 Task: Add Mineral Fusion Flicker Sheer Moisture Lip Tint to the cart.
Action: Mouse moved to (296, 150)
Screenshot: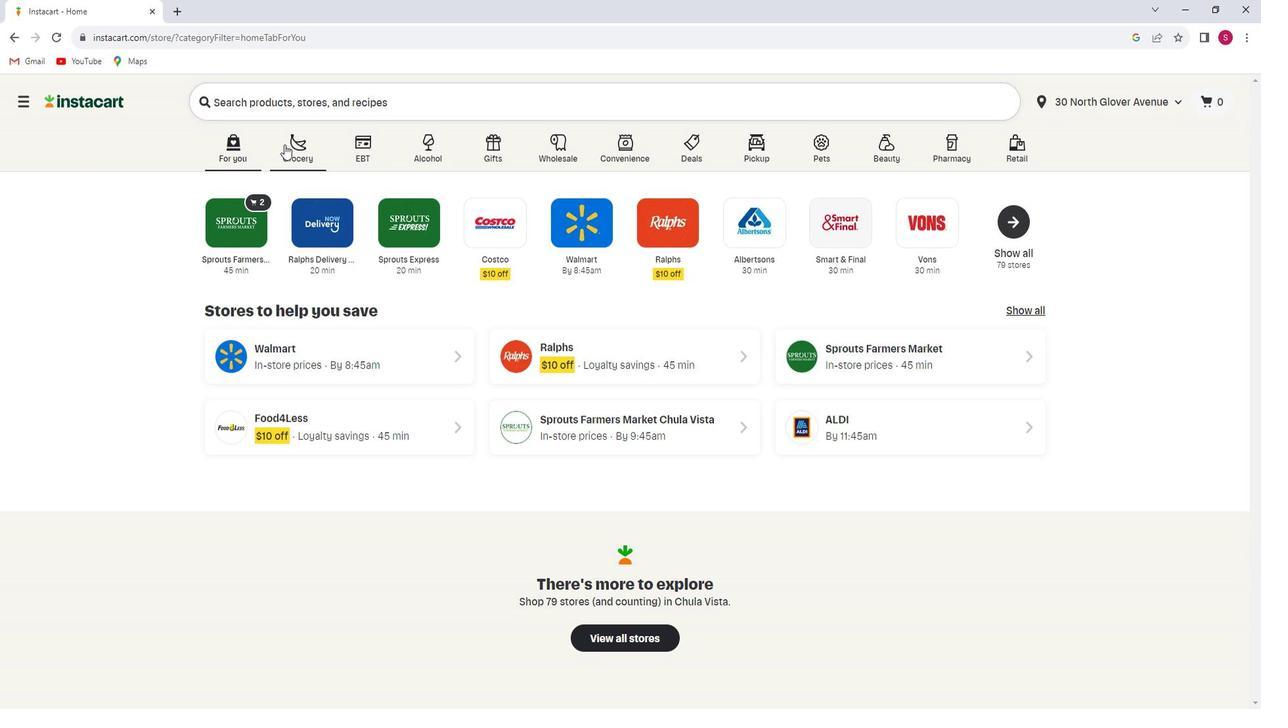 
Action: Mouse pressed left at (296, 150)
Screenshot: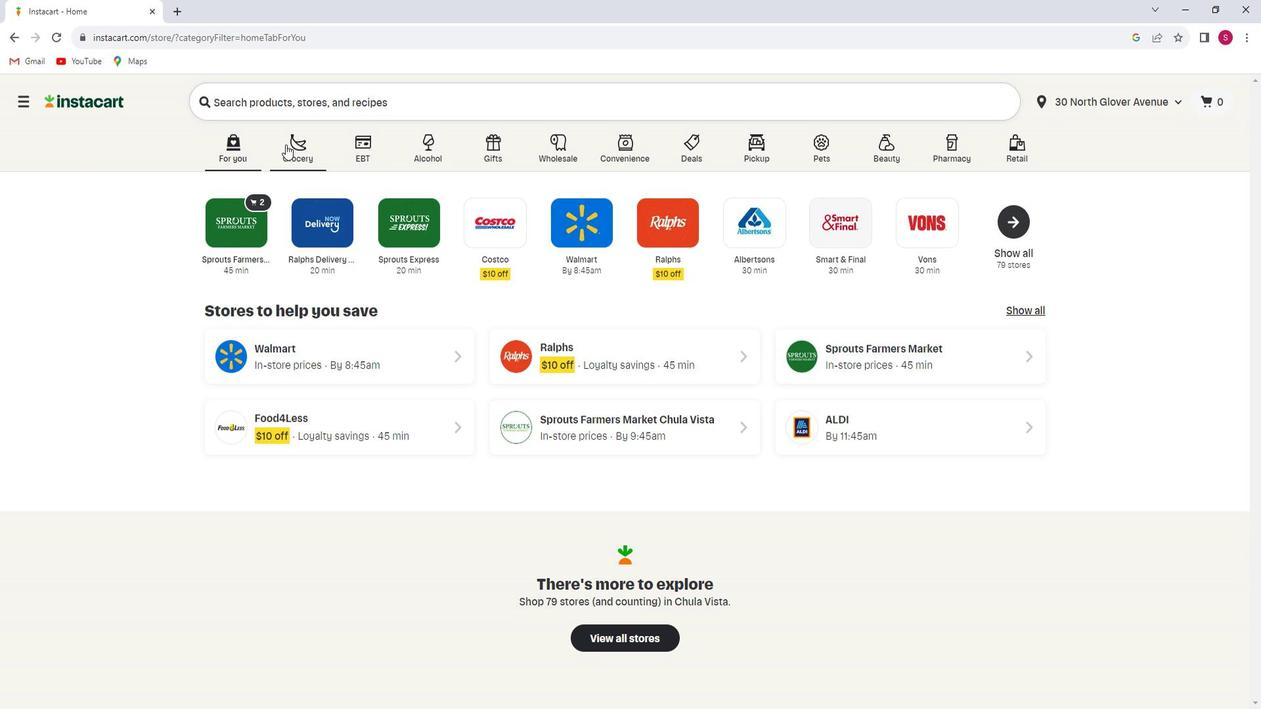 
Action: Mouse moved to (287, 379)
Screenshot: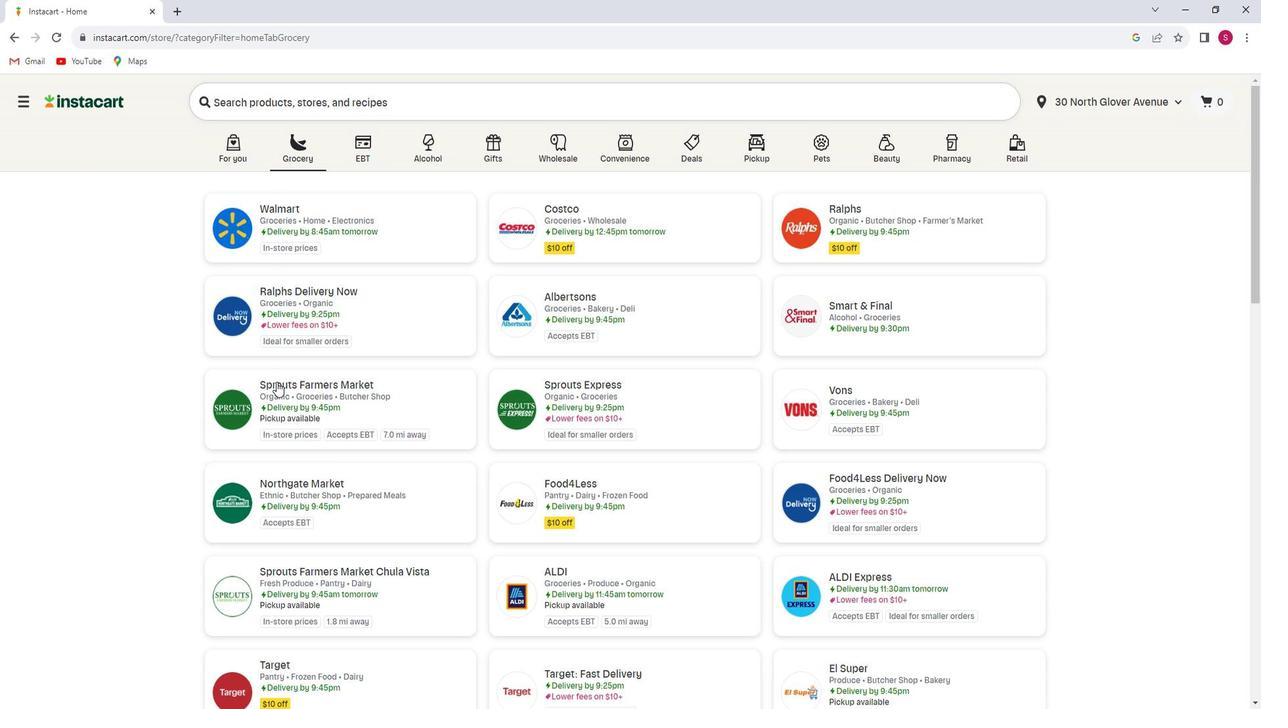 
Action: Mouse pressed left at (287, 379)
Screenshot: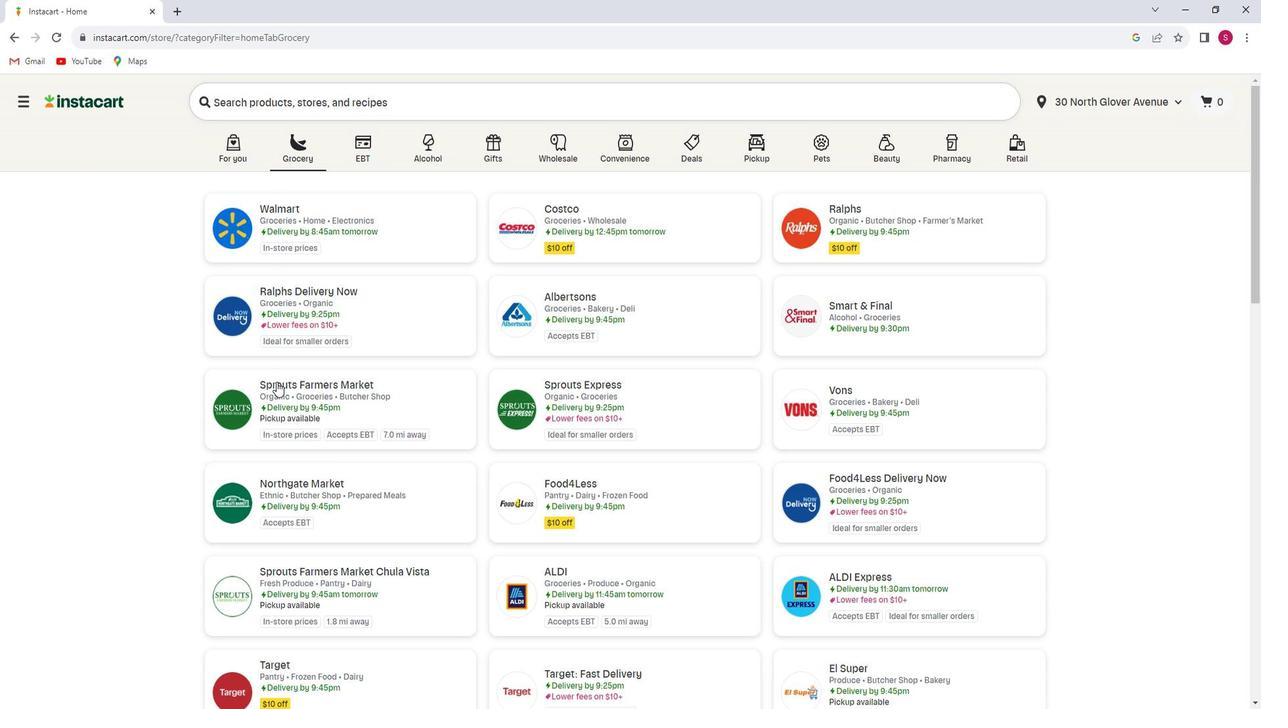 
Action: Mouse moved to (136, 401)
Screenshot: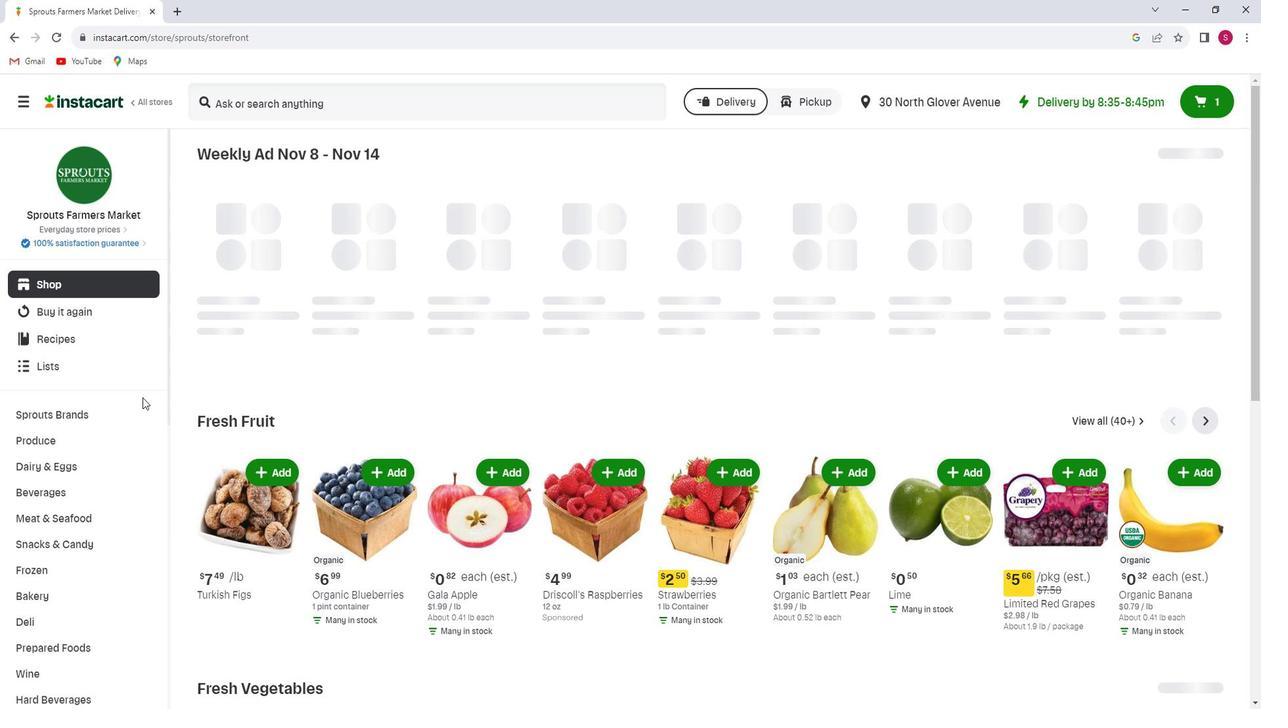 
Action: Mouse scrolled (136, 400) with delta (0, 0)
Screenshot: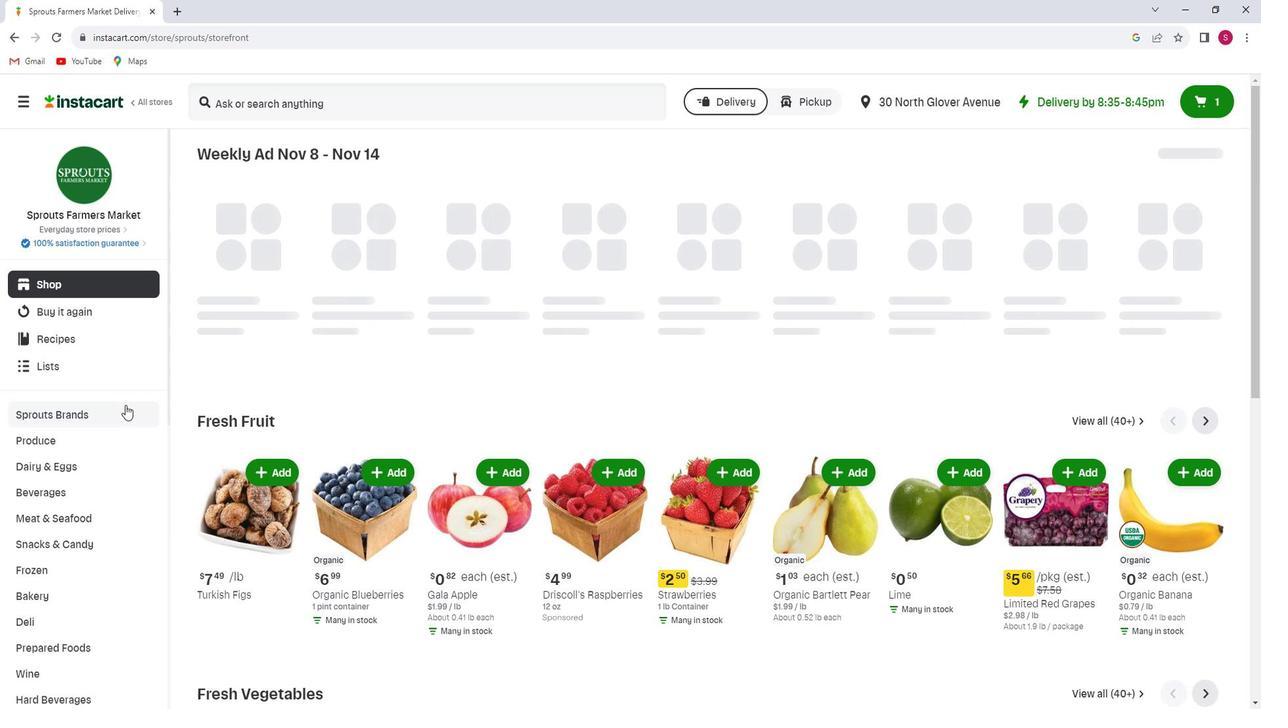 
Action: Mouse scrolled (136, 400) with delta (0, 0)
Screenshot: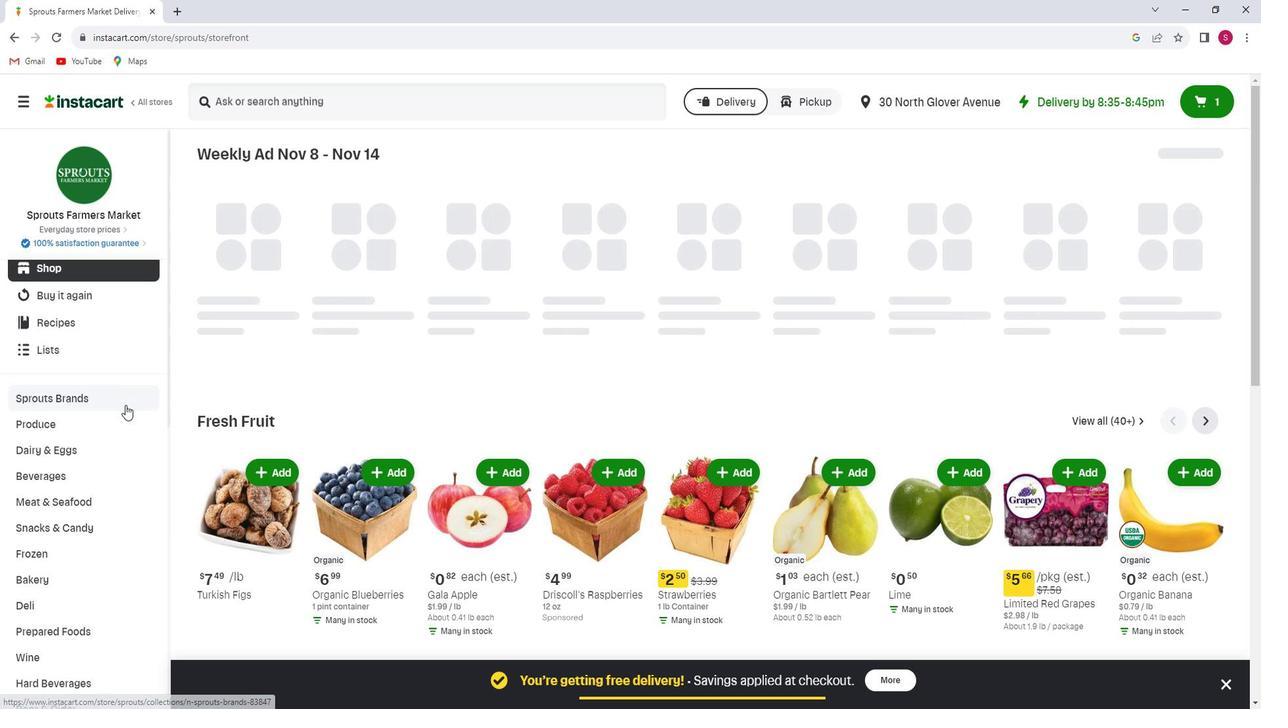 
Action: Mouse scrolled (136, 400) with delta (0, 0)
Screenshot: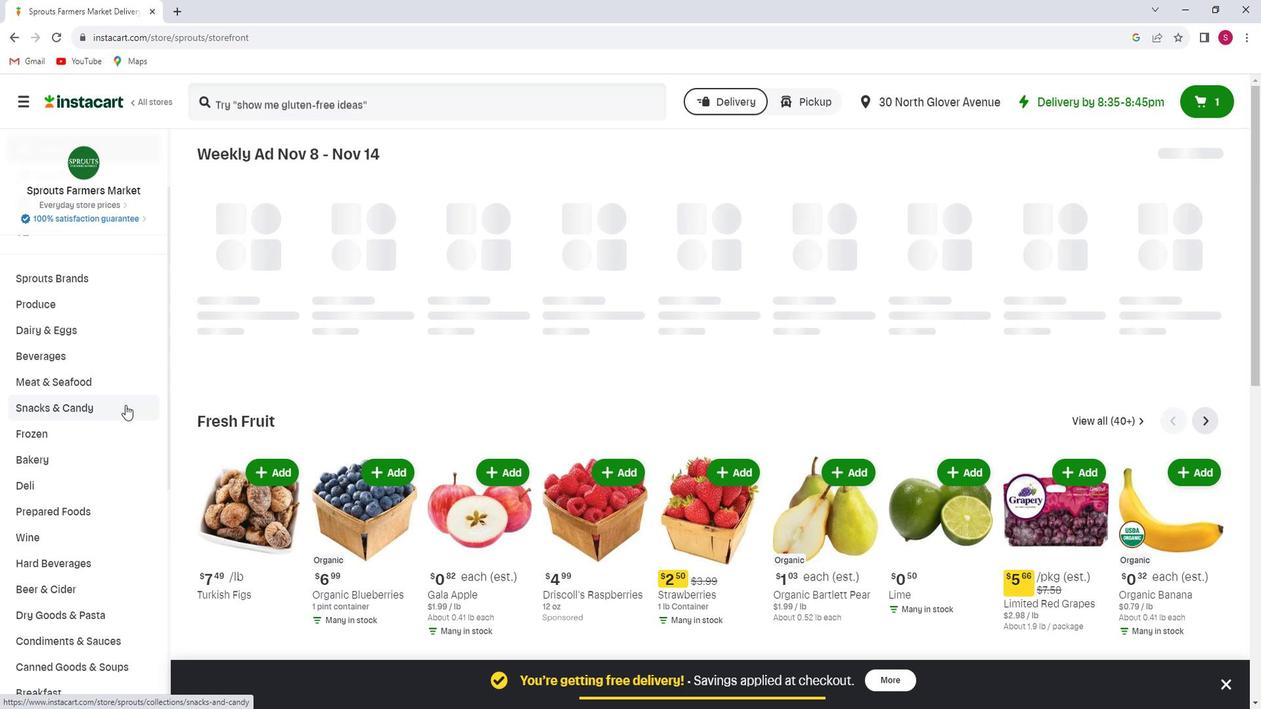 
Action: Mouse scrolled (136, 400) with delta (0, 0)
Screenshot: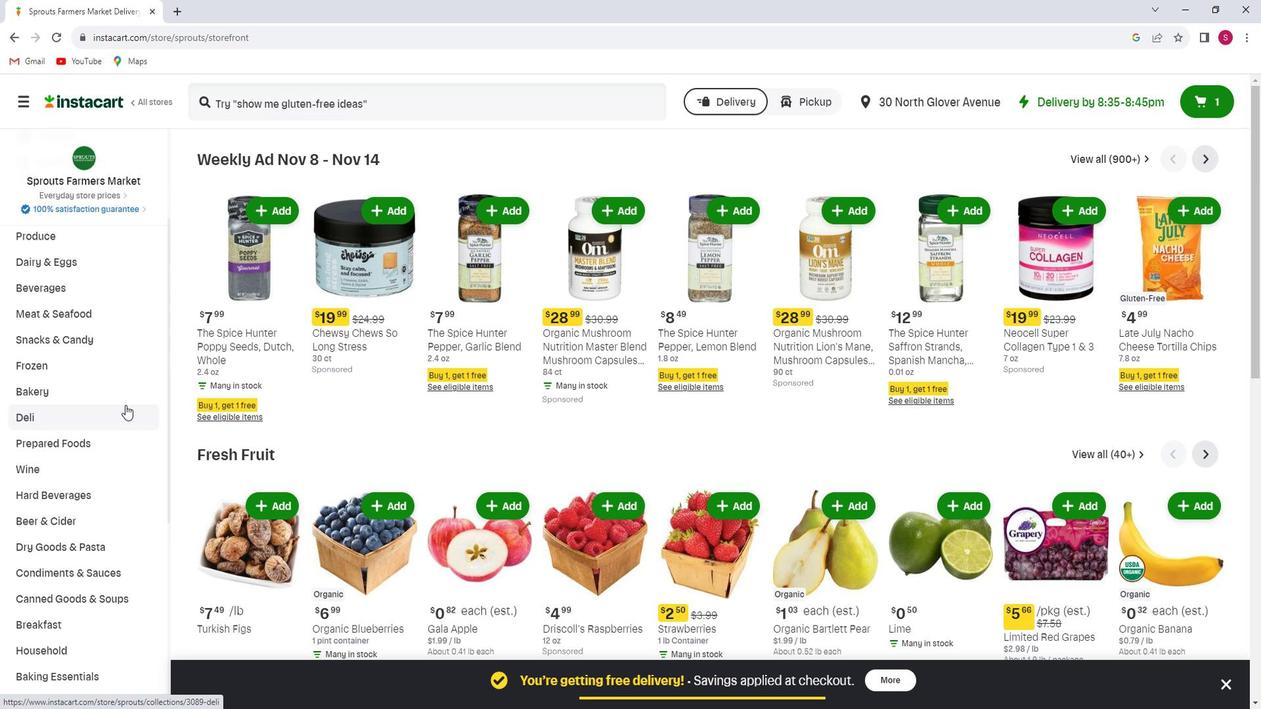 
Action: Mouse scrolled (136, 400) with delta (0, 0)
Screenshot: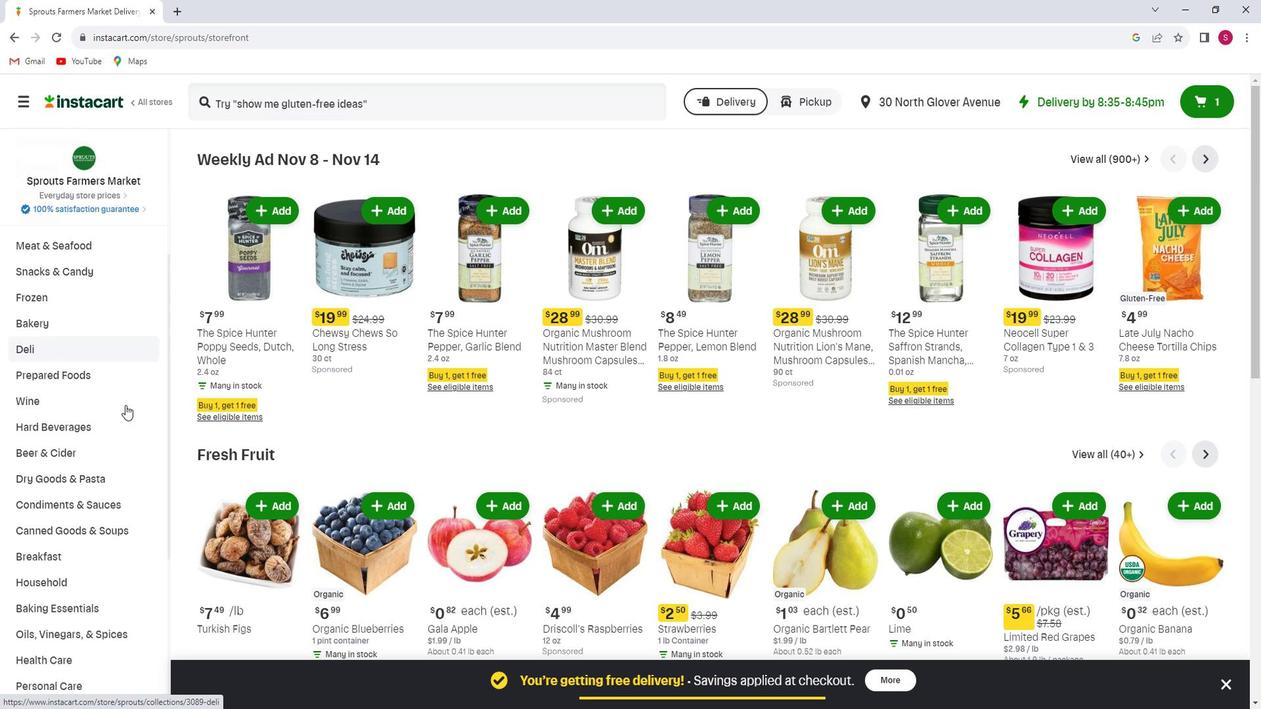 
Action: Mouse scrolled (136, 400) with delta (0, 0)
Screenshot: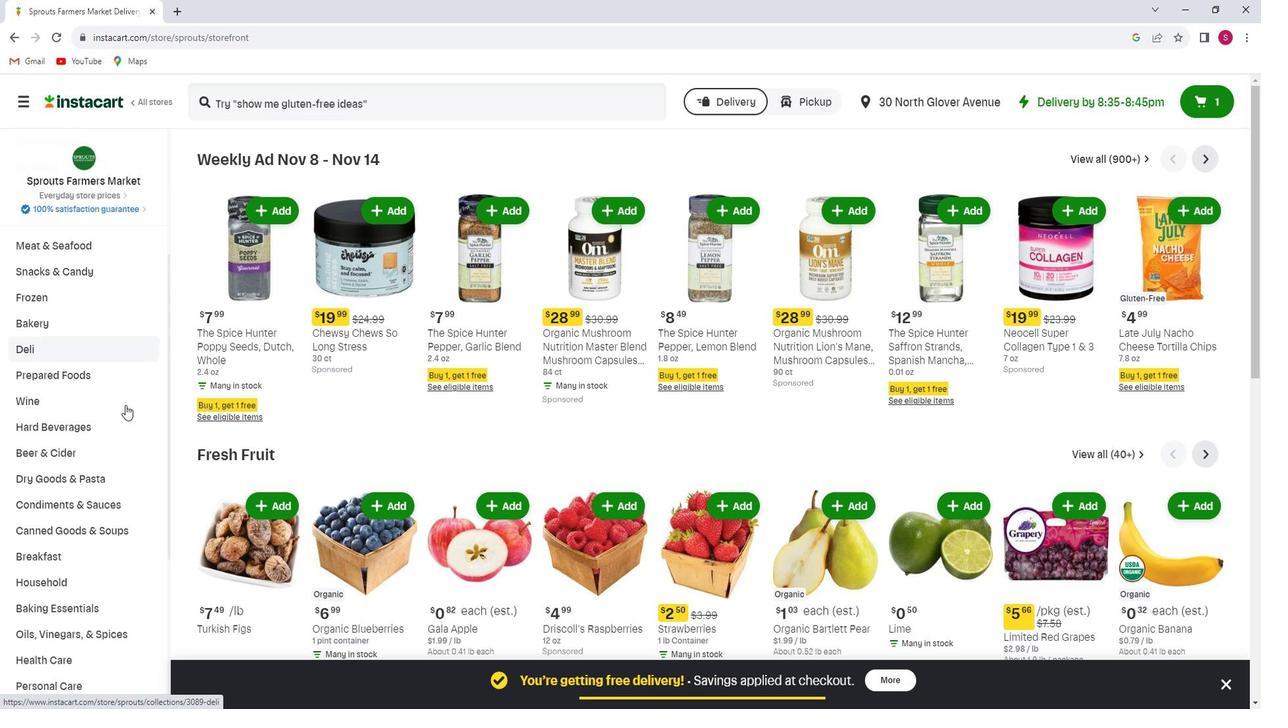 
Action: Mouse scrolled (136, 400) with delta (0, 0)
Screenshot: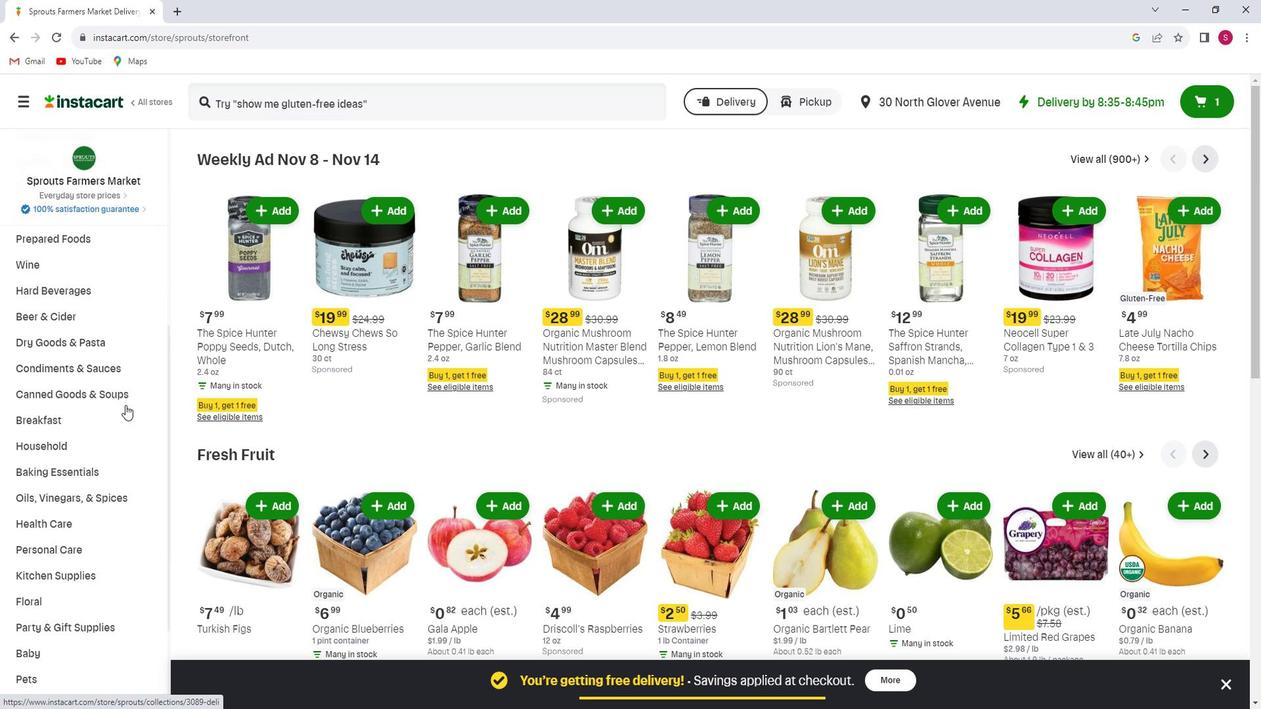 
Action: Mouse moved to (48, 473)
Screenshot: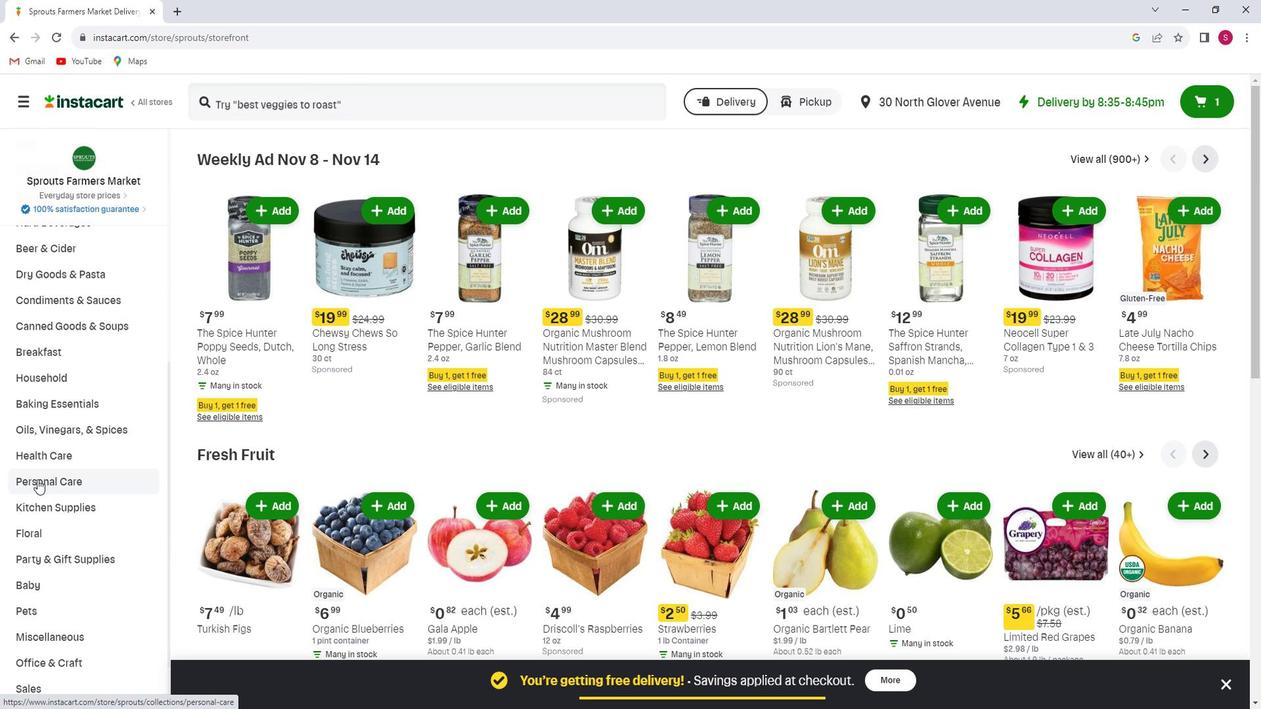 
Action: Mouse pressed left at (48, 473)
Screenshot: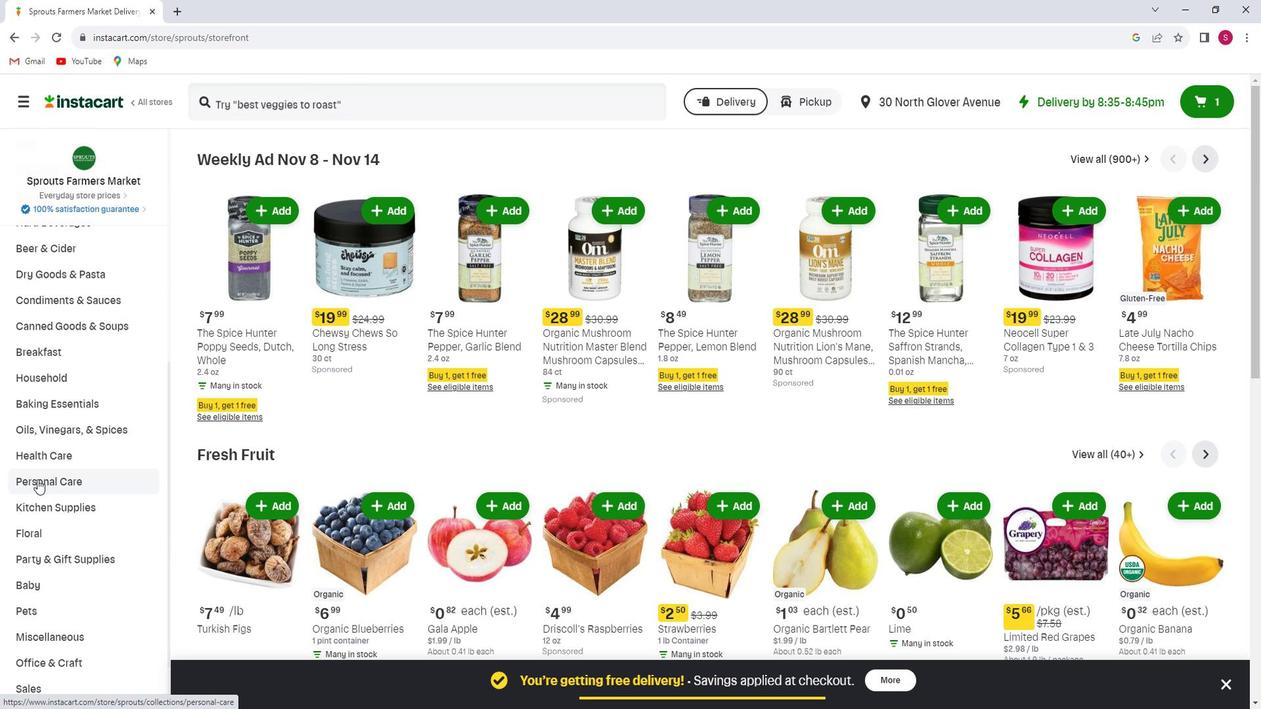 
Action: Mouse moved to (1152, 195)
Screenshot: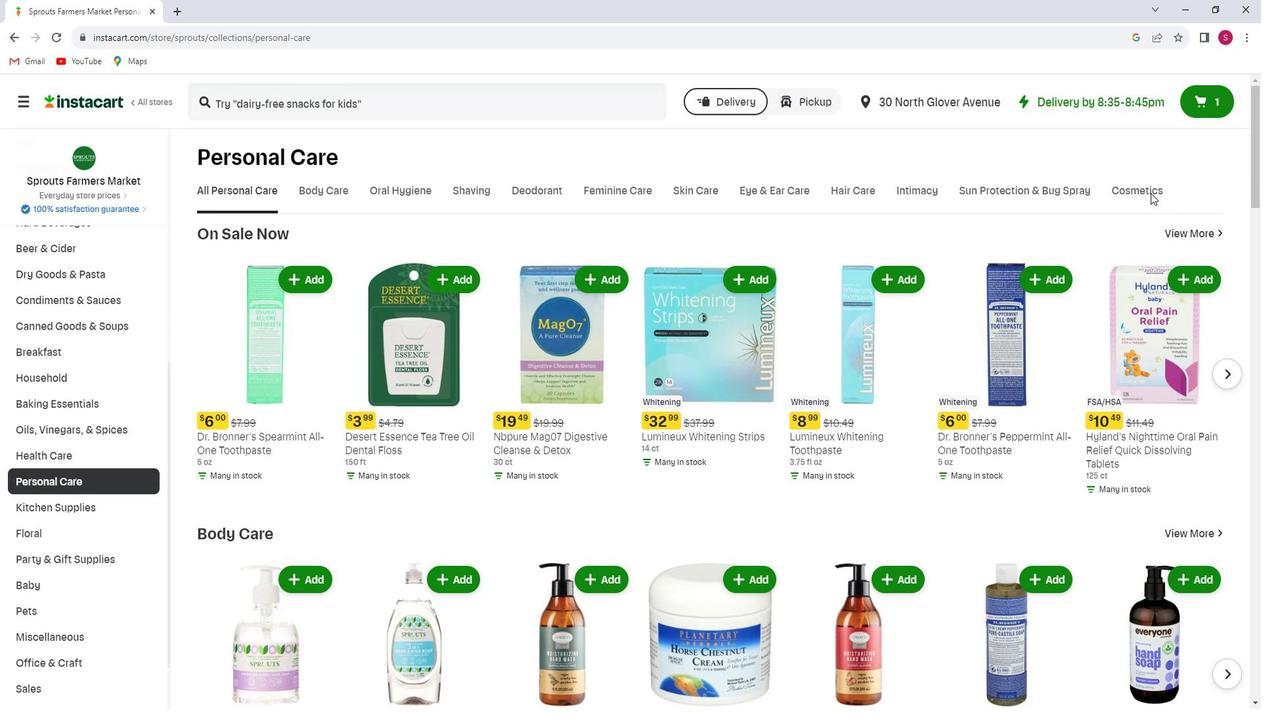 
Action: Mouse pressed left at (1152, 195)
Screenshot: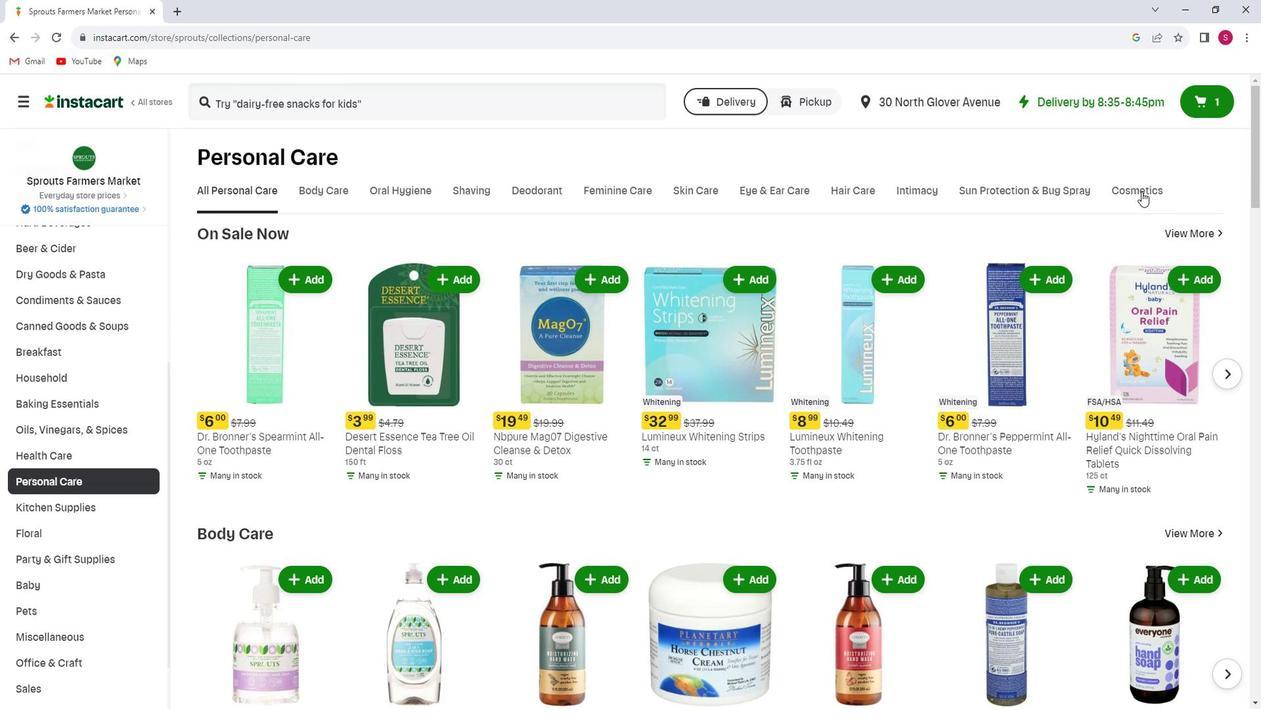 
Action: Mouse moved to (310, 248)
Screenshot: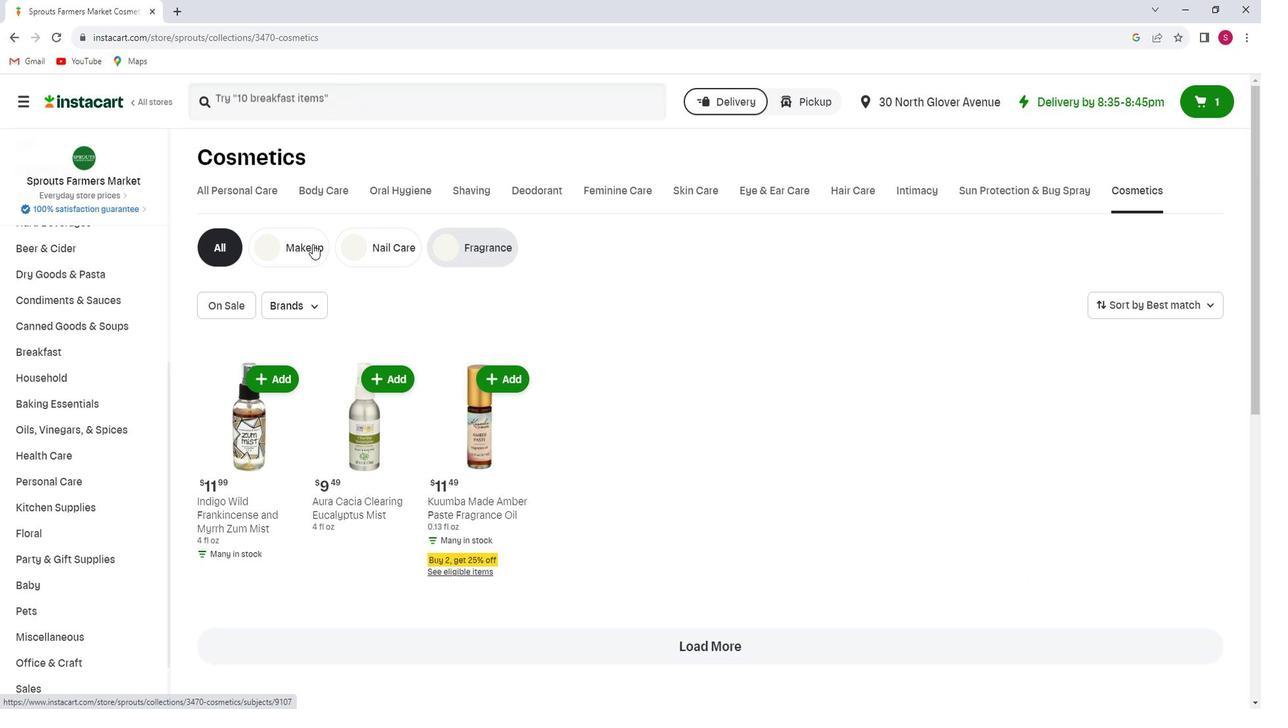
Action: Mouse pressed left at (310, 248)
Screenshot: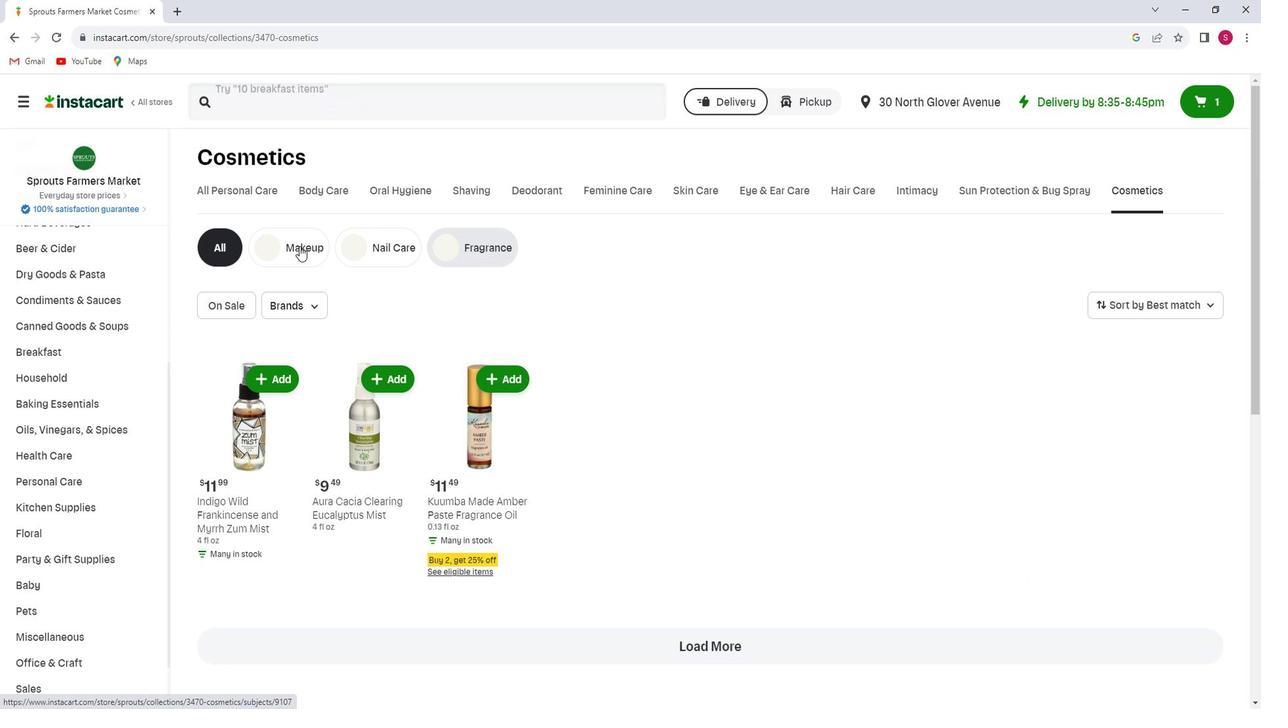 
Action: Mouse moved to (411, 105)
Screenshot: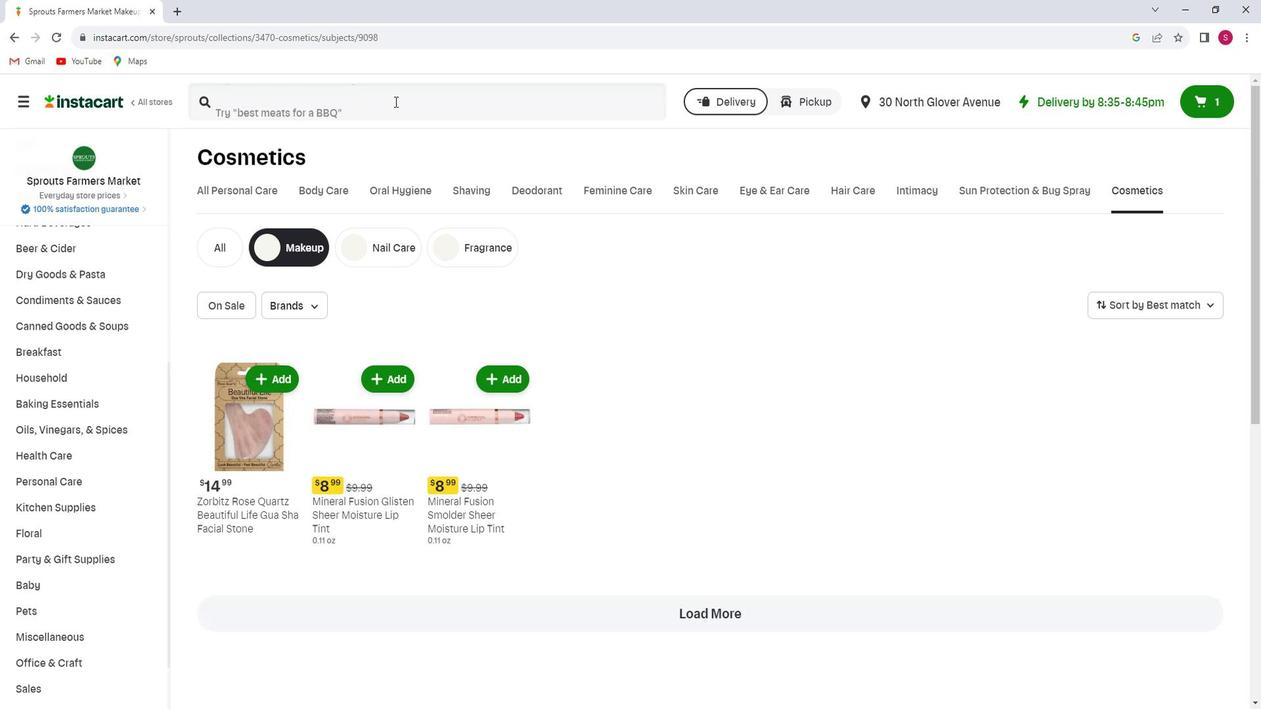 
Action: Mouse pressed left at (411, 105)
Screenshot: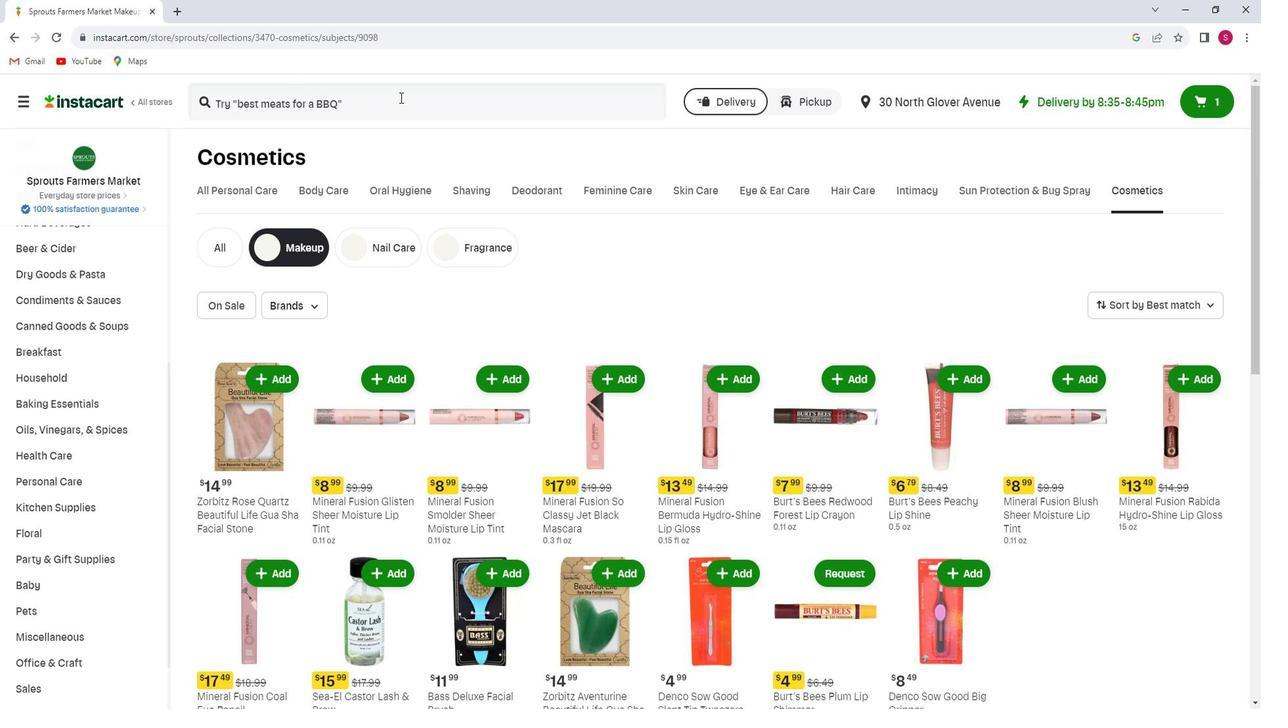 
Action: Key pressed <Key.shift>Mineral<Key.space><Key.shift>Fusion<Key.space><Key.shift>Flicker<Key.space><Key.shift><Key.shift>Sheer<Key.space><Key.shift>Moisture<Key.space><Key.shift>lip<Key.space><Key.shift>Tint<Key.enter>
Screenshot: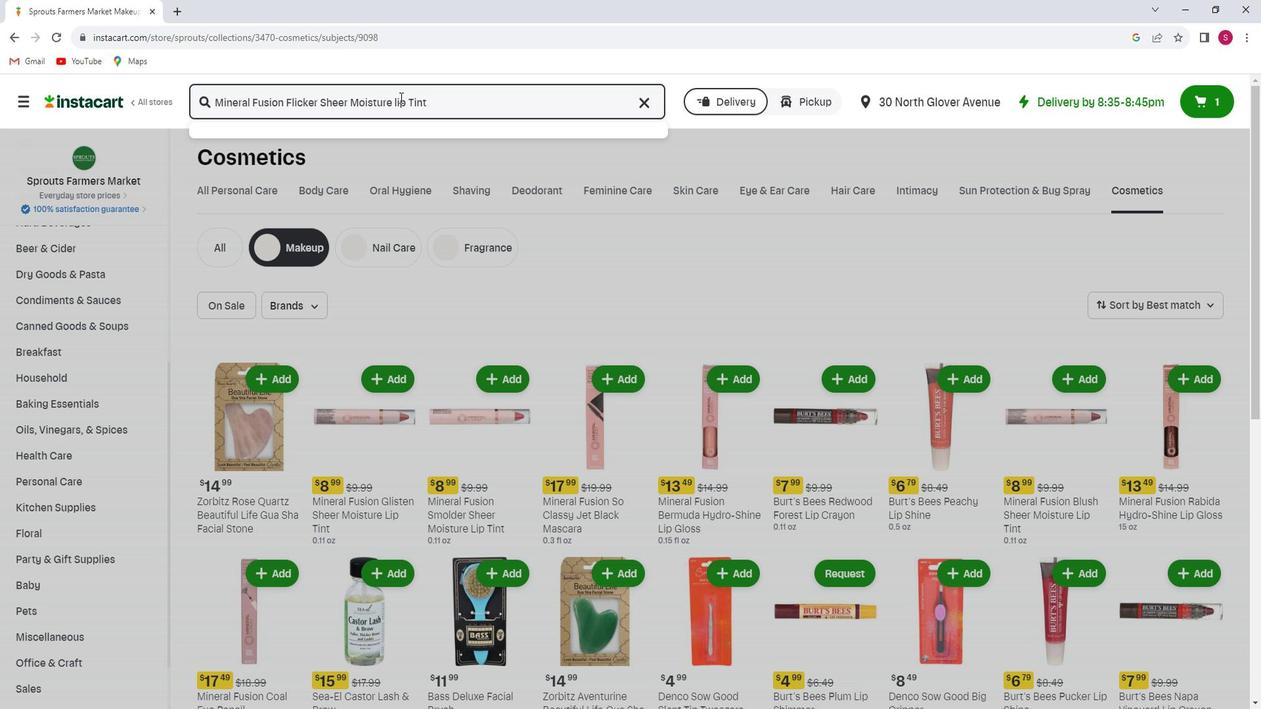 
Action: Mouse moved to (451, 214)
Screenshot: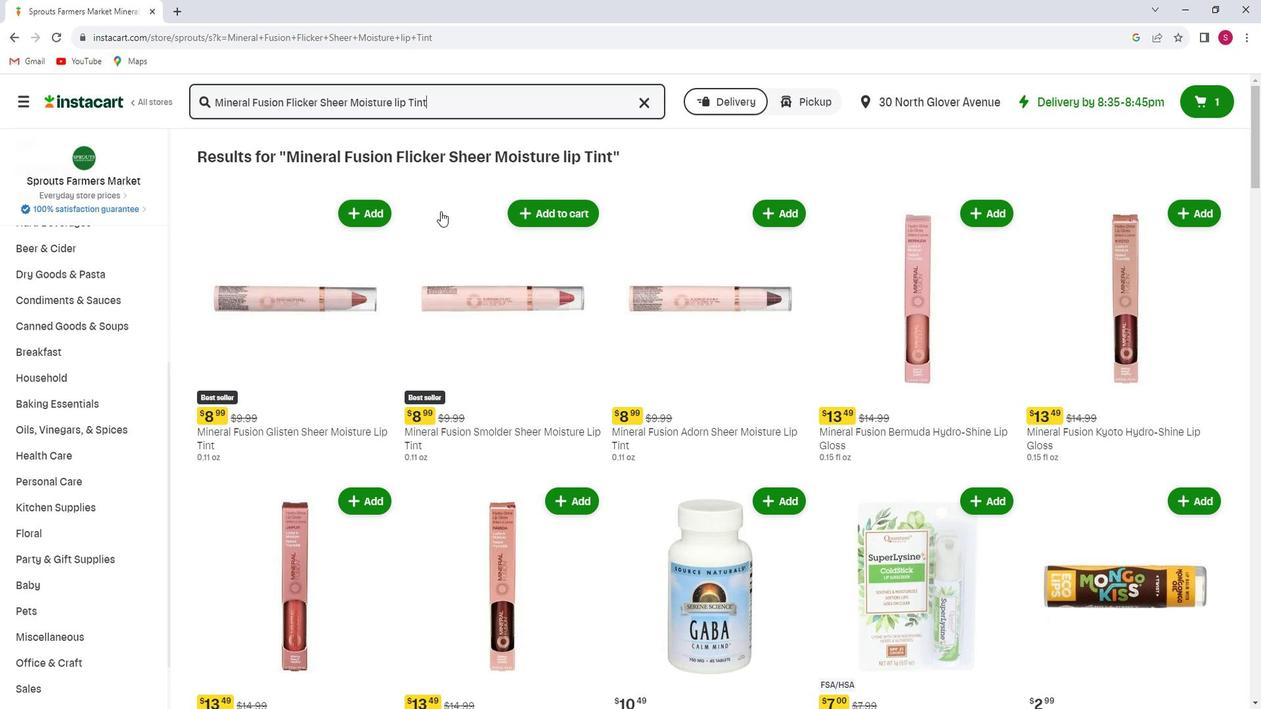 
Action: Mouse scrolled (451, 214) with delta (0, 0)
Screenshot: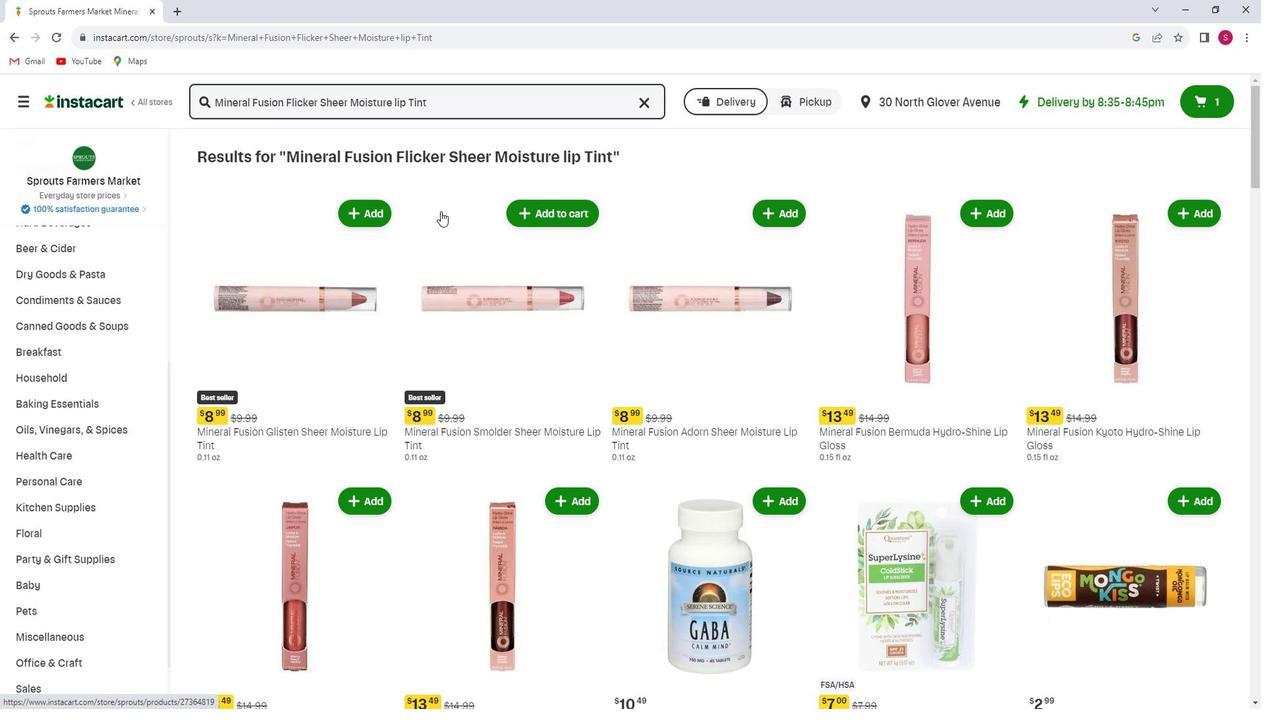 
Action: Mouse moved to (515, 199)
Screenshot: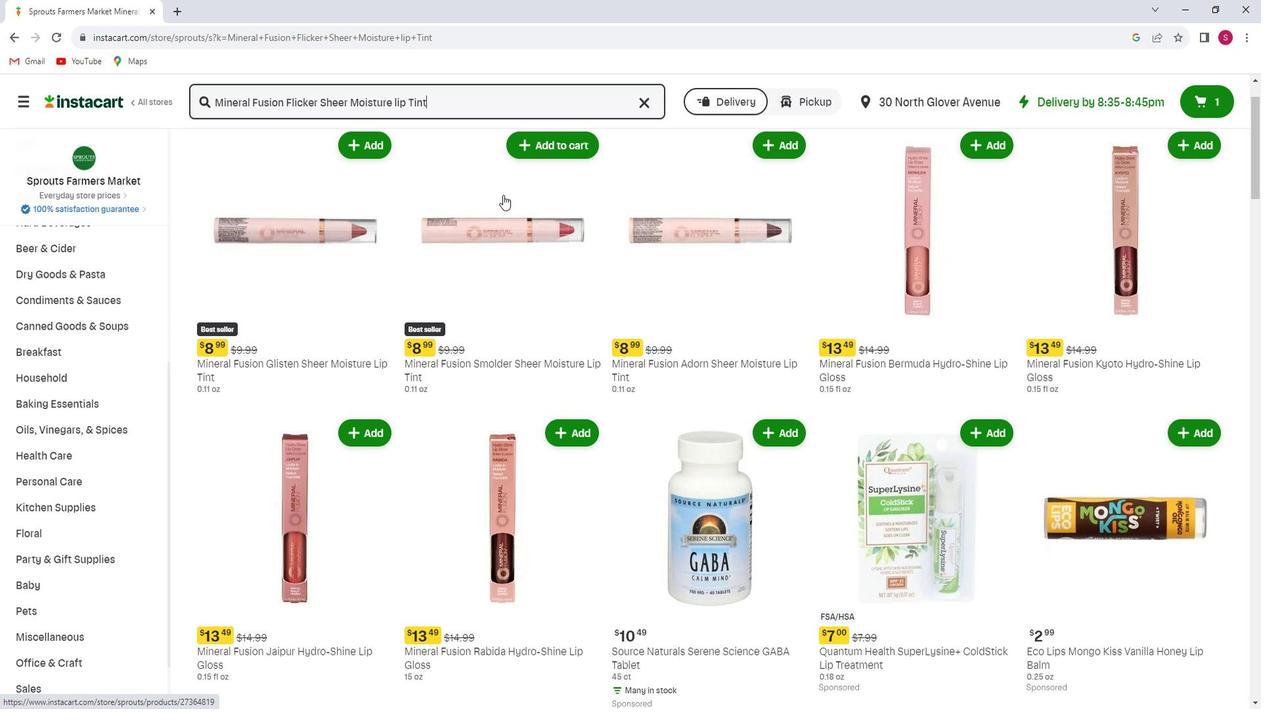 
Action: Mouse scrolled (515, 198) with delta (0, 0)
Screenshot: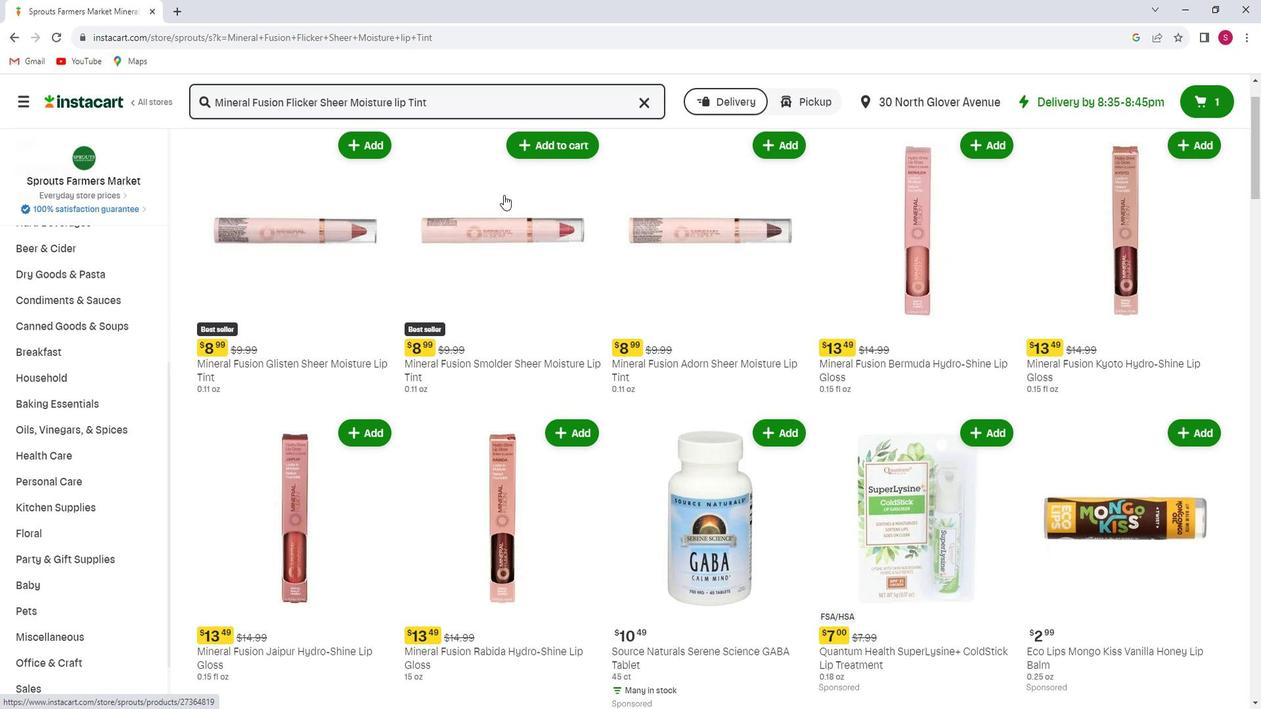
Action: Mouse scrolled (515, 198) with delta (0, 0)
Screenshot: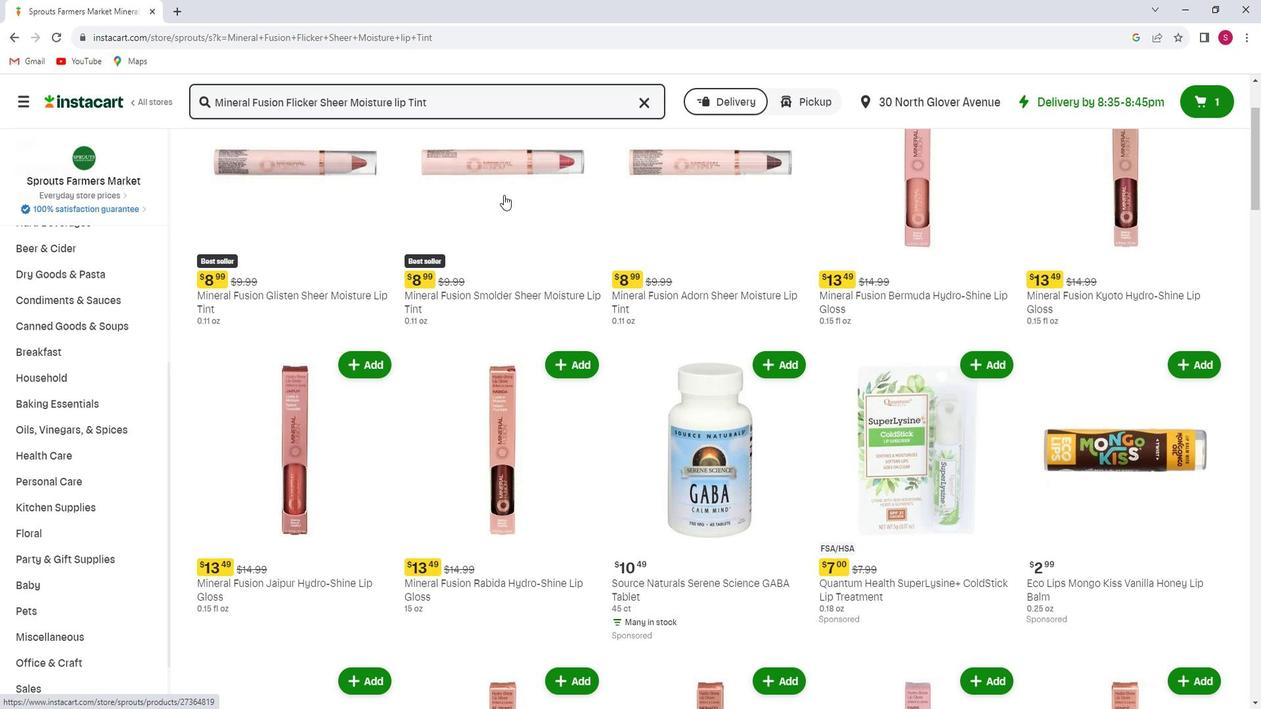 
Action: Mouse scrolled (515, 198) with delta (0, 0)
Screenshot: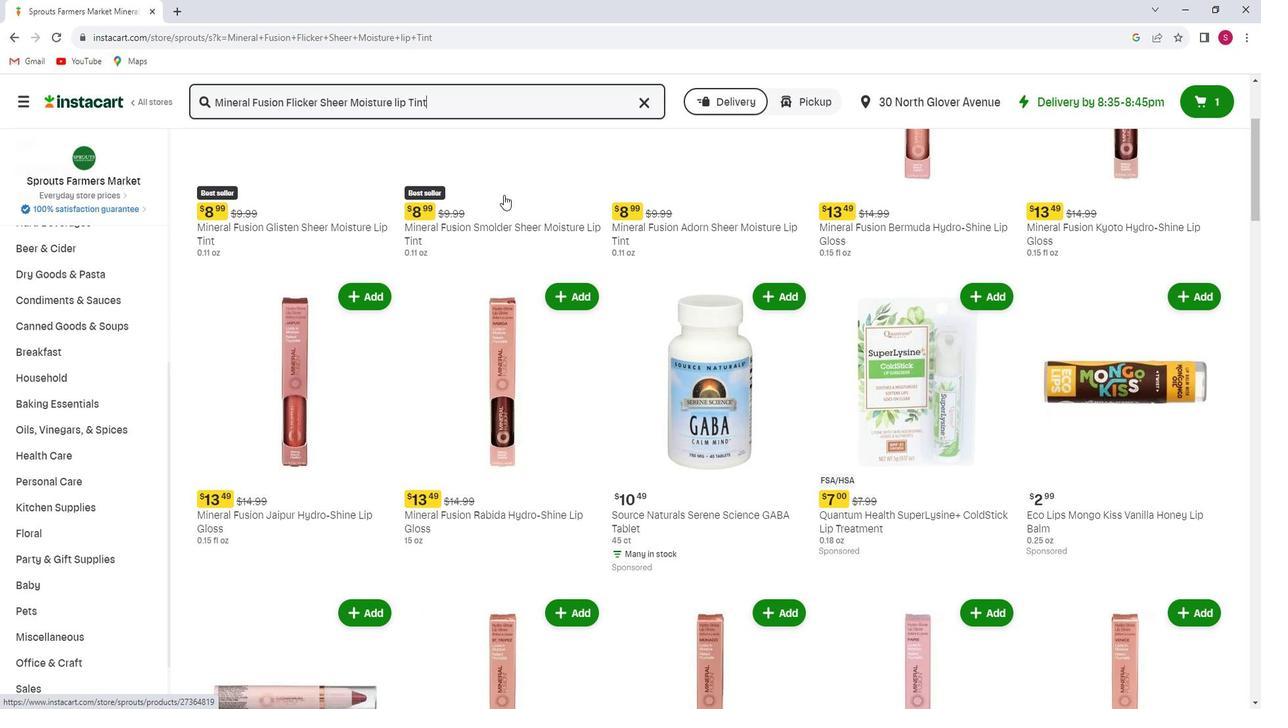 
Action: Mouse scrolled (515, 198) with delta (0, 0)
Screenshot: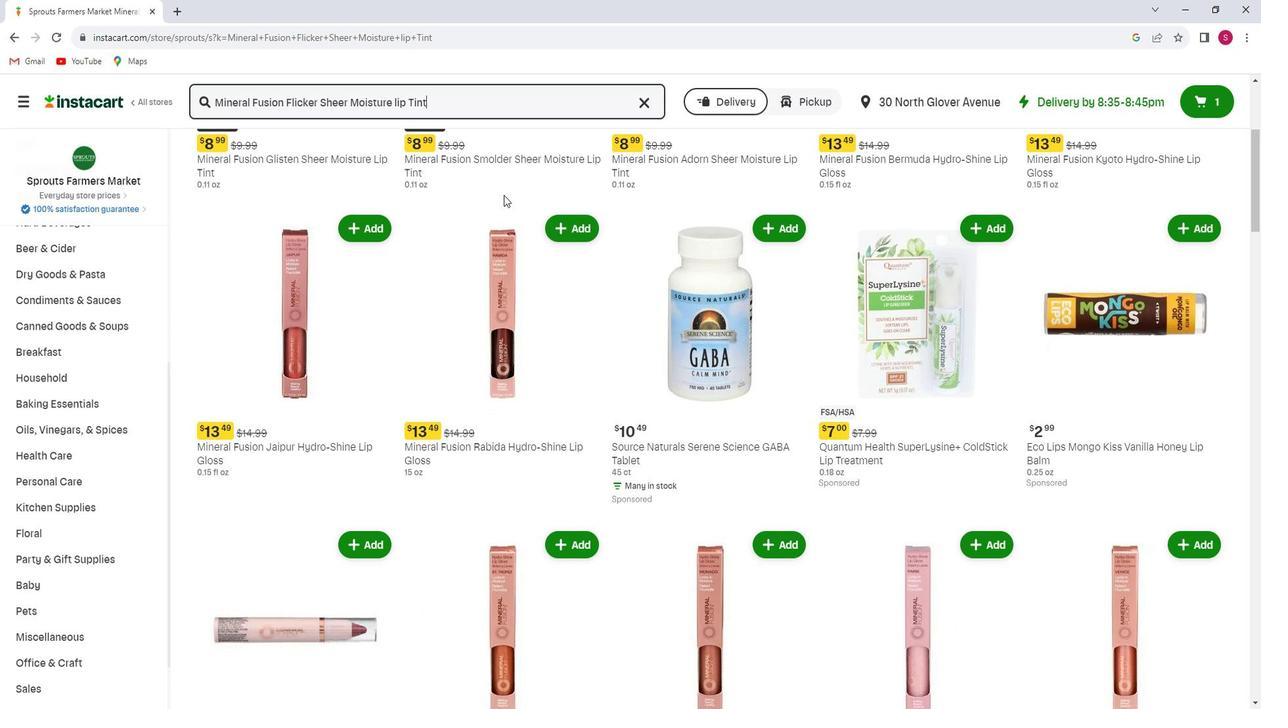 
Action: Mouse scrolled (515, 198) with delta (0, 0)
Screenshot: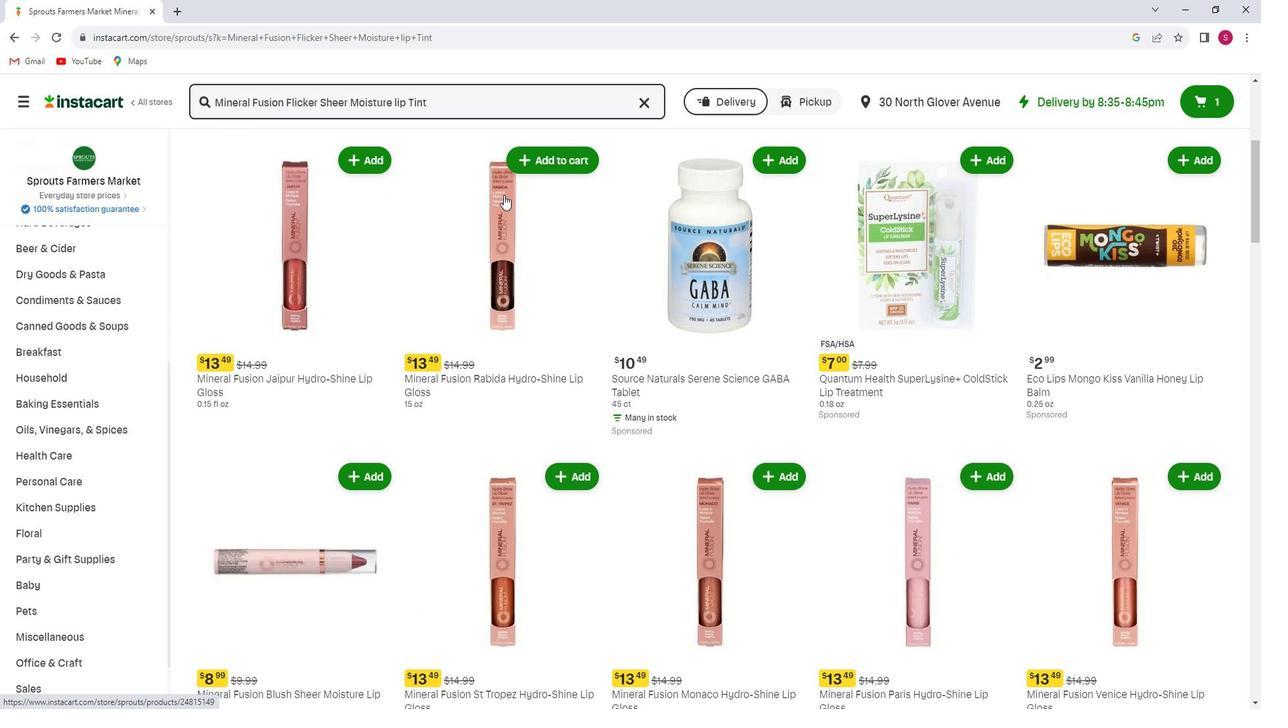 
Action: Mouse scrolled (515, 198) with delta (0, 0)
Screenshot: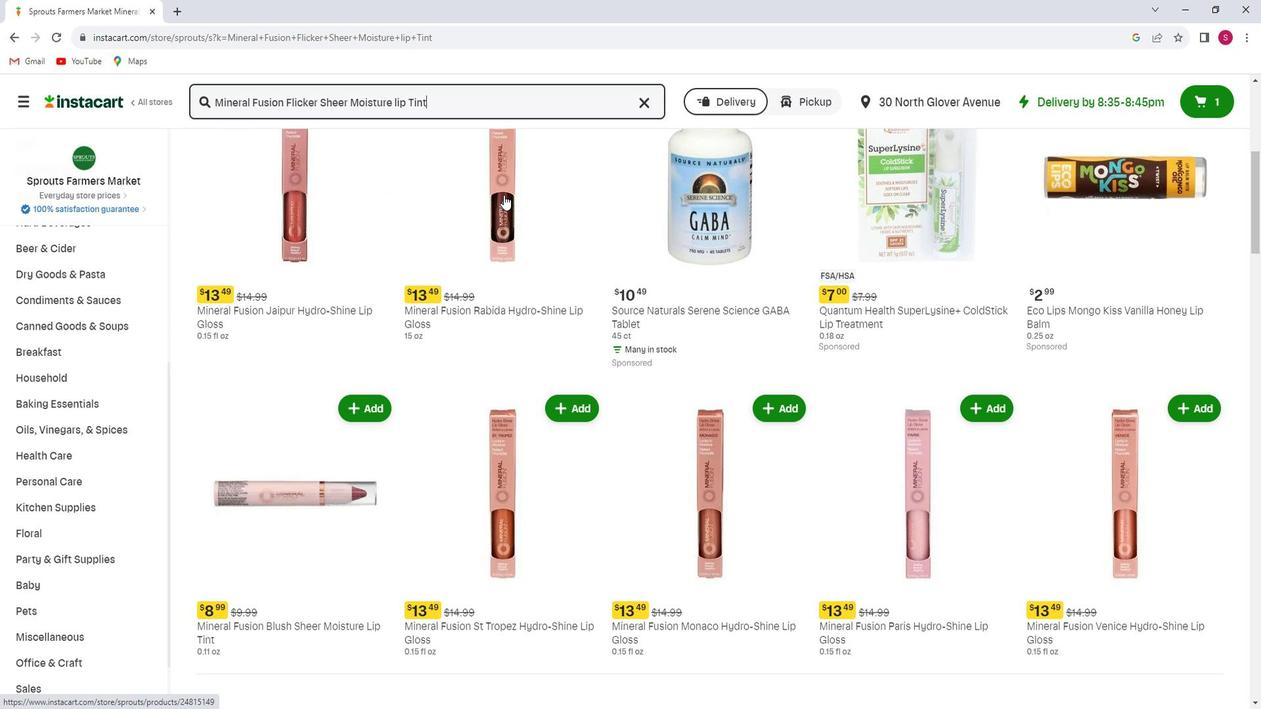 
Action: Mouse moved to (515, 199)
Screenshot: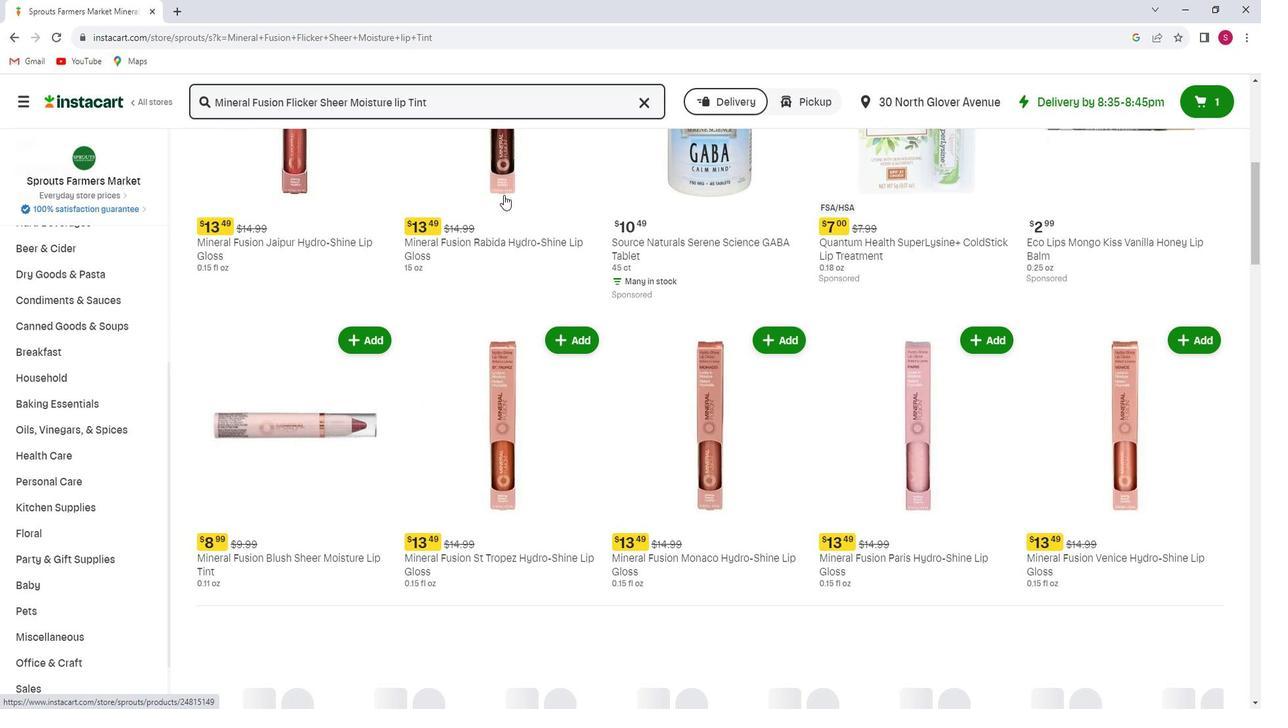 
Action: Mouse scrolled (515, 198) with delta (0, 0)
Screenshot: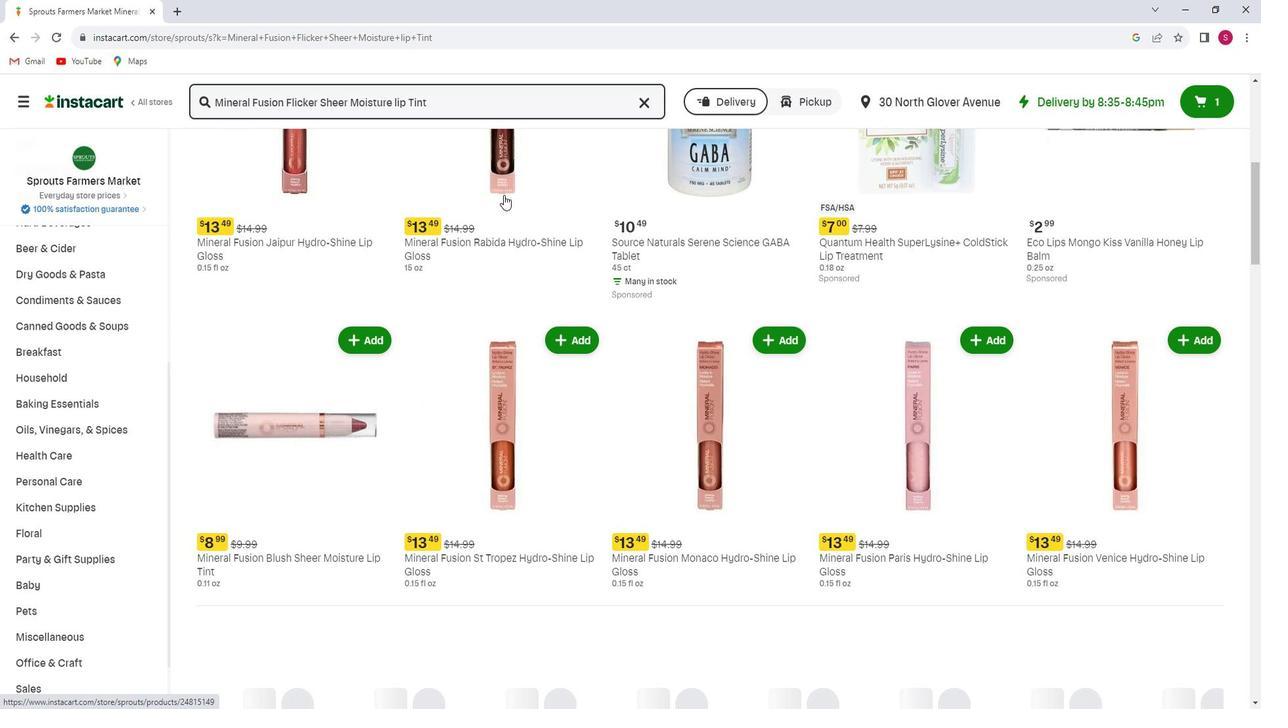 
Action: Mouse scrolled (515, 198) with delta (0, 0)
Screenshot: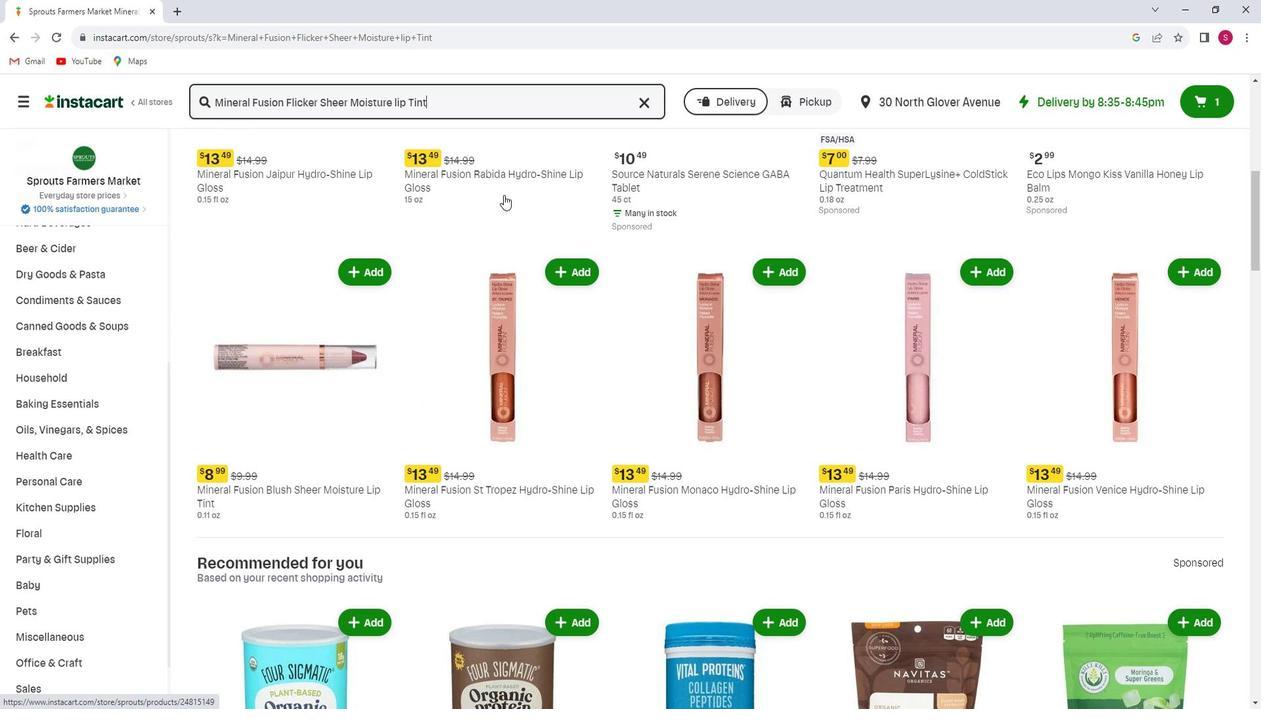 
Action: Mouse scrolled (515, 198) with delta (0, 0)
Screenshot: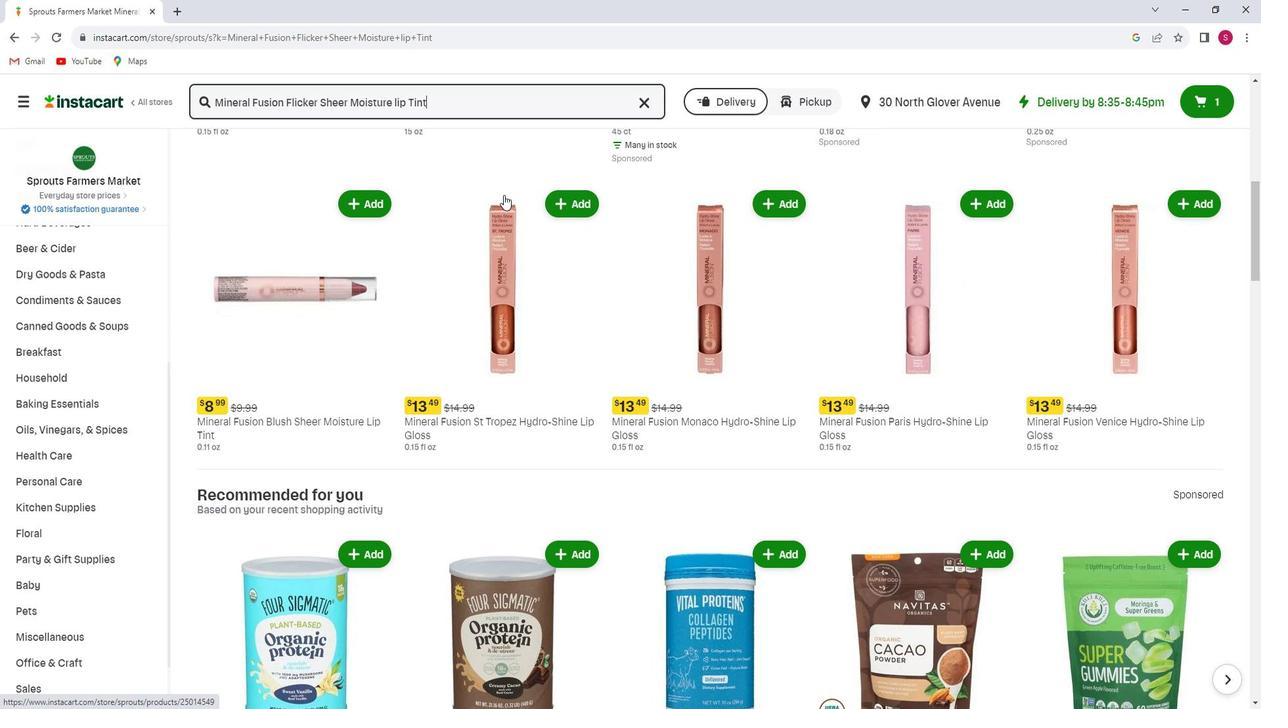 
Action: Mouse scrolled (515, 198) with delta (0, 0)
Screenshot: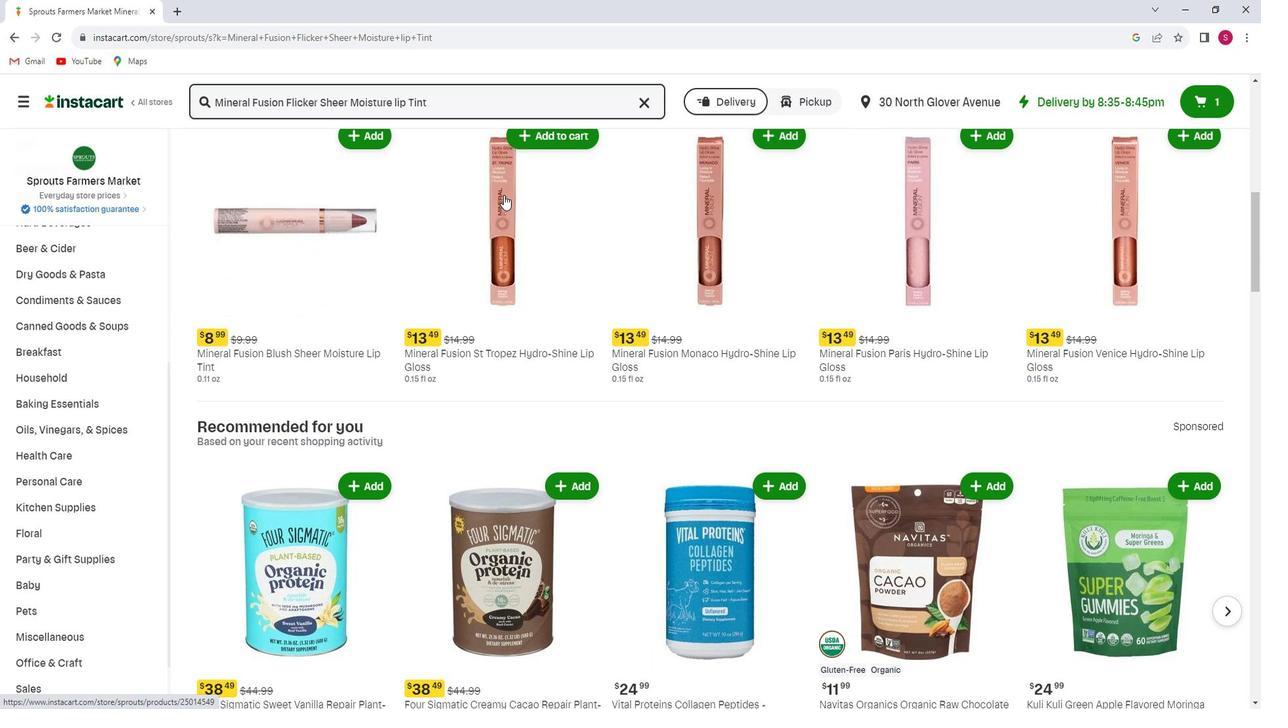 
Action: Mouse scrolled (515, 198) with delta (0, 0)
Screenshot: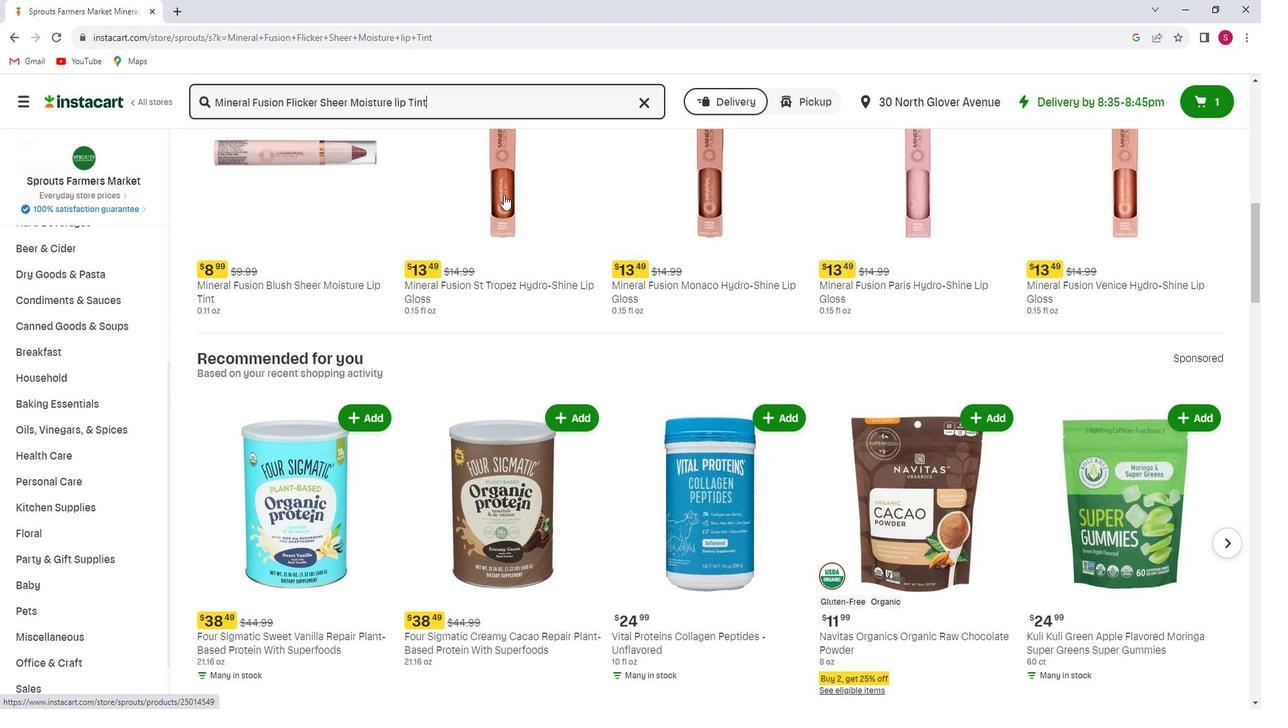 
Action: Mouse scrolled (515, 198) with delta (0, 0)
Screenshot: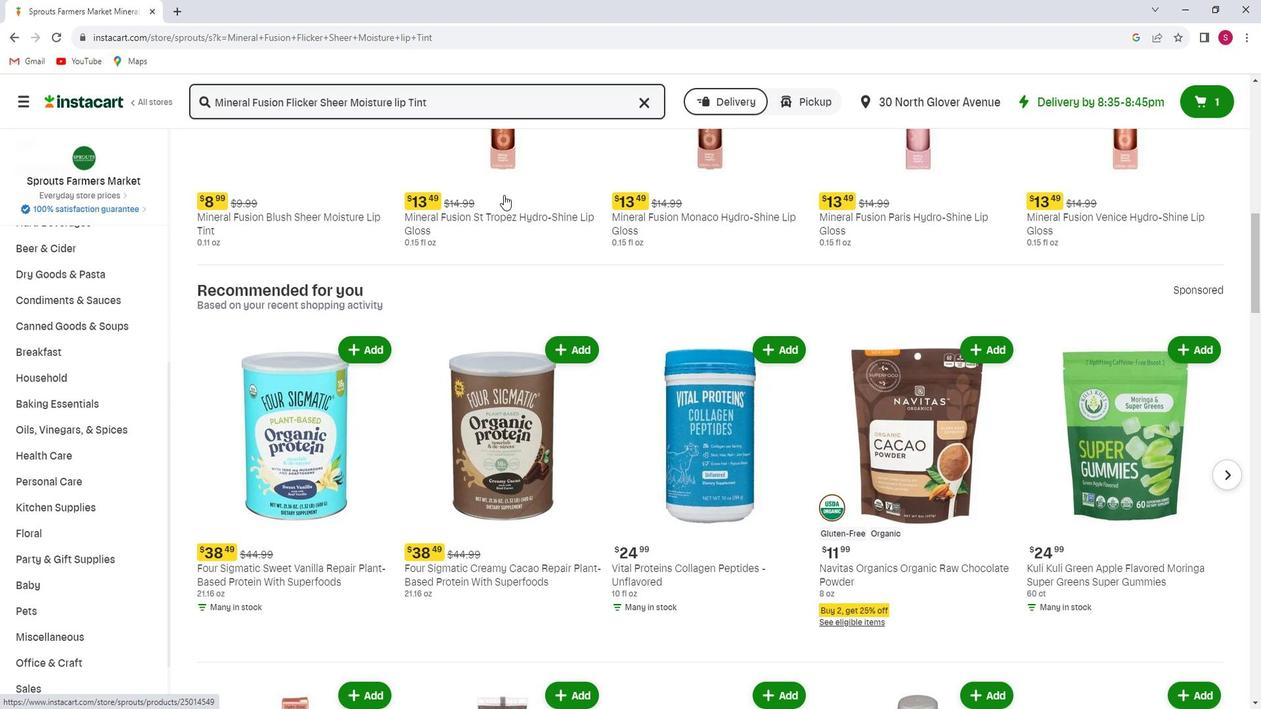 
Action: Mouse scrolled (515, 198) with delta (0, 0)
Screenshot: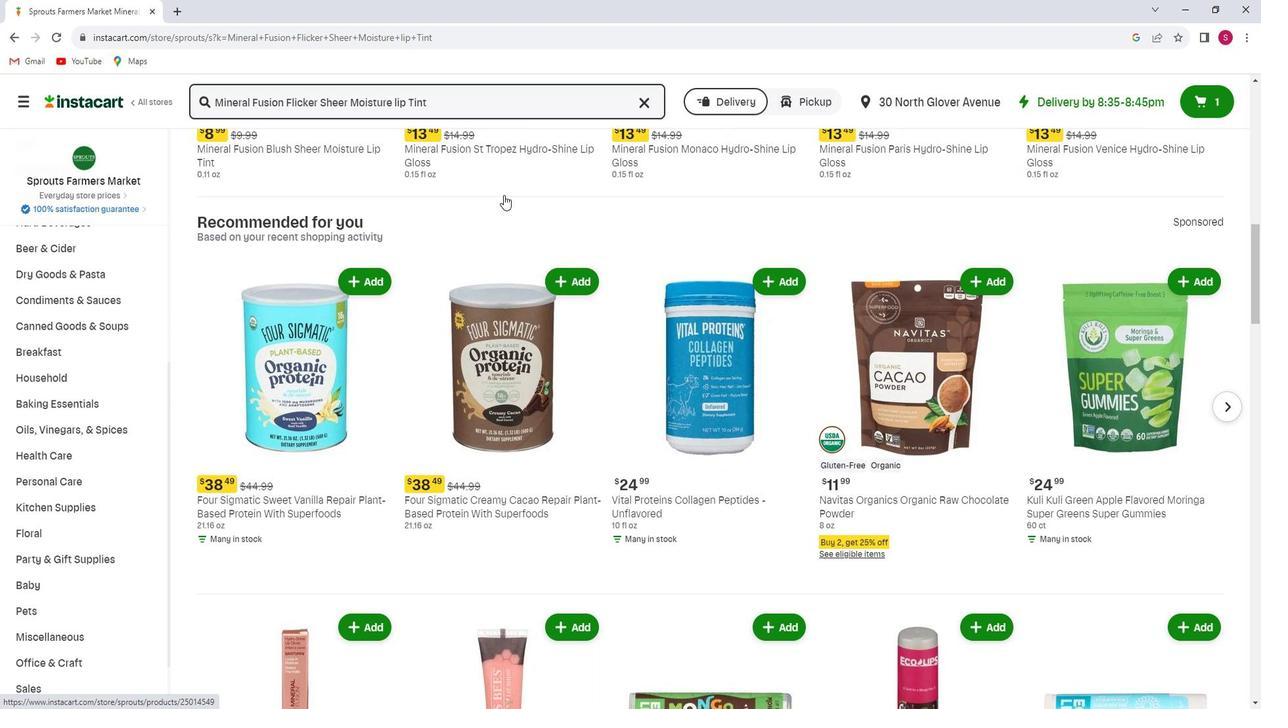 
Action: Mouse scrolled (515, 198) with delta (0, 0)
Screenshot: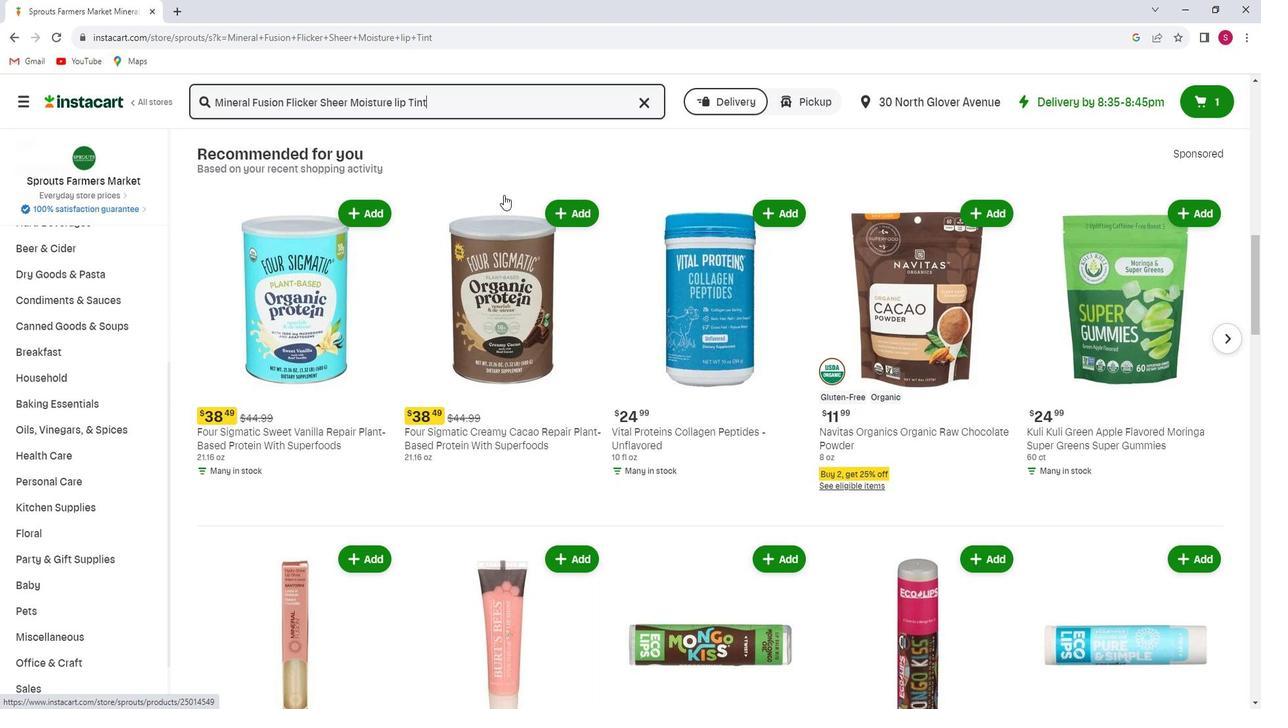 
Action: Mouse scrolled (515, 198) with delta (0, 0)
Screenshot: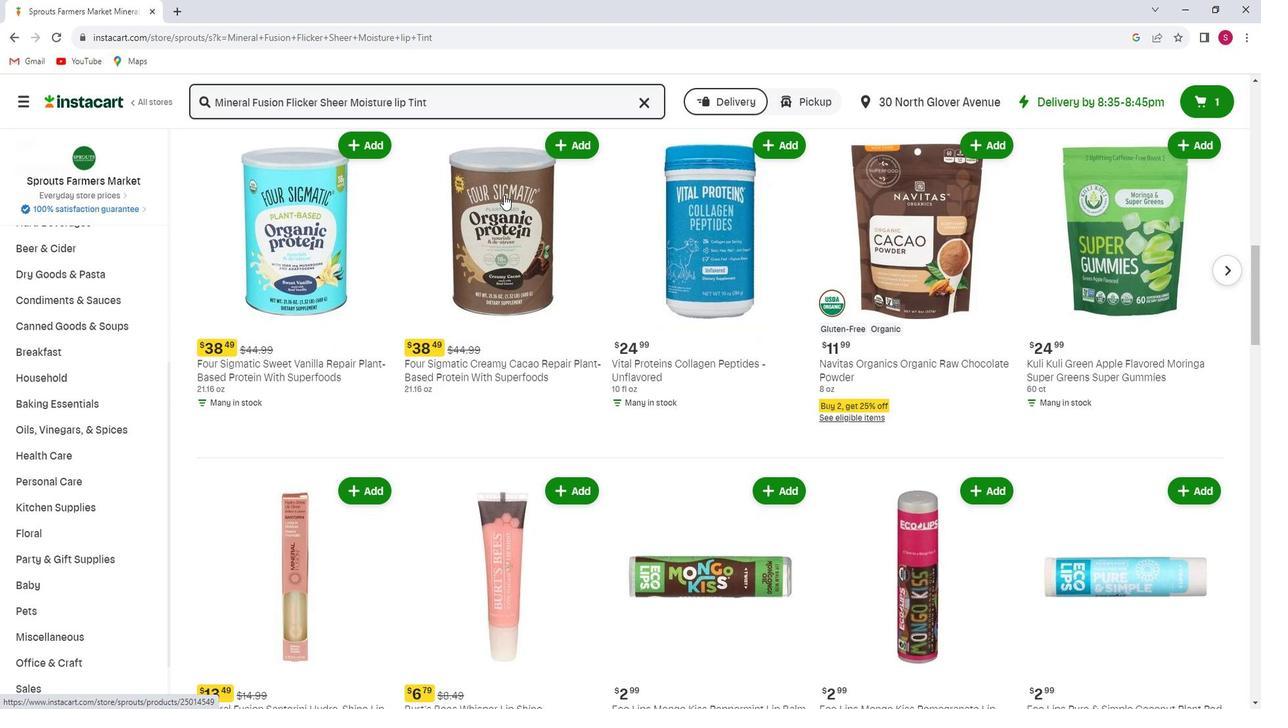 
Action: Mouse scrolled (515, 198) with delta (0, 0)
Screenshot: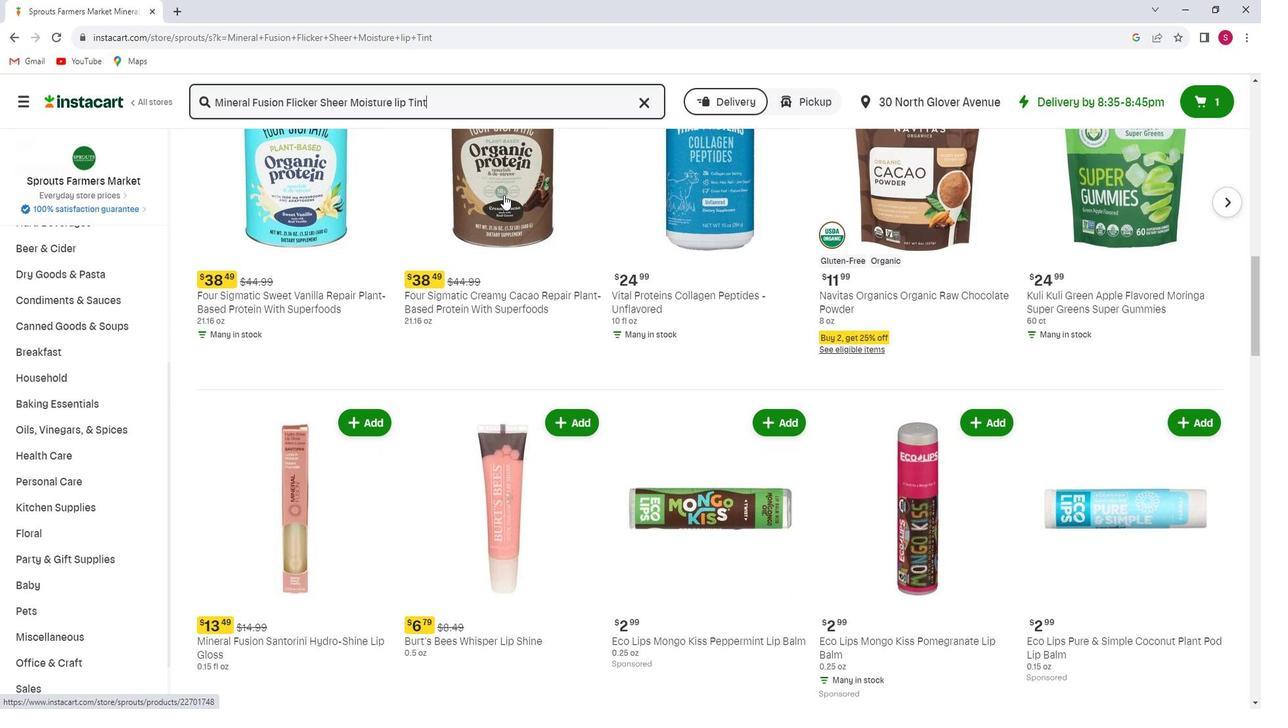 
Action: Mouse scrolled (515, 198) with delta (0, 0)
Screenshot: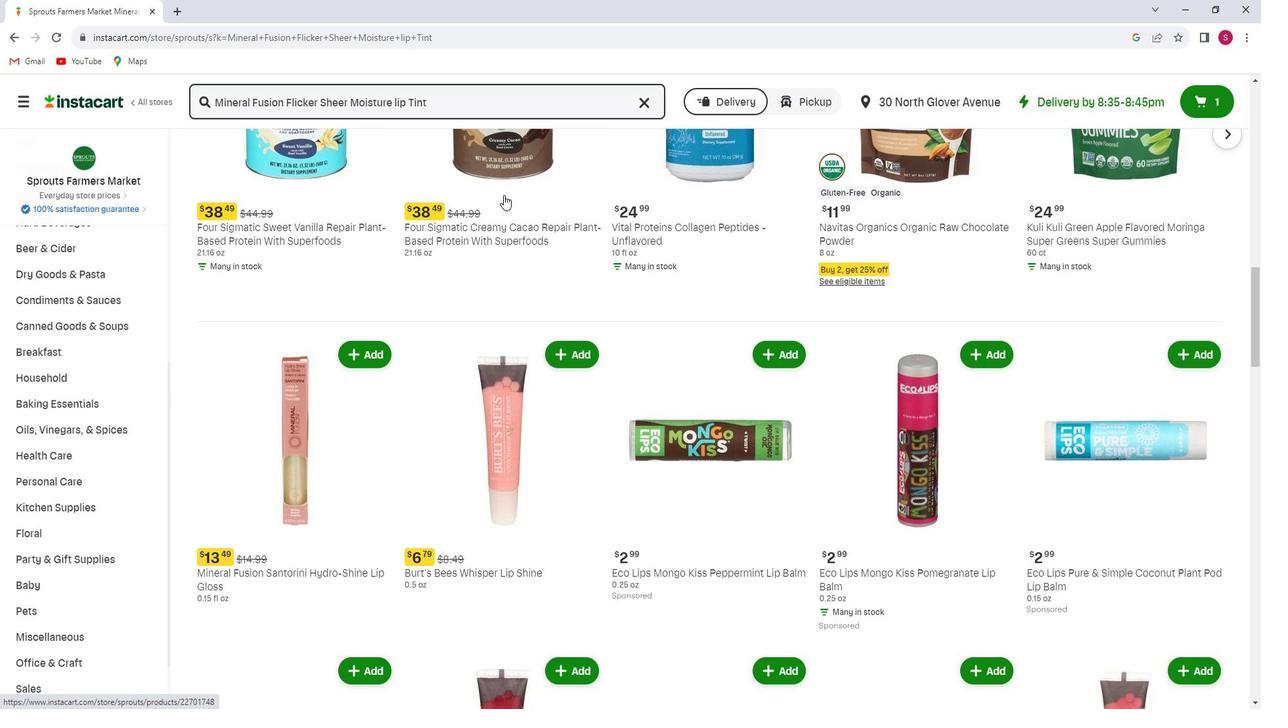 
Action: Mouse scrolled (515, 198) with delta (0, 0)
Screenshot: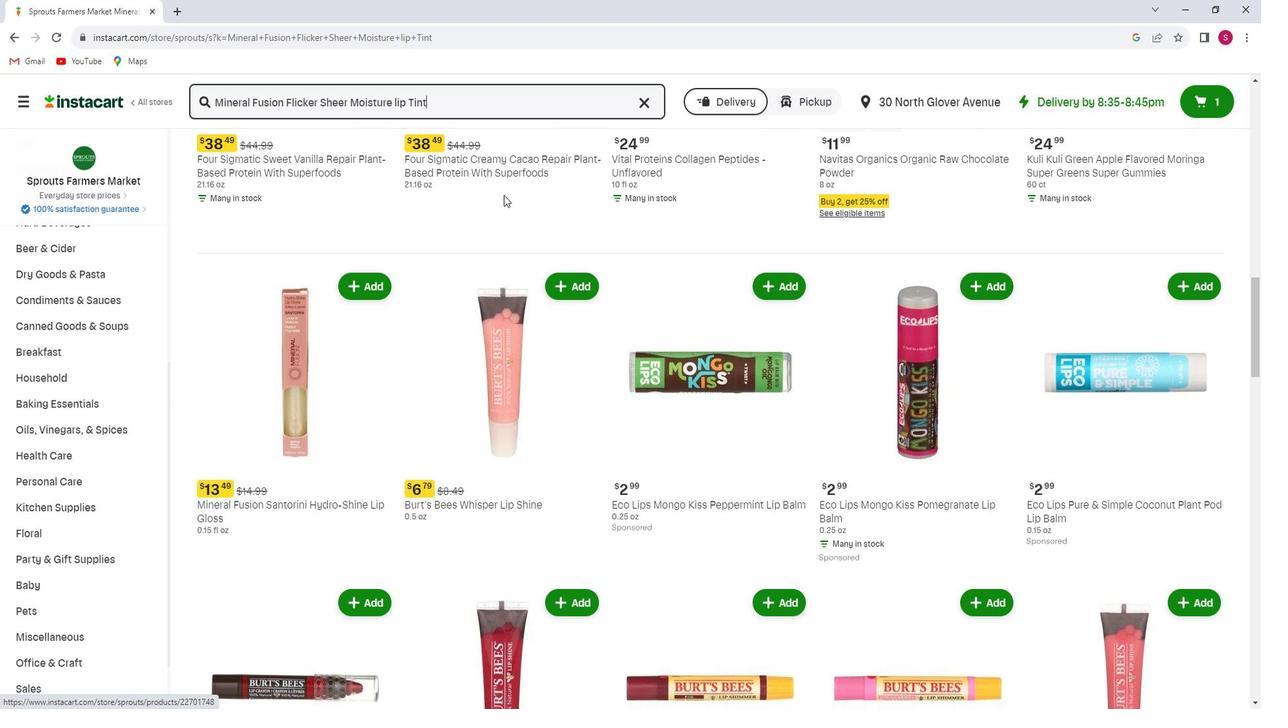
Action: Mouse scrolled (515, 198) with delta (0, 0)
Screenshot: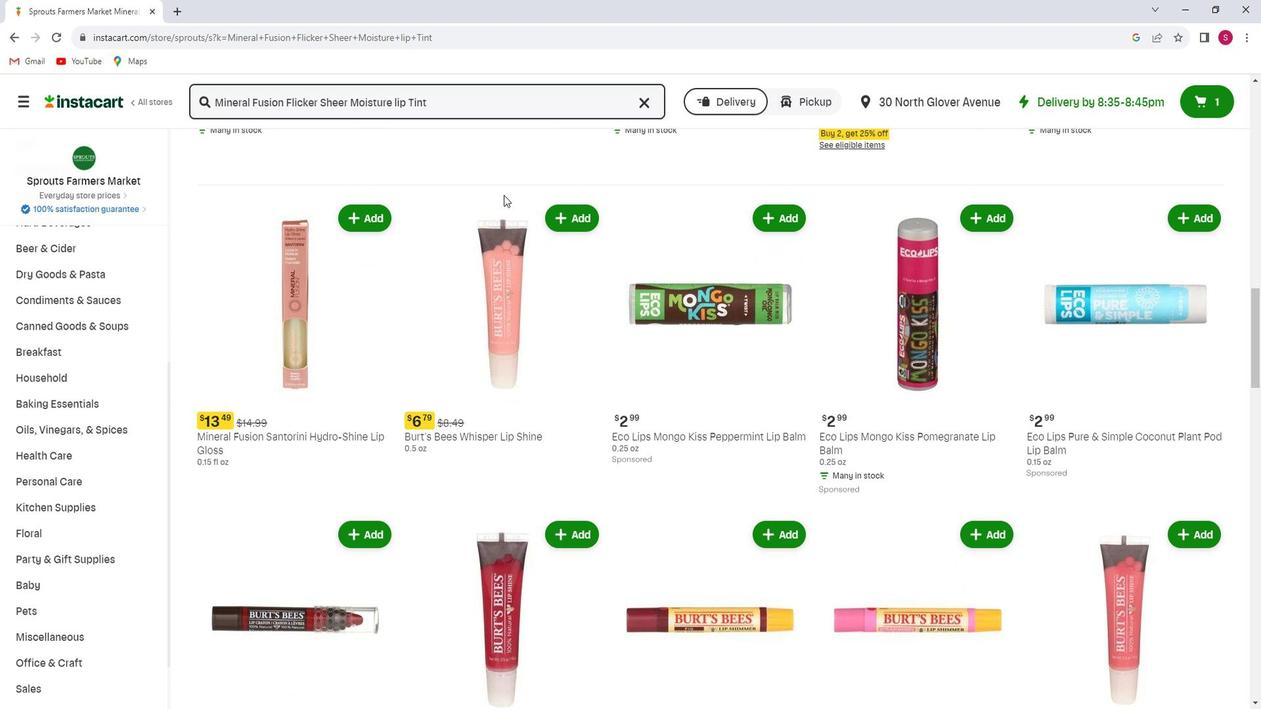 
Action: Mouse scrolled (515, 198) with delta (0, 0)
Screenshot: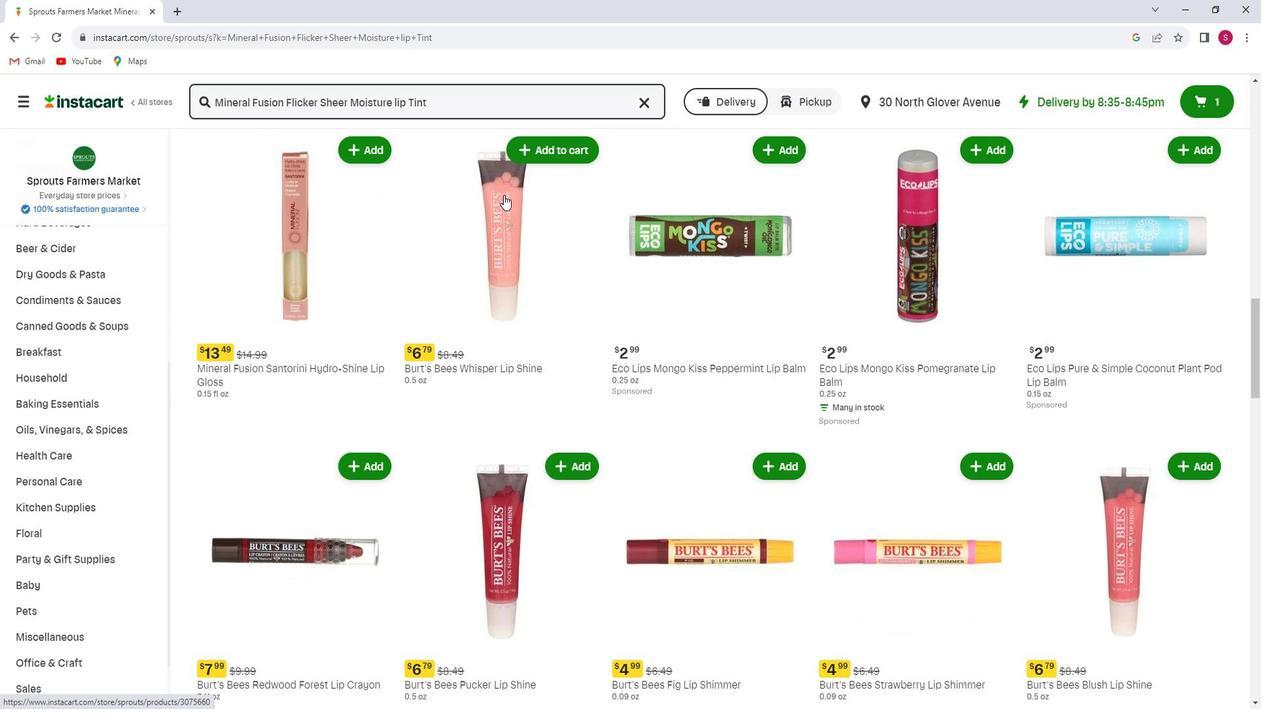 
Action: Mouse scrolled (515, 198) with delta (0, 0)
Screenshot: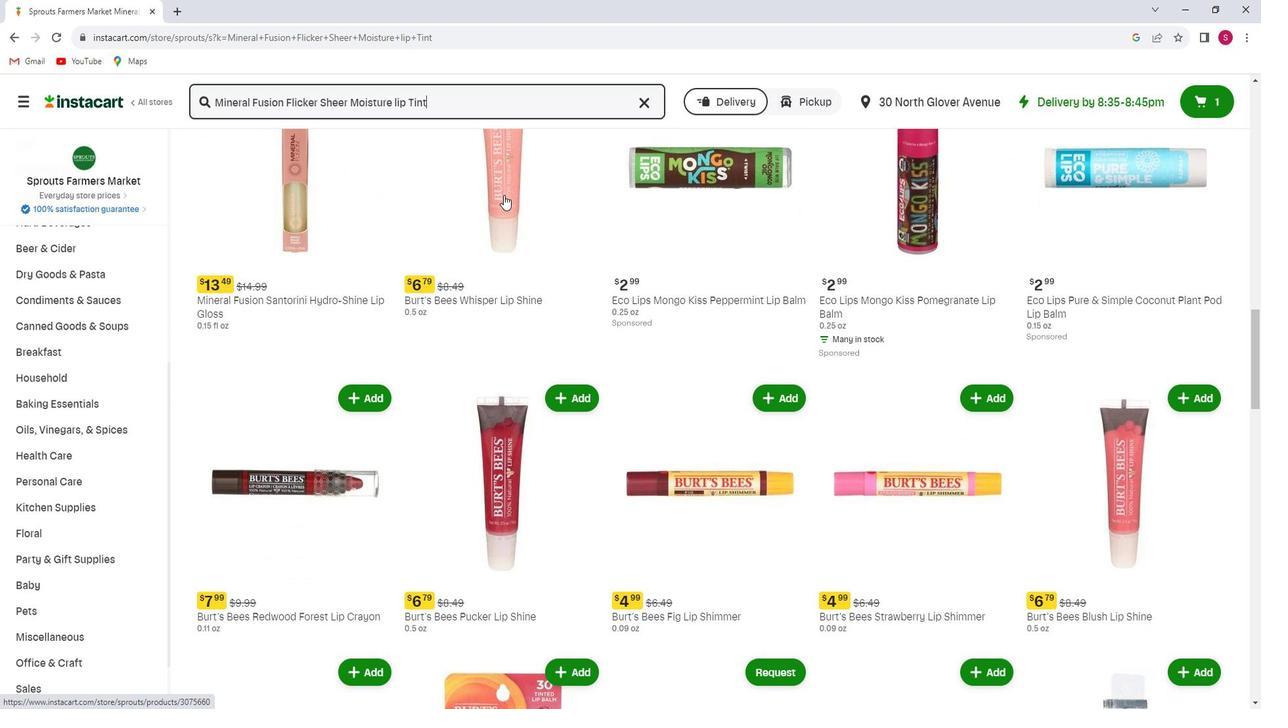 
Action: Mouse scrolled (515, 198) with delta (0, 0)
Screenshot: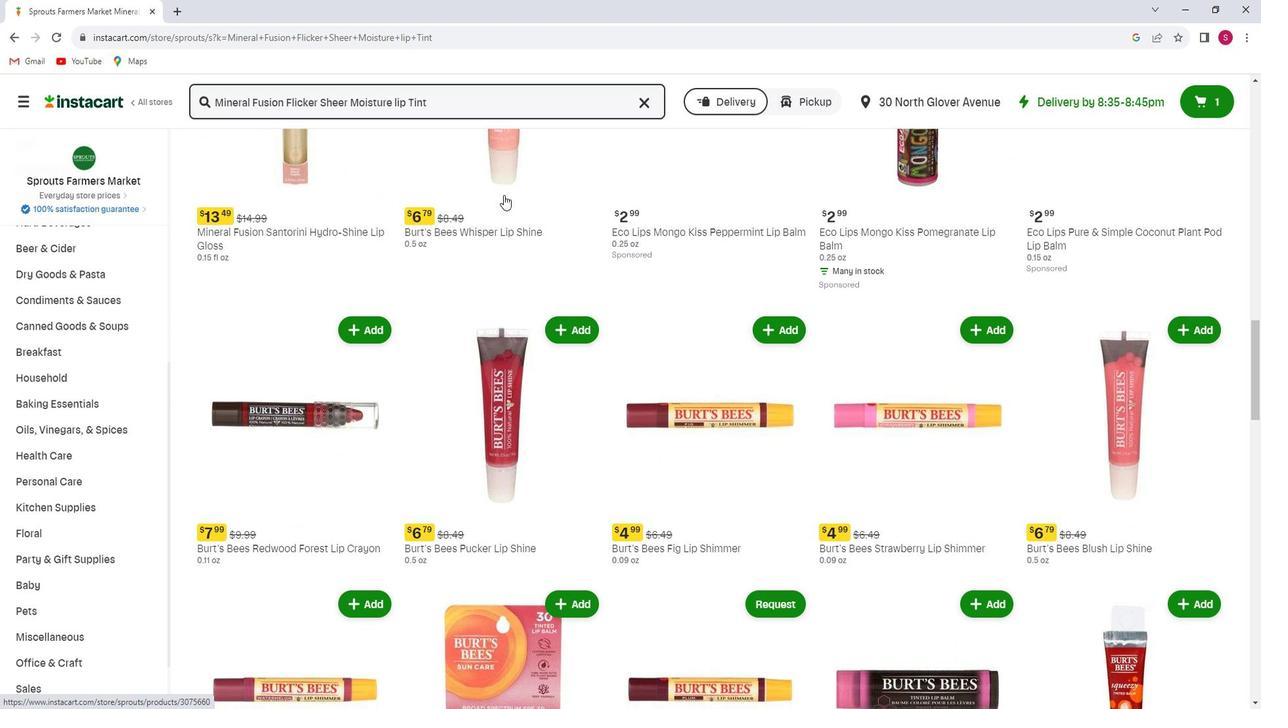 
Action: Mouse scrolled (515, 198) with delta (0, 0)
Screenshot: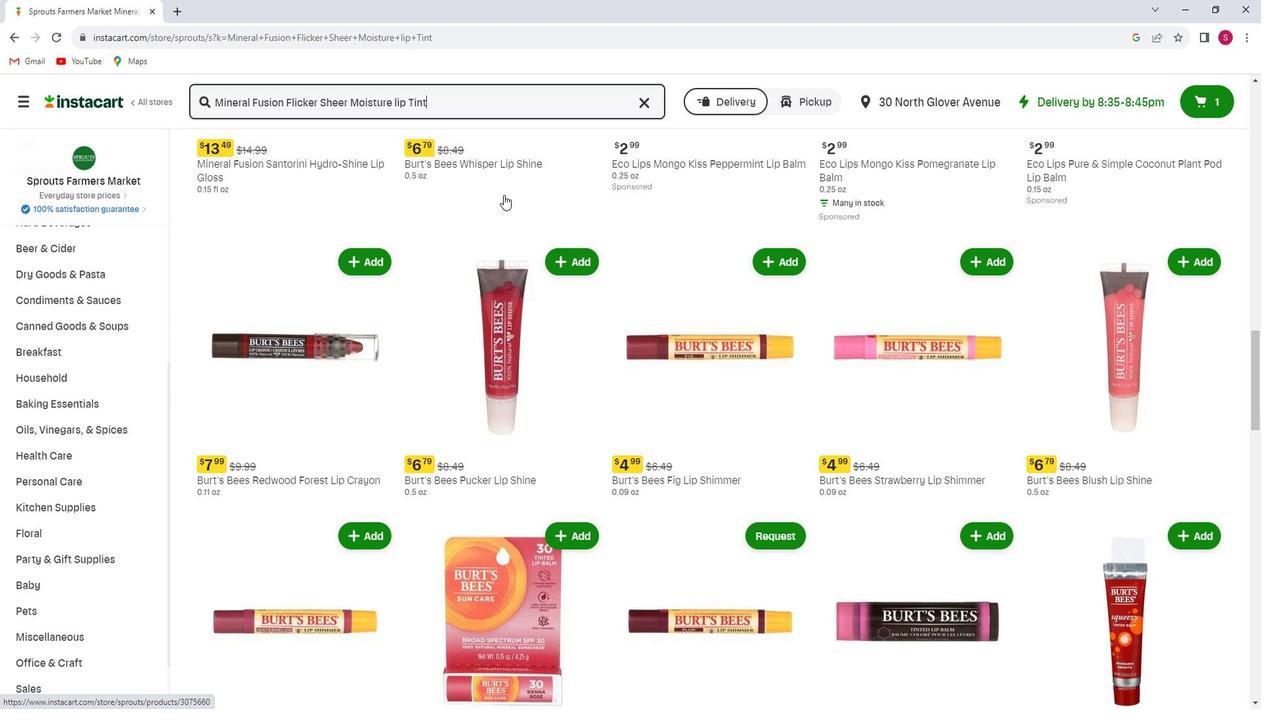 
Action: Mouse scrolled (515, 198) with delta (0, 0)
Screenshot: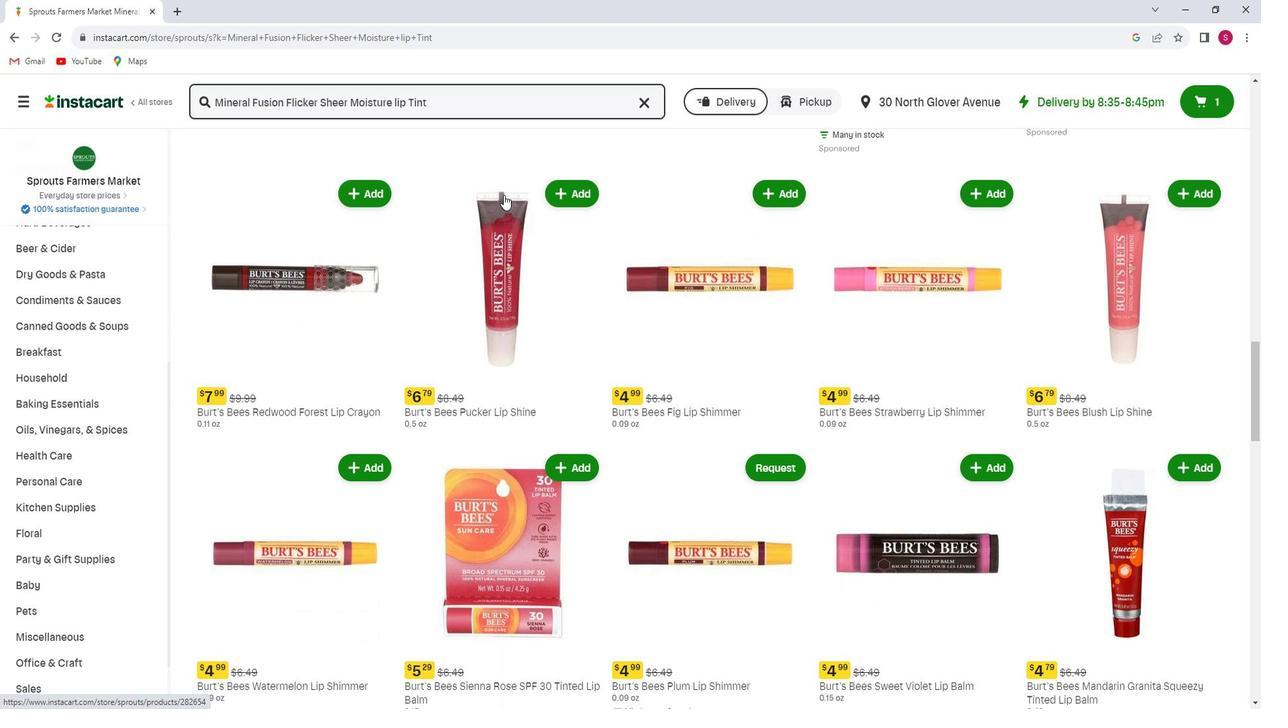 
Action: Mouse scrolled (515, 198) with delta (0, 0)
Screenshot: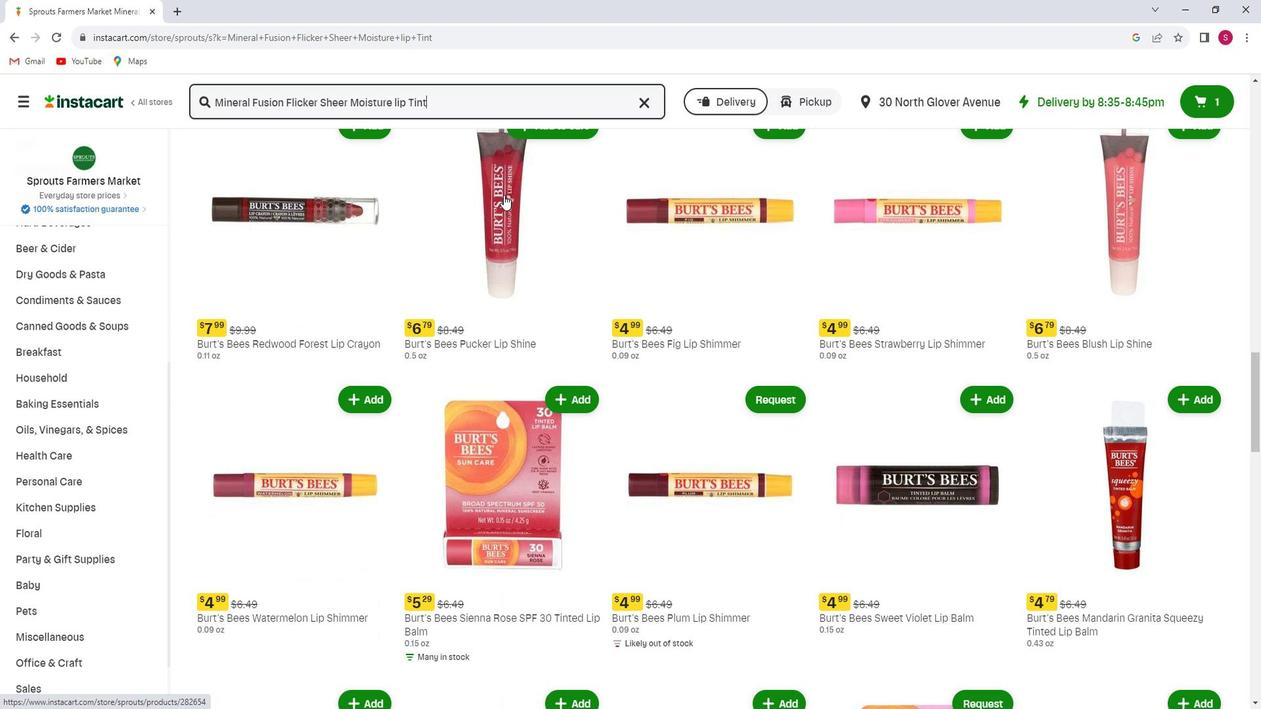 
Action: Mouse scrolled (515, 198) with delta (0, 0)
Screenshot: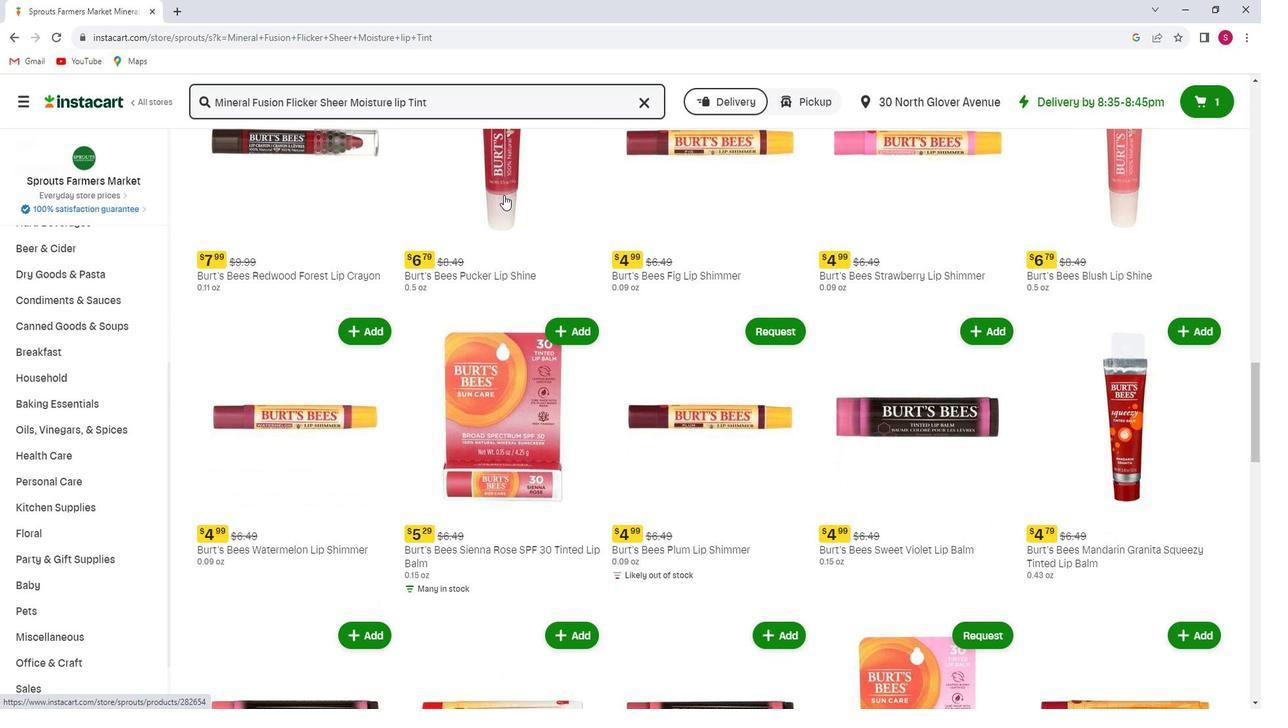 
Action: Mouse scrolled (515, 198) with delta (0, 0)
Screenshot: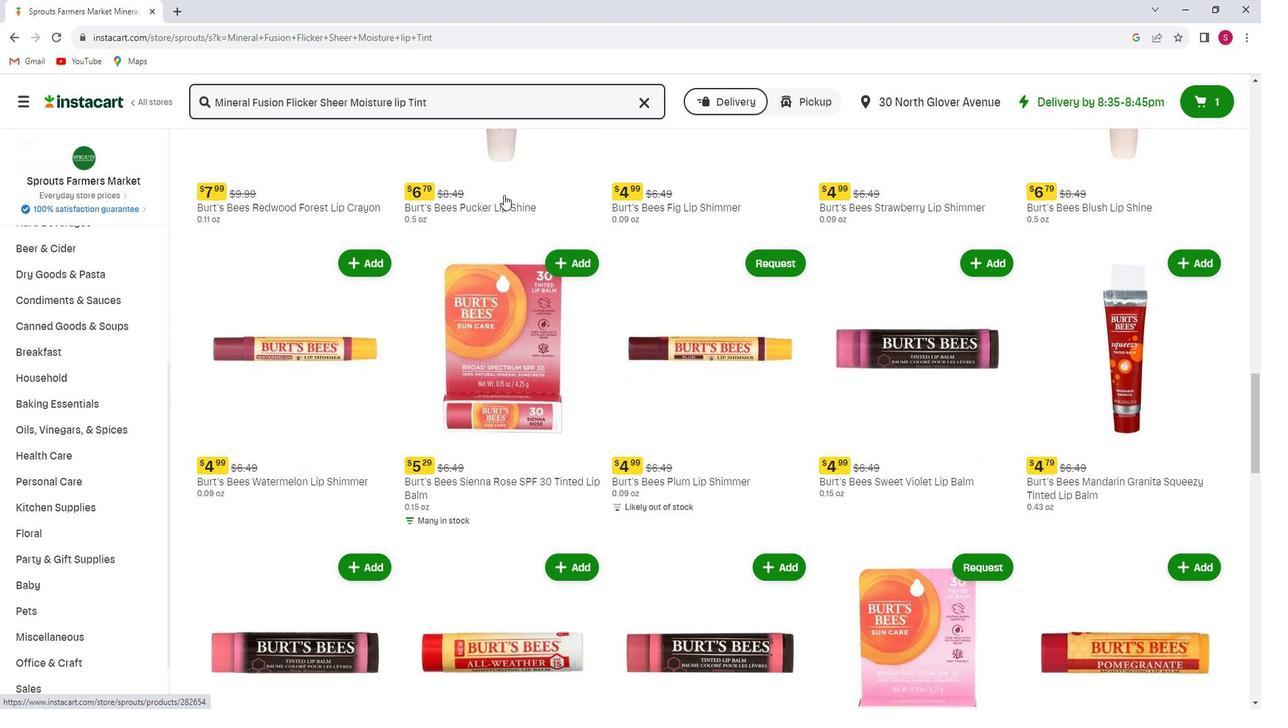 
Action: Mouse scrolled (515, 198) with delta (0, 0)
Screenshot: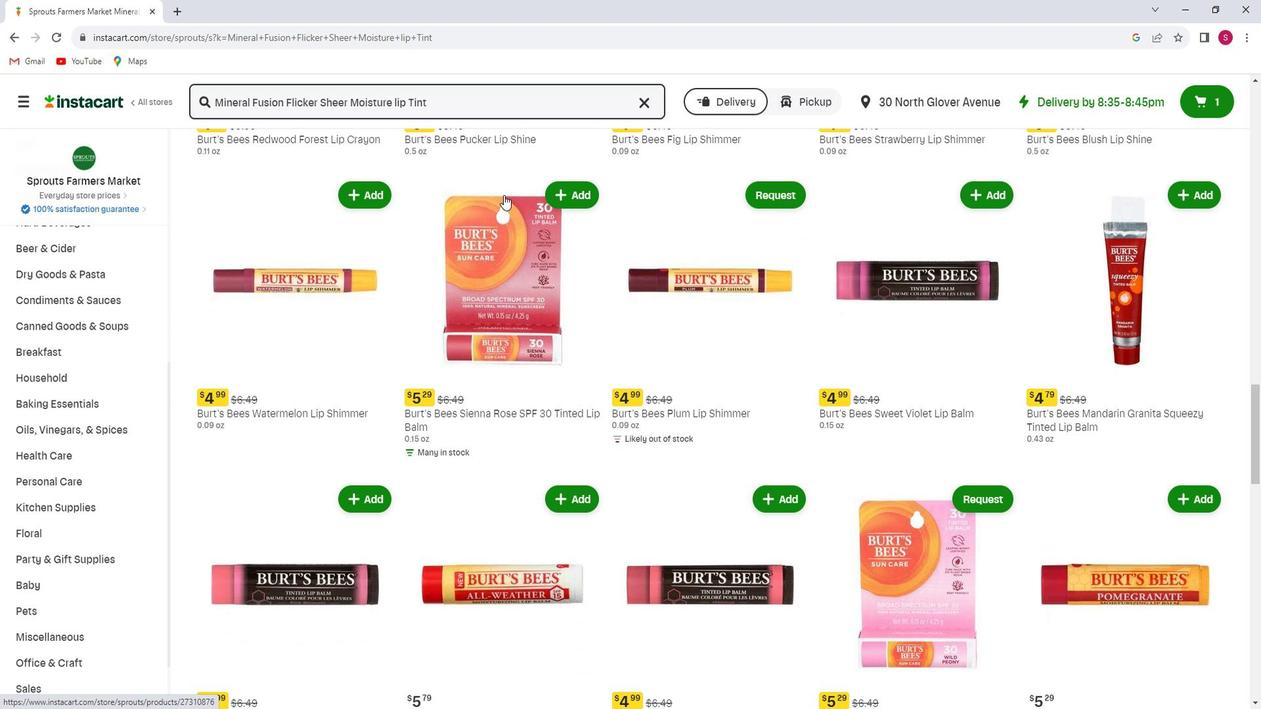 
Action: Mouse scrolled (515, 198) with delta (0, 0)
Screenshot: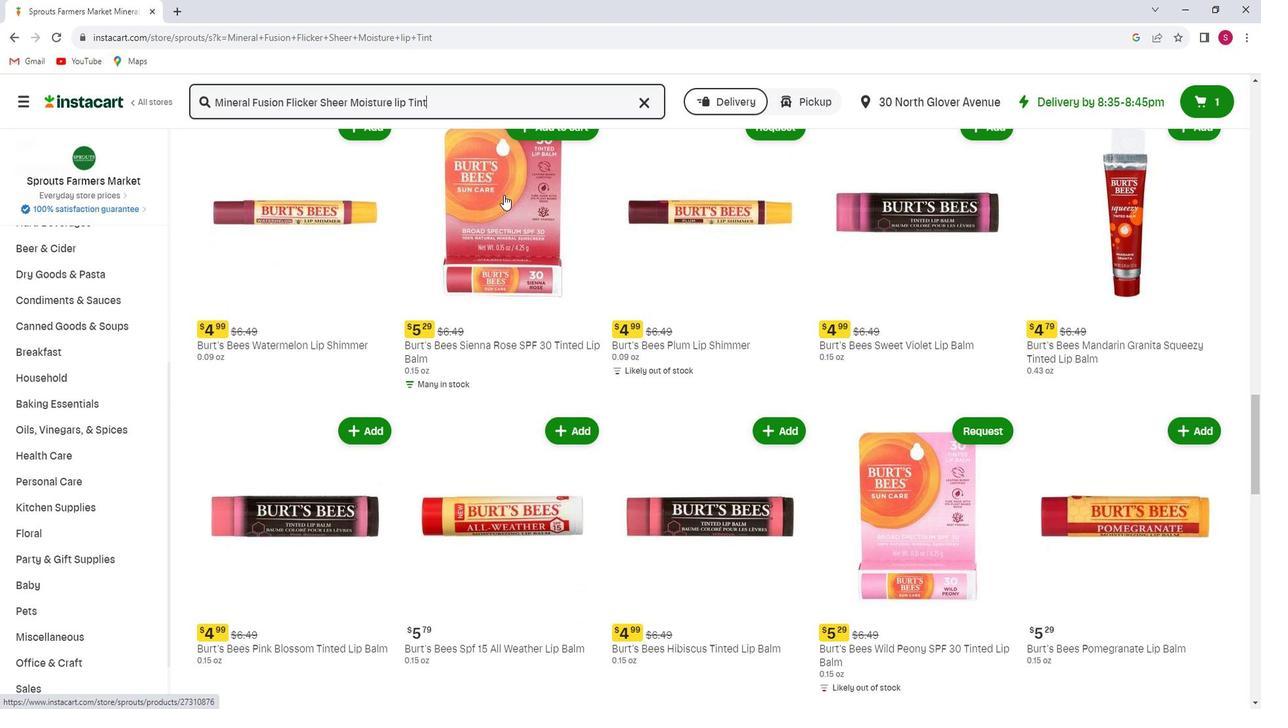 
Action: Mouse scrolled (515, 198) with delta (0, 0)
Screenshot: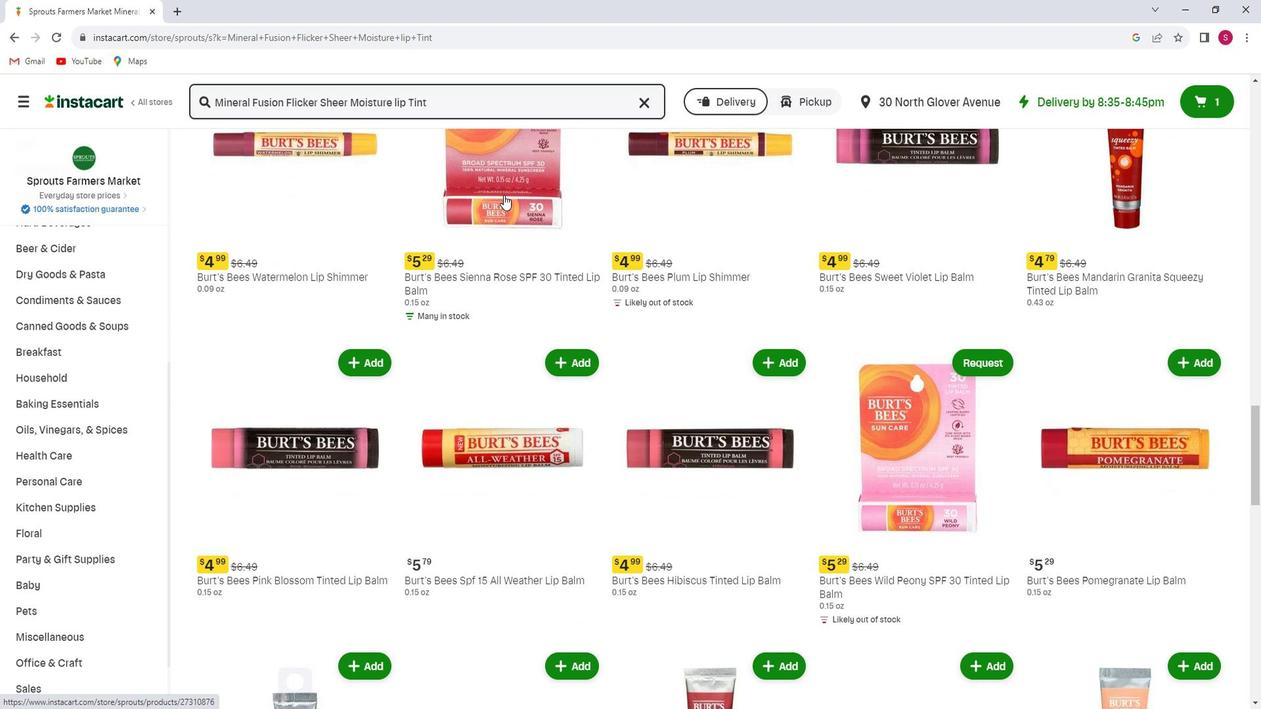 
Action: Mouse scrolled (515, 198) with delta (0, 0)
Screenshot: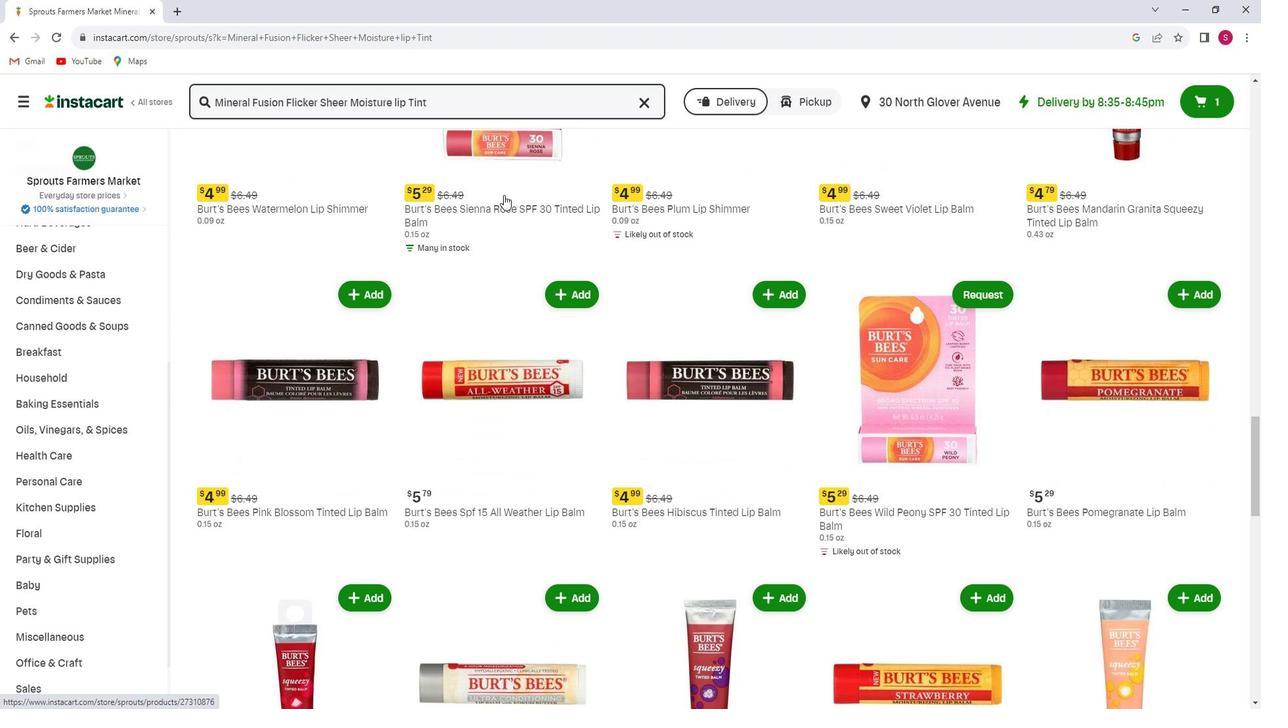 
Action: Mouse scrolled (515, 198) with delta (0, 0)
Screenshot: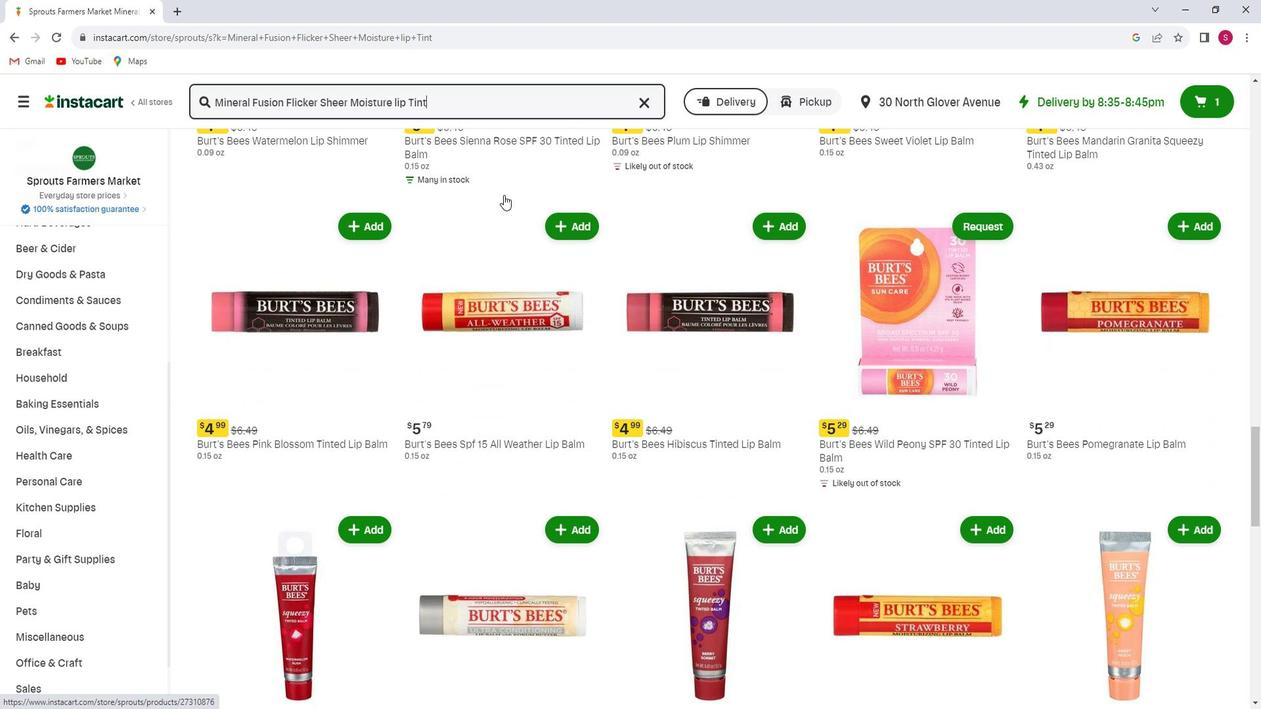 
Action: Mouse scrolled (515, 198) with delta (0, 0)
Screenshot: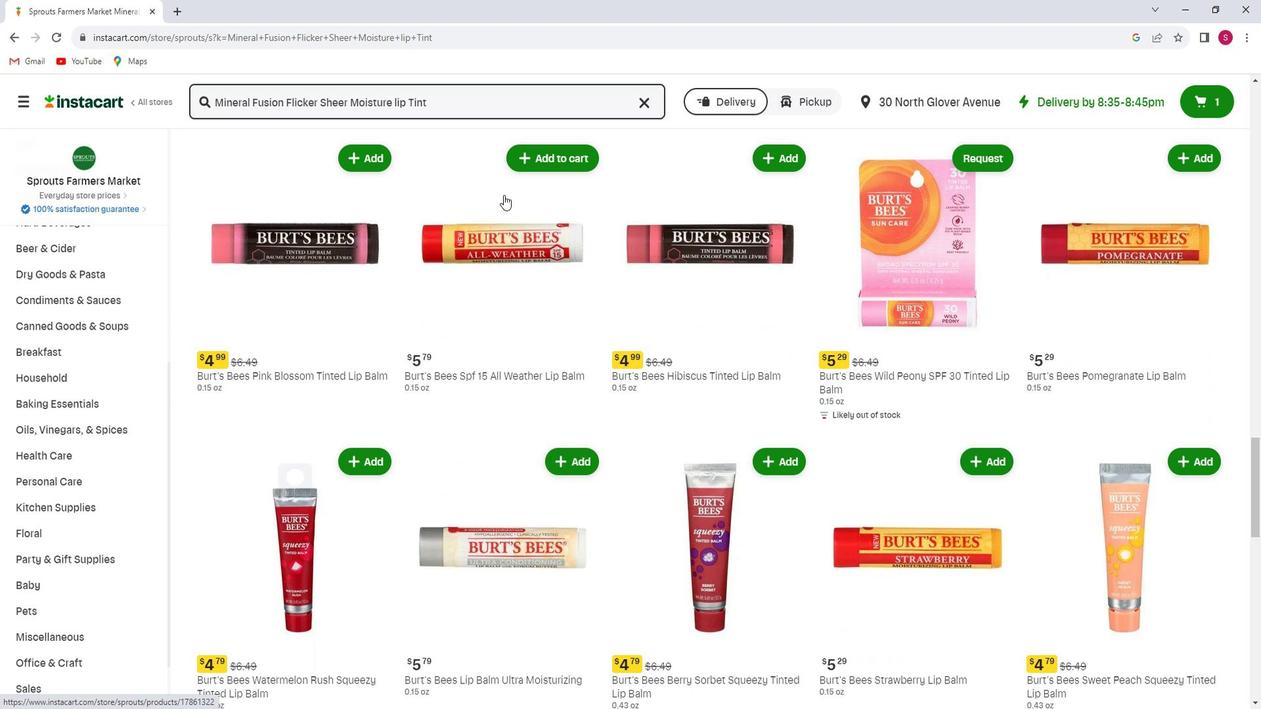 
Action: Mouse scrolled (515, 198) with delta (0, 0)
Screenshot: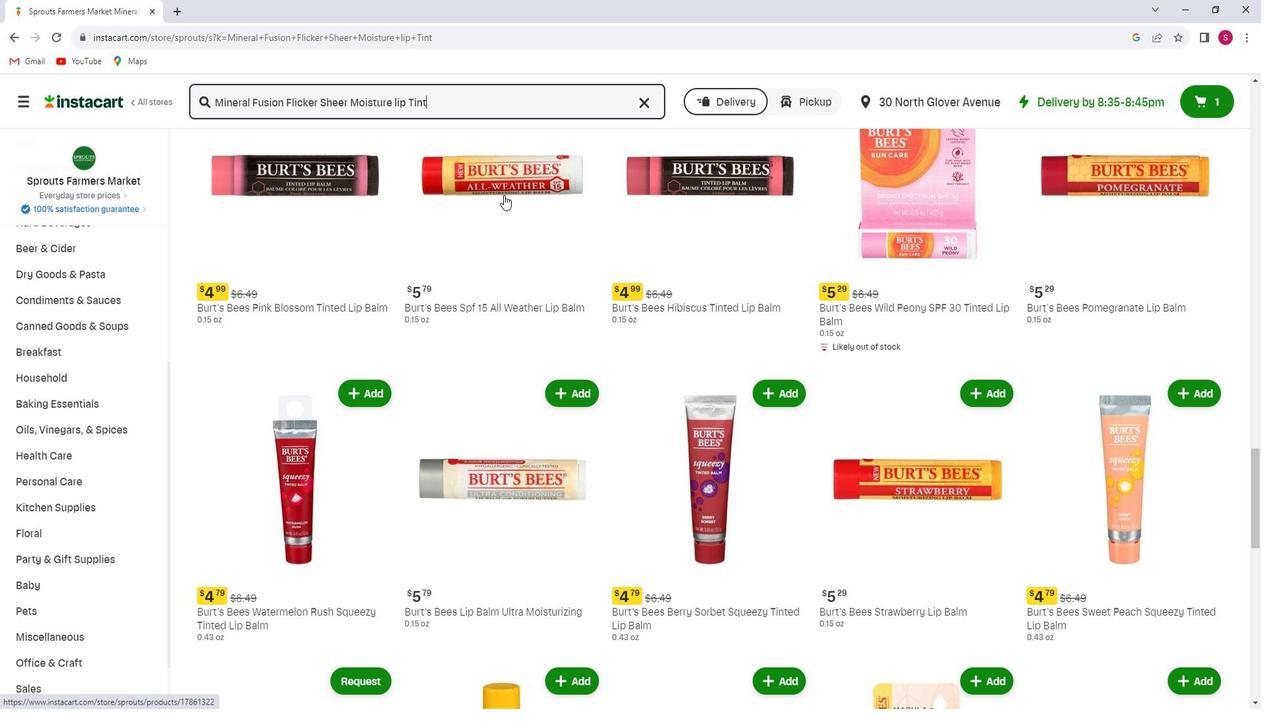 
Action: Mouse scrolled (515, 198) with delta (0, 0)
Screenshot: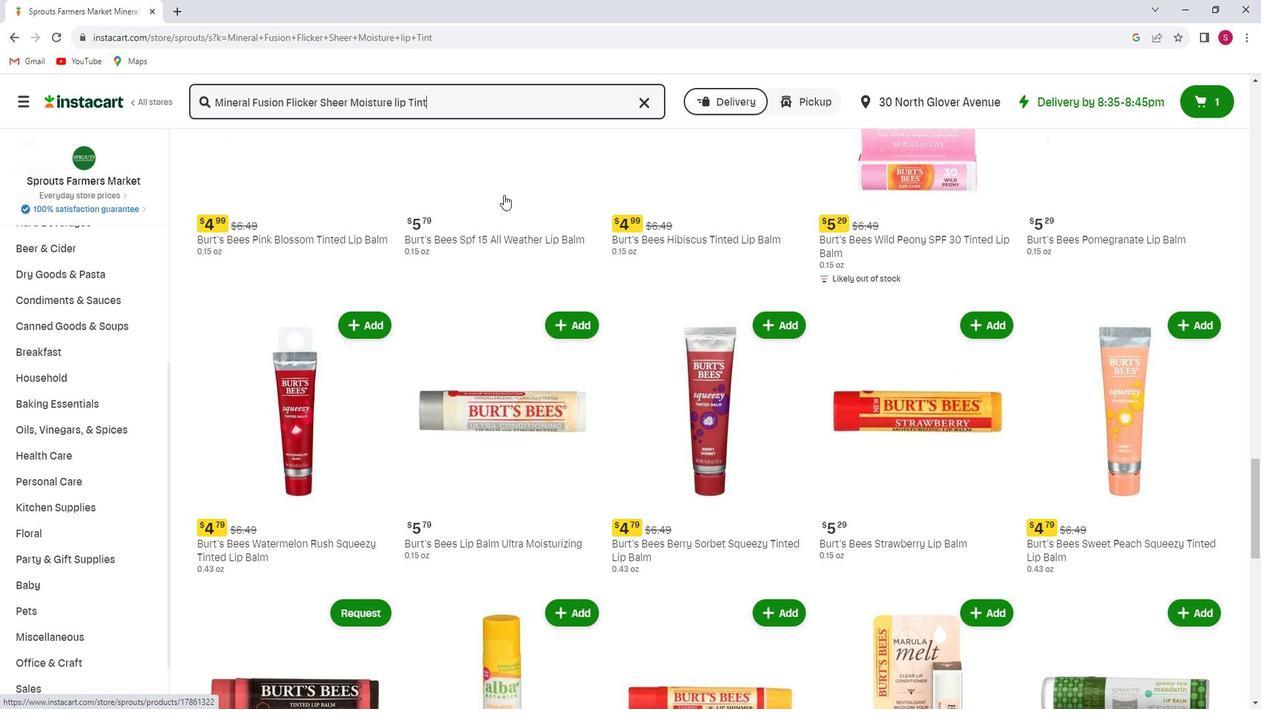 
Action: Mouse scrolled (515, 198) with delta (0, 0)
Screenshot: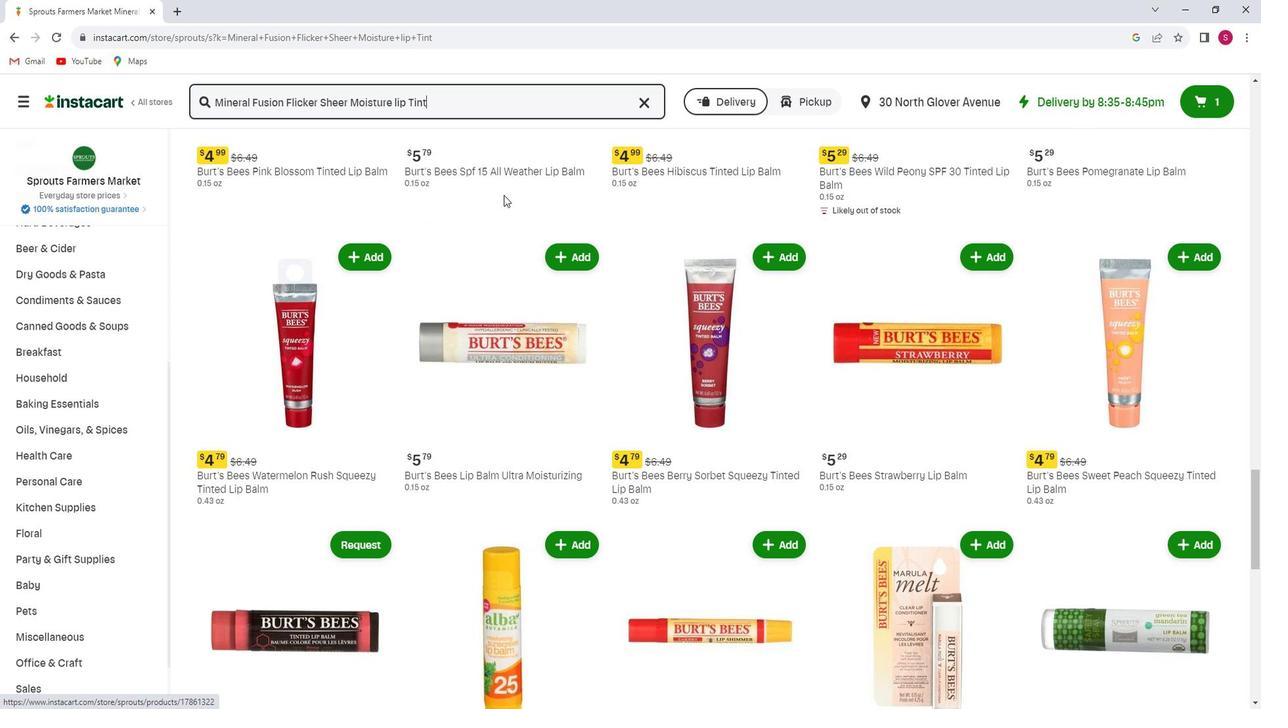 
Action: Mouse scrolled (515, 198) with delta (0, 0)
Screenshot: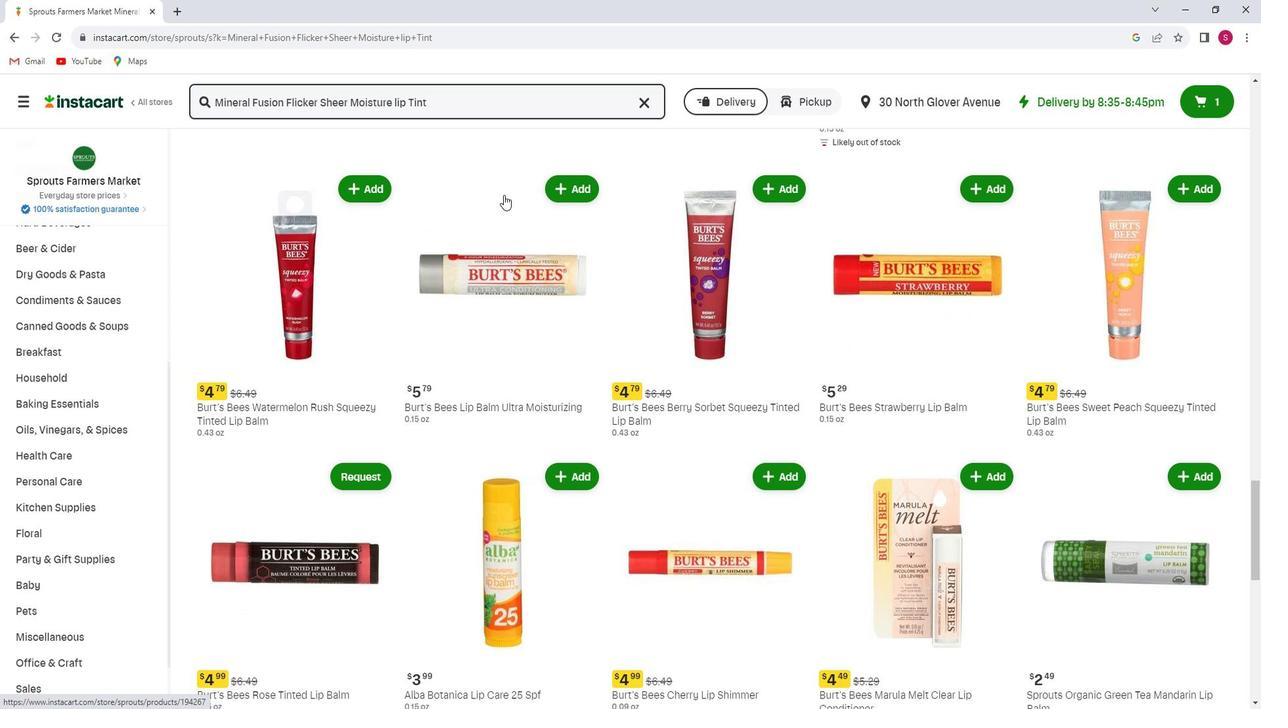 
Action: Mouse moved to (514, 200)
Screenshot: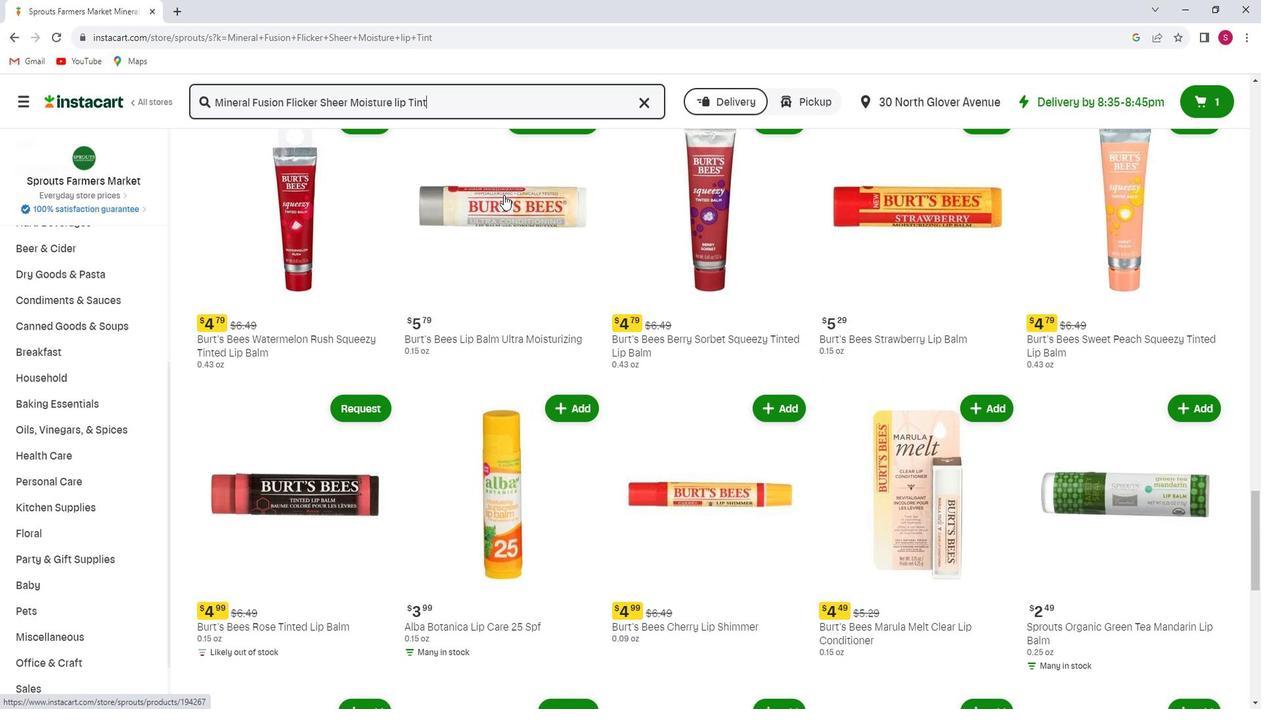 
Action: Mouse scrolled (514, 199) with delta (0, 0)
Screenshot: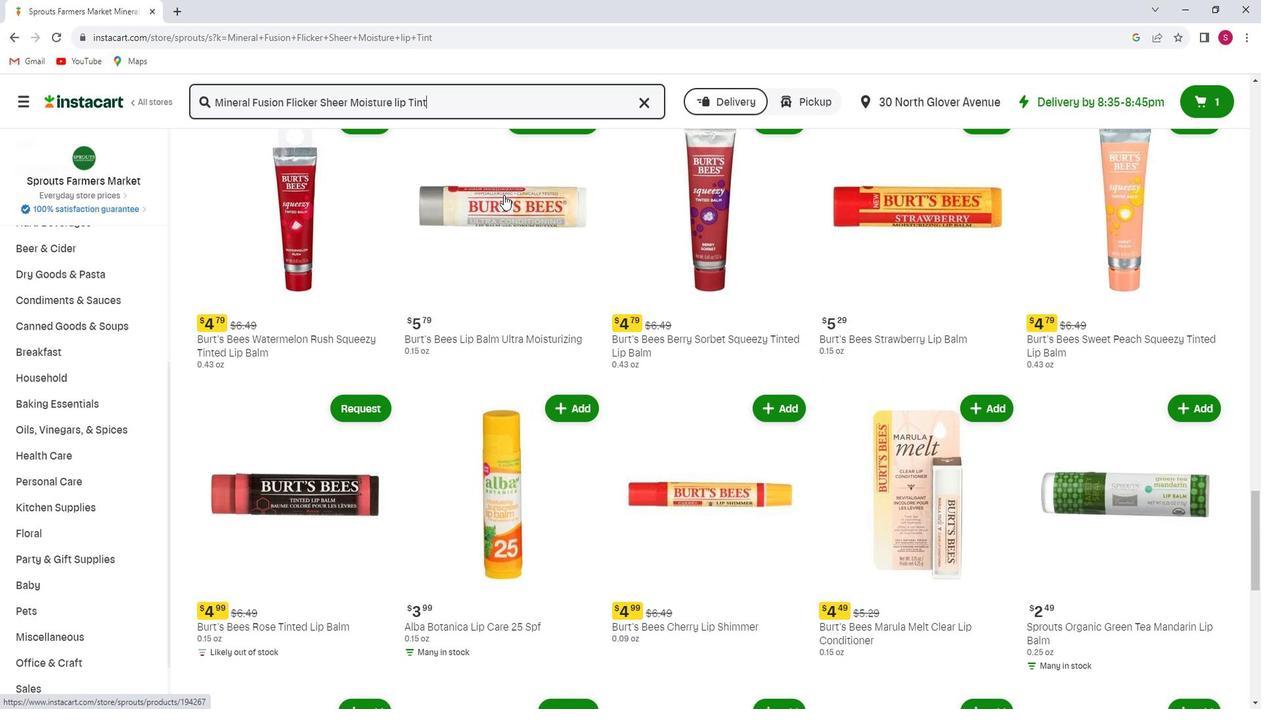 
Action: Mouse scrolled (514, 199) with delta (0, 0)
Screenshot: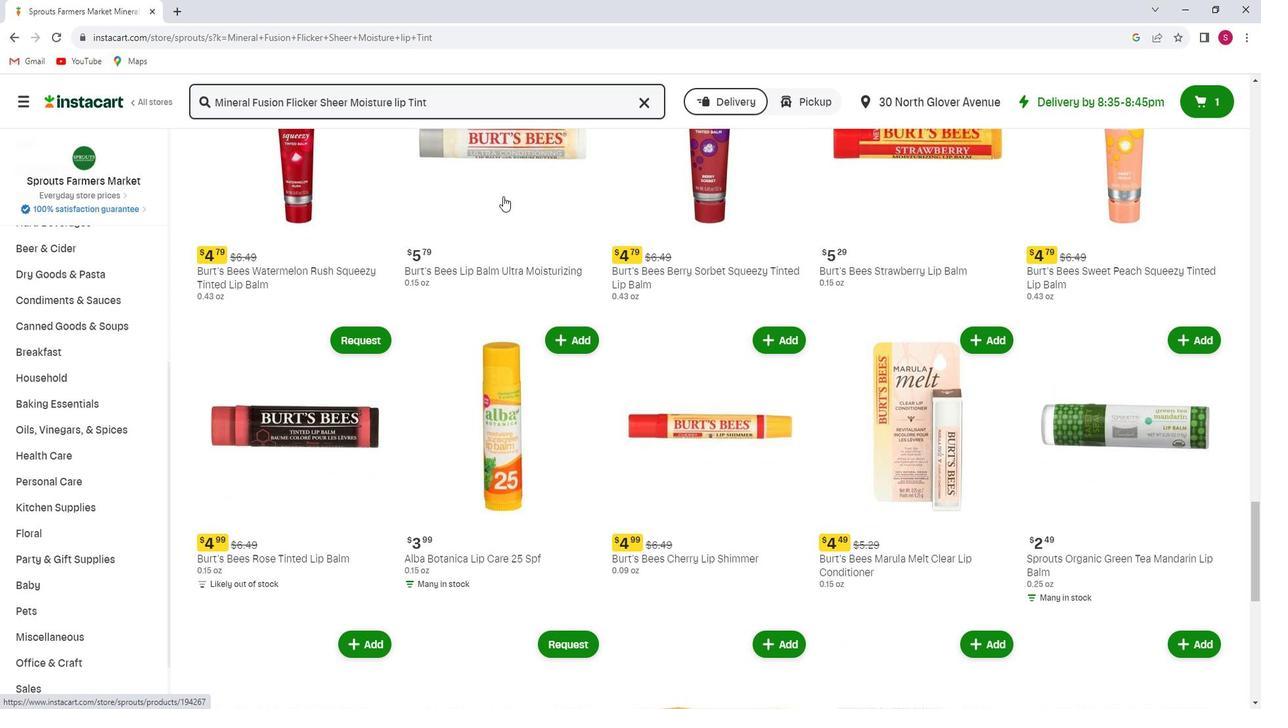 
Action: Mouse scrolled (514, 199) with delta (0, 0)
Screenshot: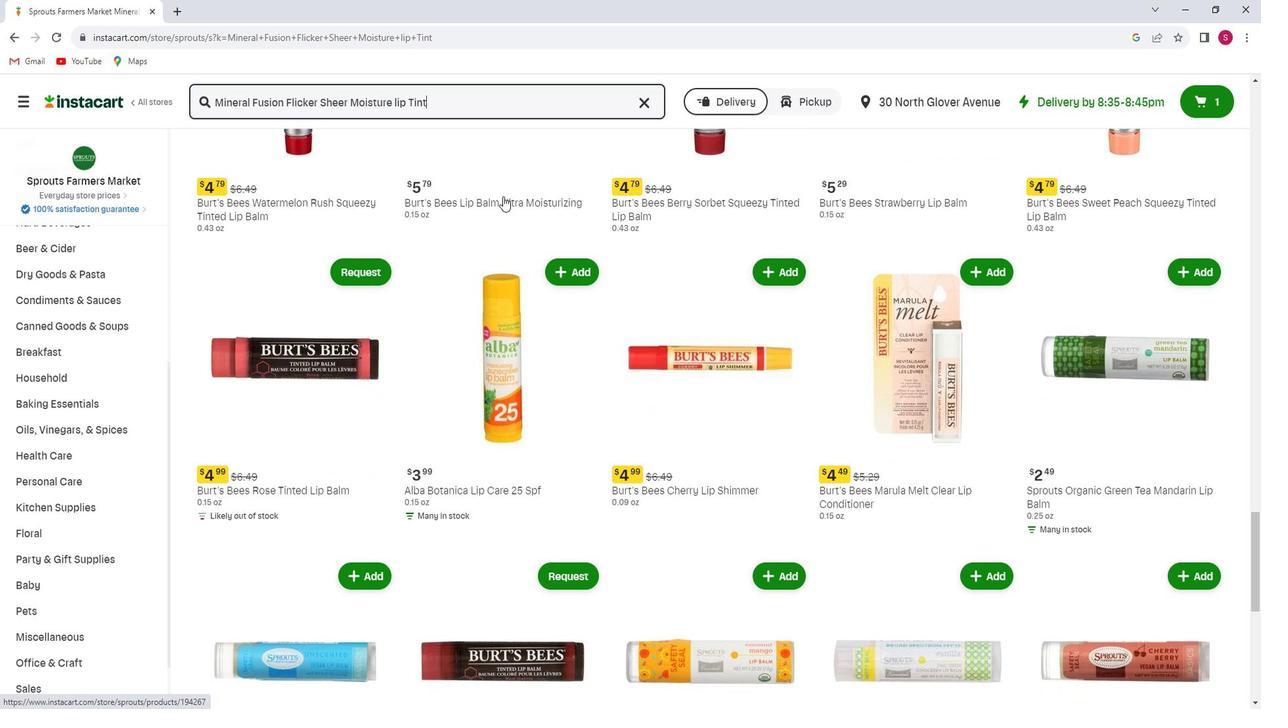 
Action: Mouse moved to (513, 201)
Screenshot: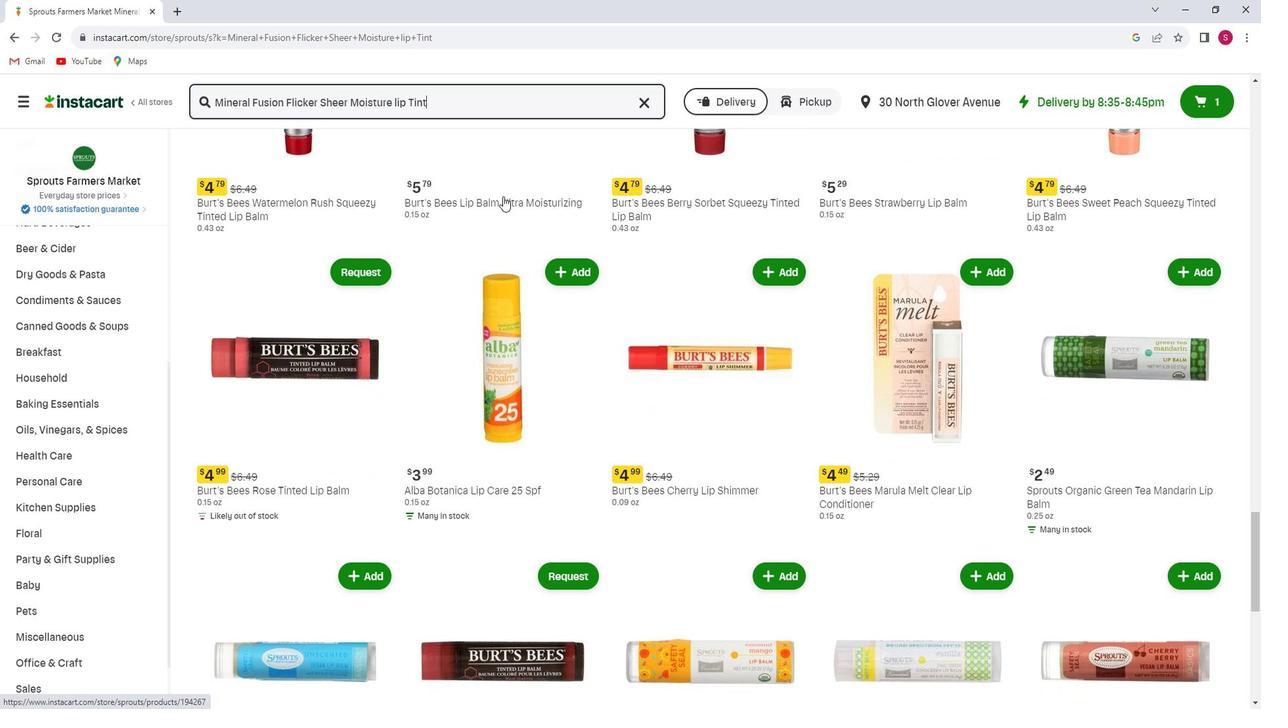 
Action: Mouse scrolled (513, 200) with delta (0, 0)
Screenshot: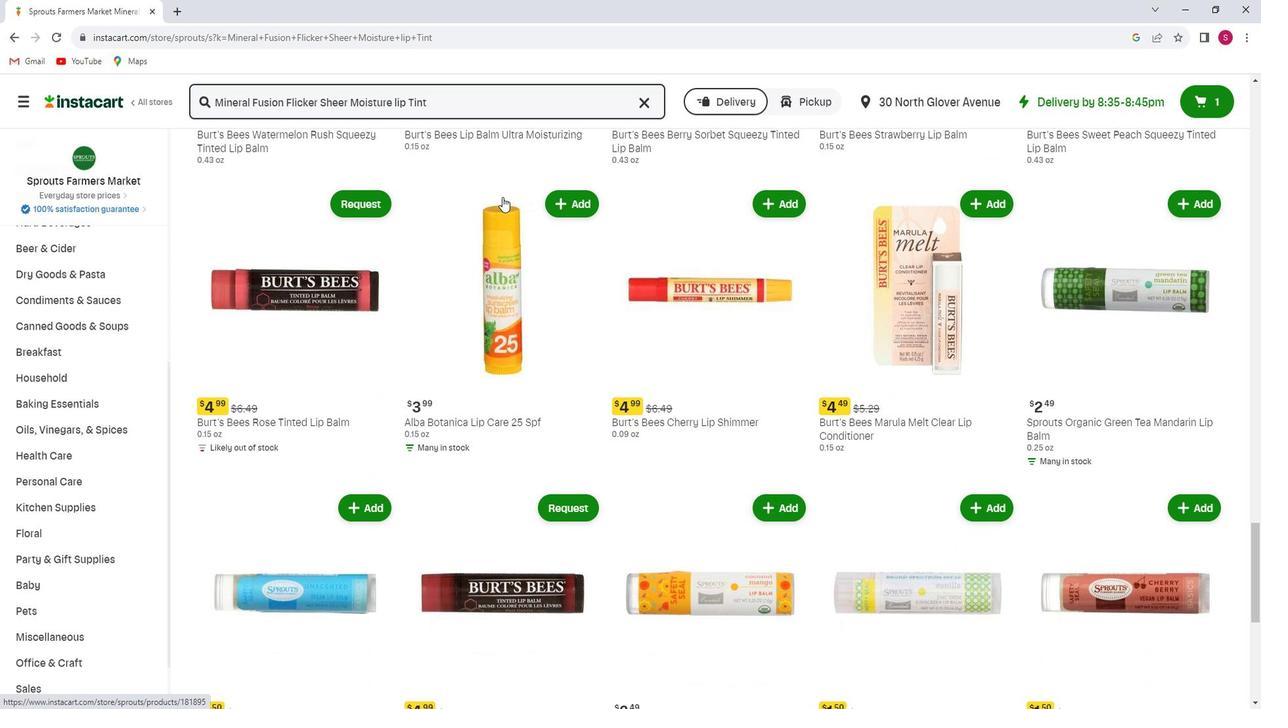 
Action: Mouse scrolled (513, 200) with delta (0, 0)
Screenshot: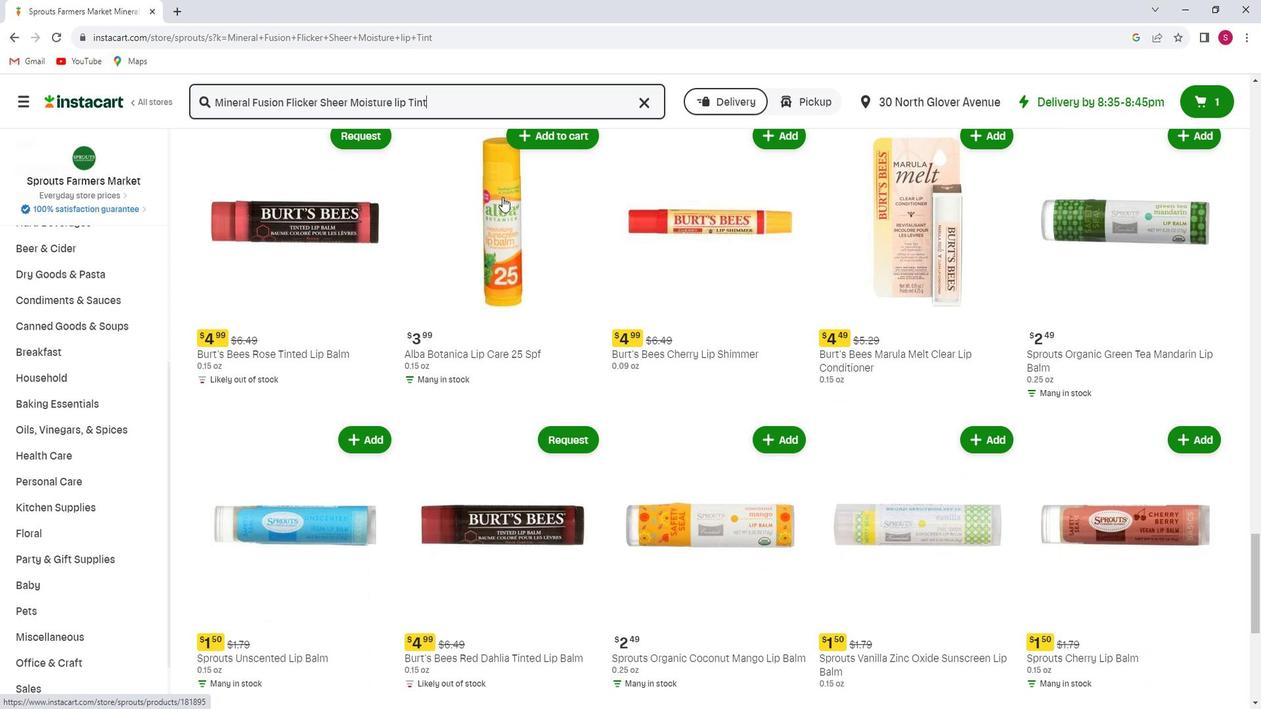 
Action: Mouse scrolled (513, 200) with delta (0, 0)
Screenshot: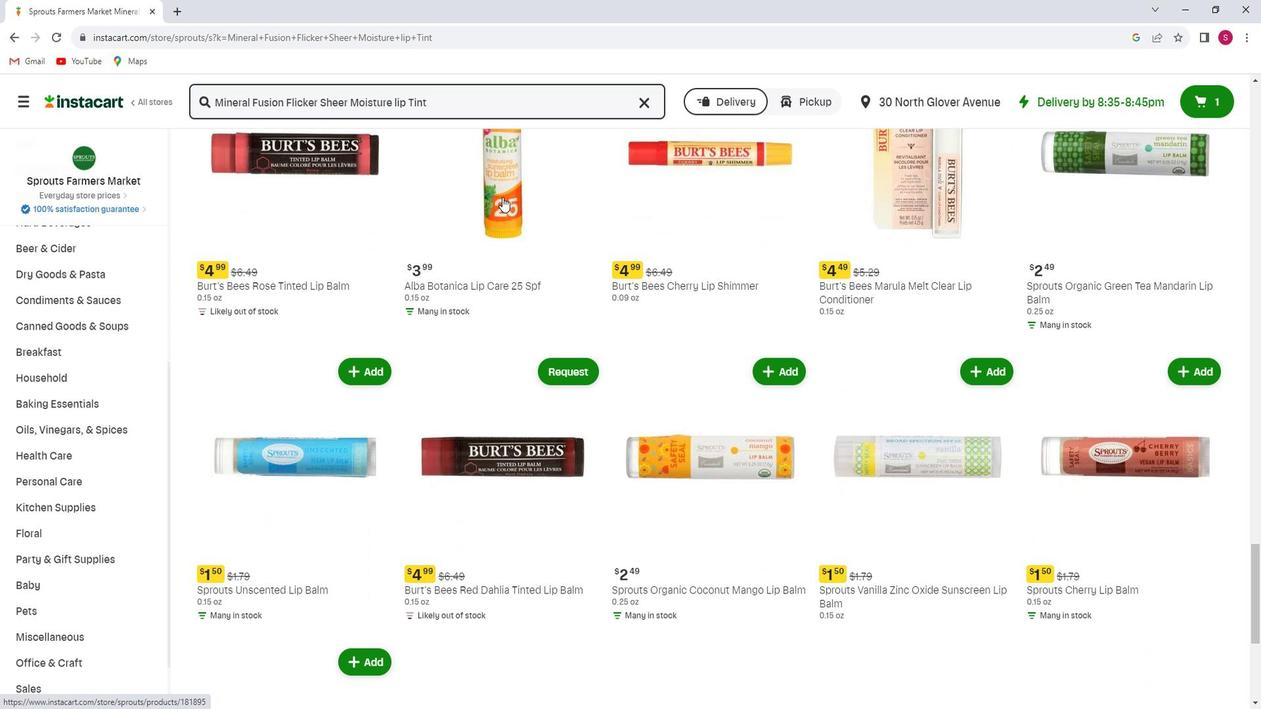 
Action: Mouse scrolled (513, 200) with delta (0, 0)
Screenshot: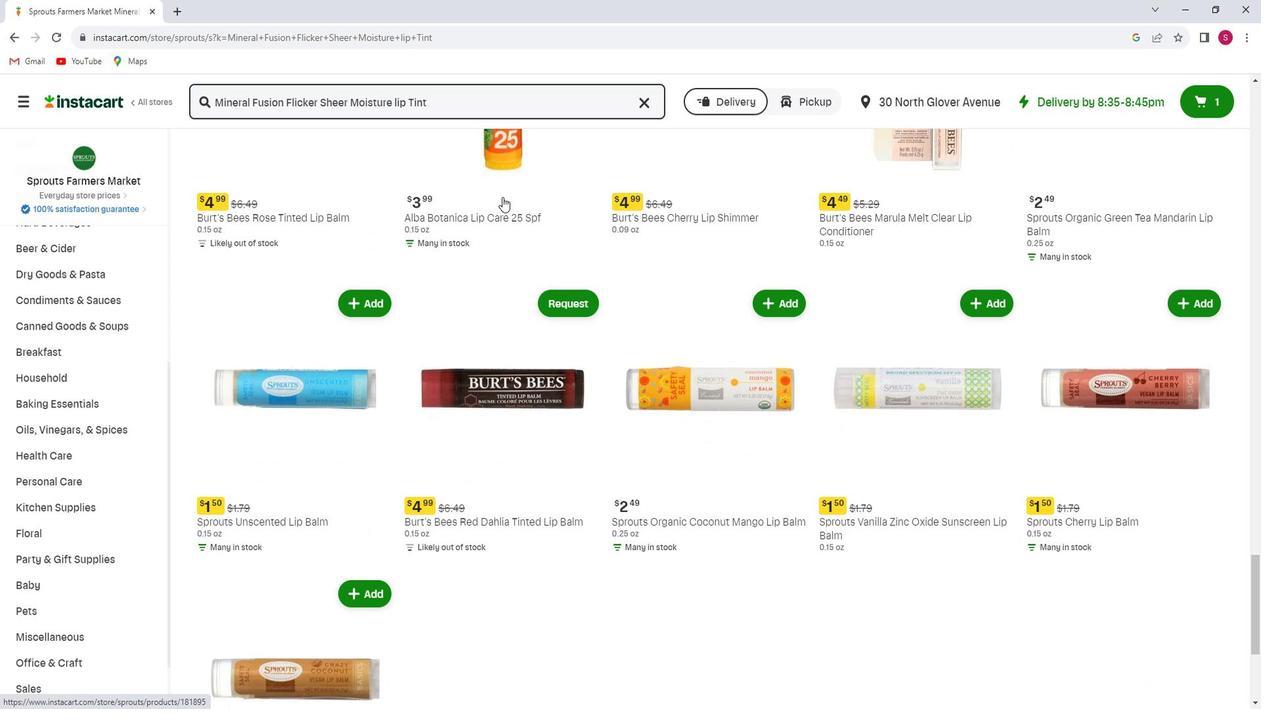 
Action: Mouse scrolled (513, 200) with delta (0, 0)
Screenshot: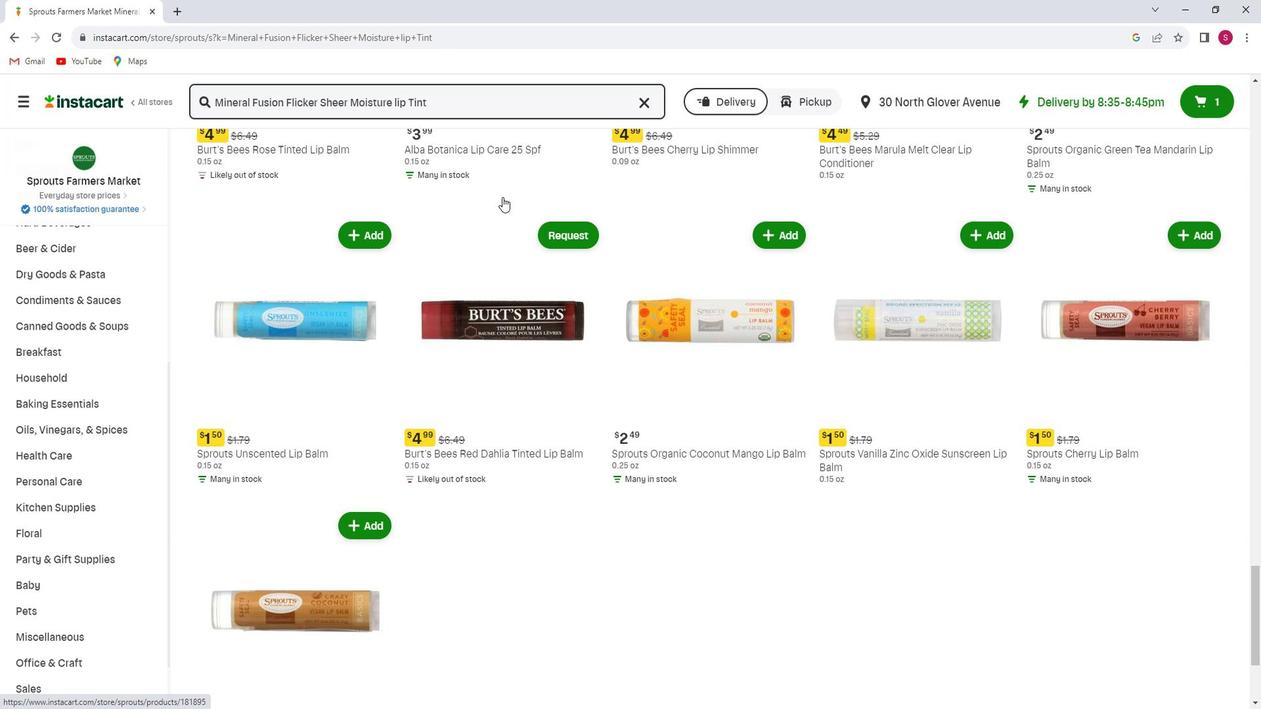 
Action: Mouse scrolled (513, 200) with delta (0, 0)
Screenshot: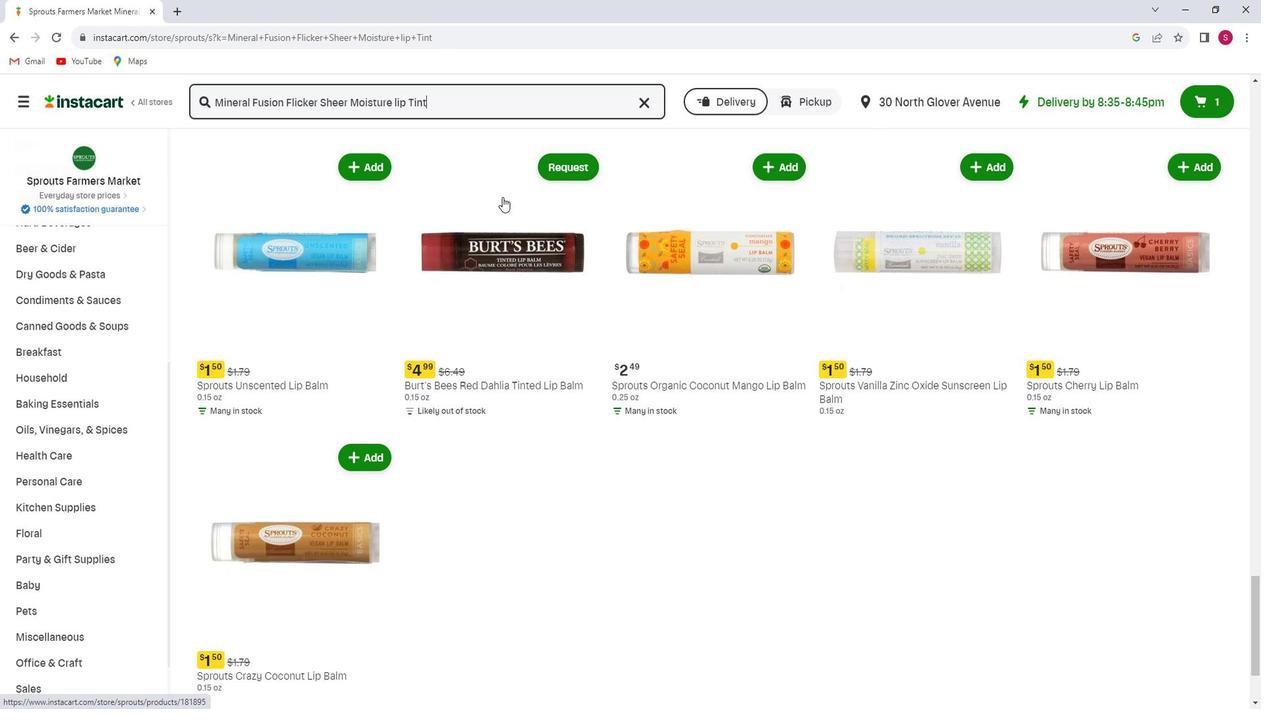 
Action: Mouse scrolled (513, 200) with delta (0, 0)
Screenshot: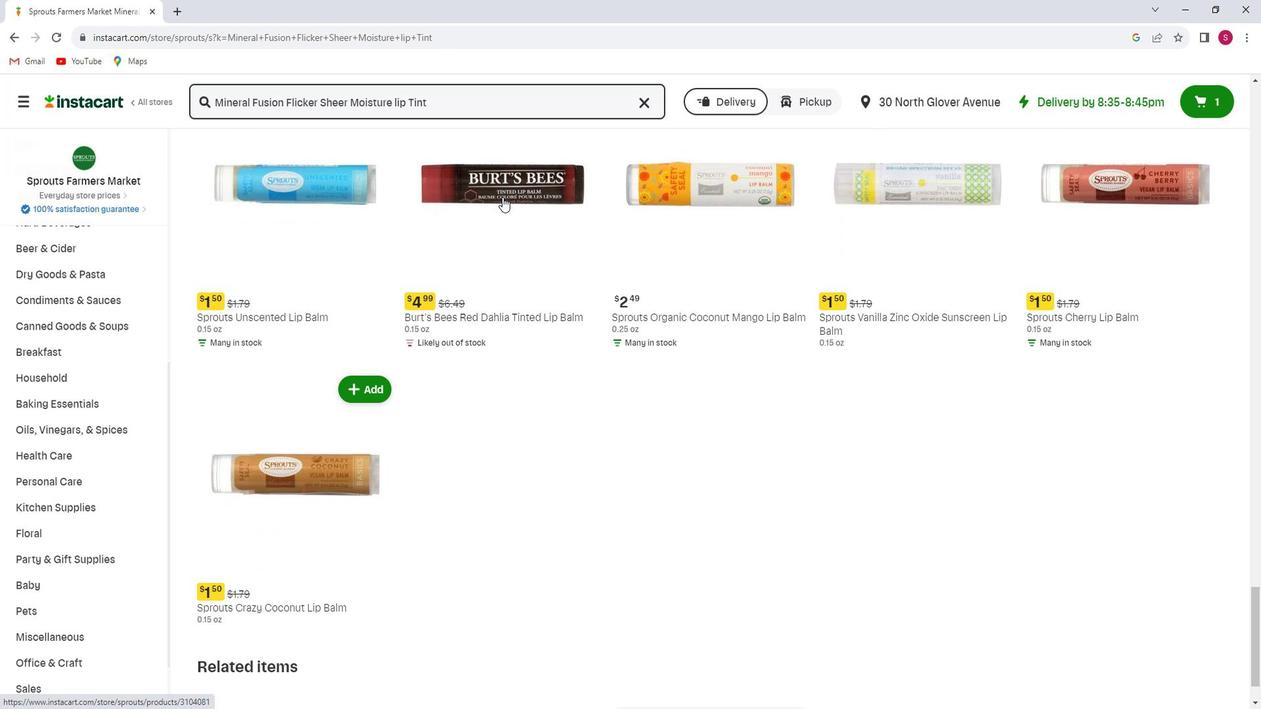
Action: Mouse scrolled (513, 200) with delta (0, 0)
Screenshot: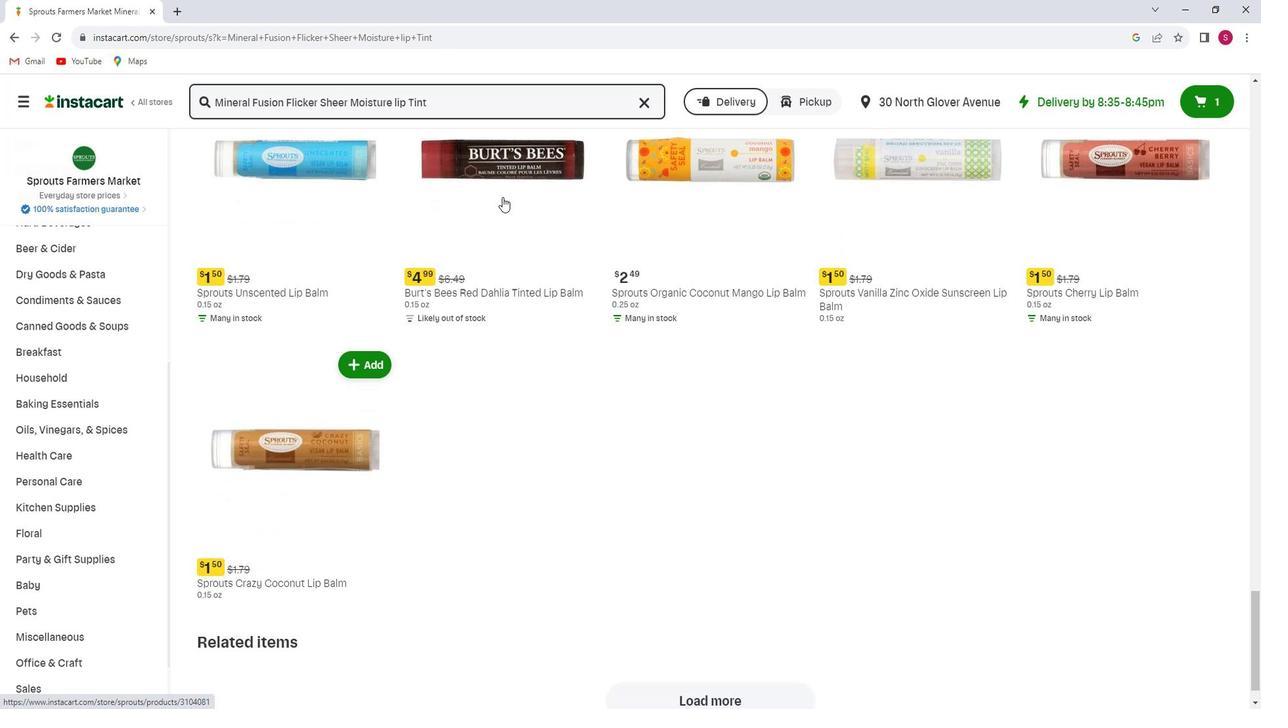 
Action: Mouse scrolled (513, 200) with delta (0, 0)
Screenshot: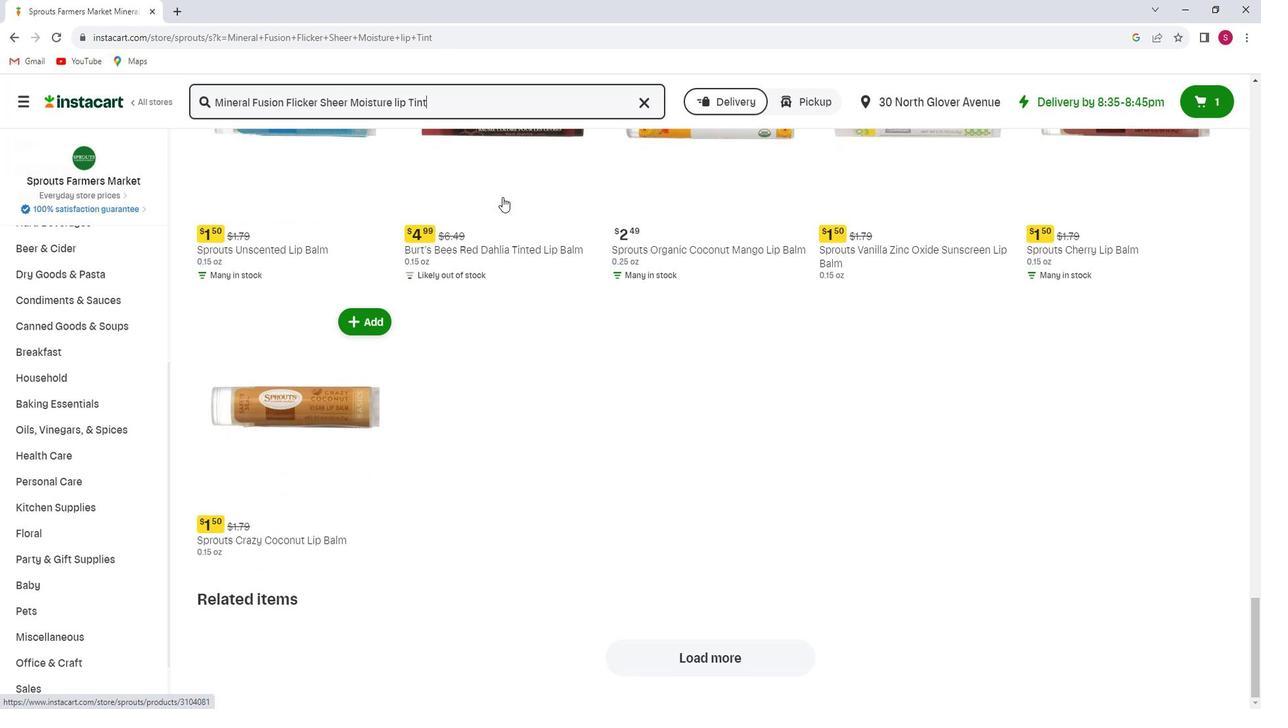 
Action: Mouse scrolled (513, 200) with delta (0, 0)
Screenshot: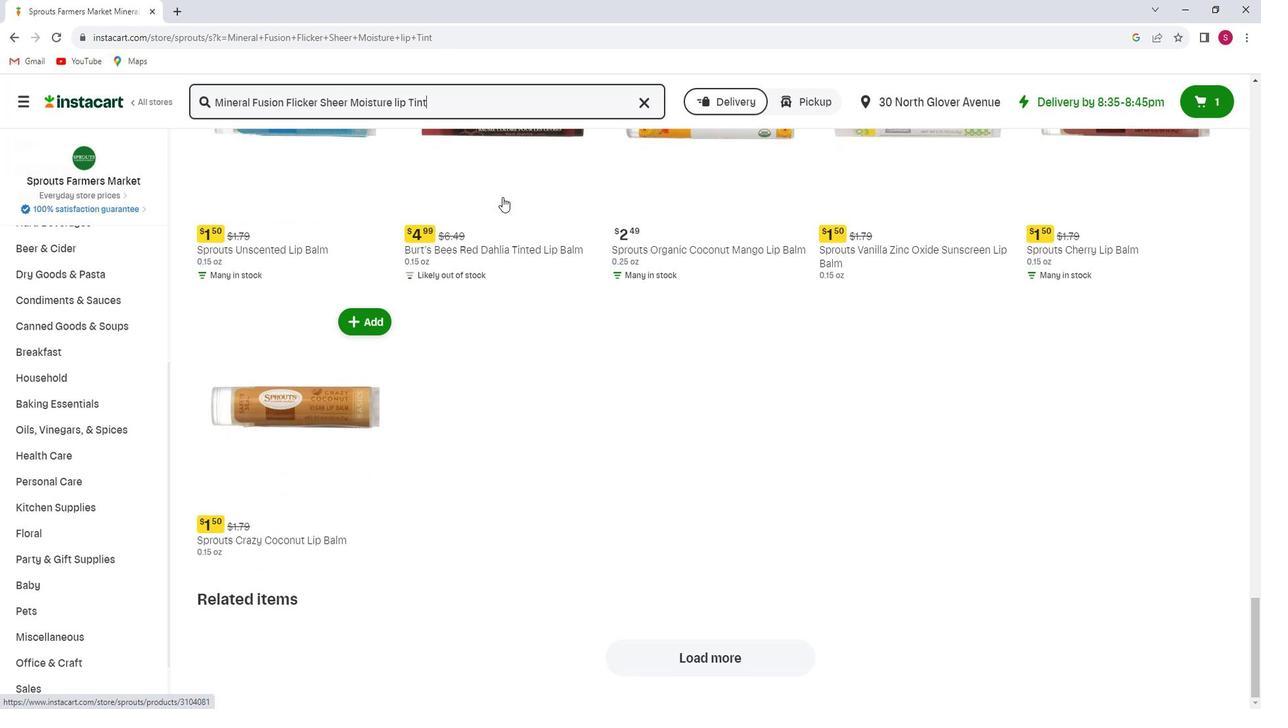 
Action: Mouse scrolled (513, 200) with delta (0, 0)
Screenshot: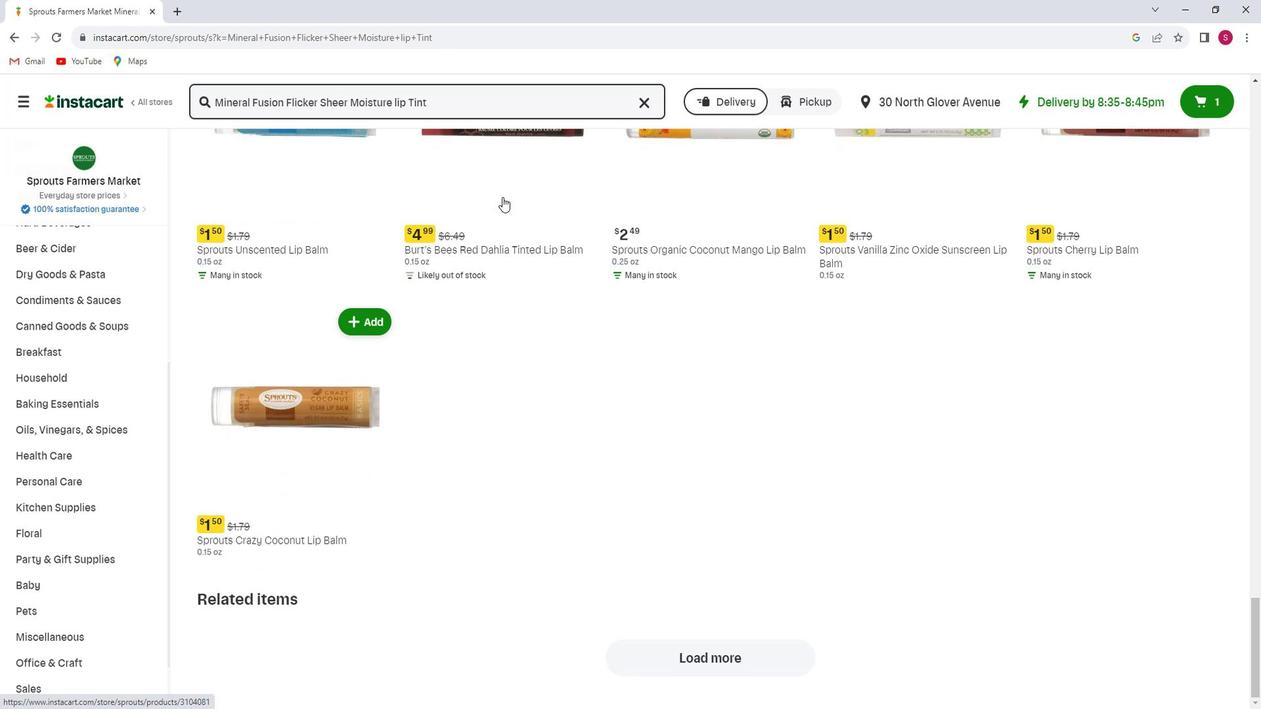 
Action: Mouse scrolled (513, 200) with delta (0, 0)
Screenshot: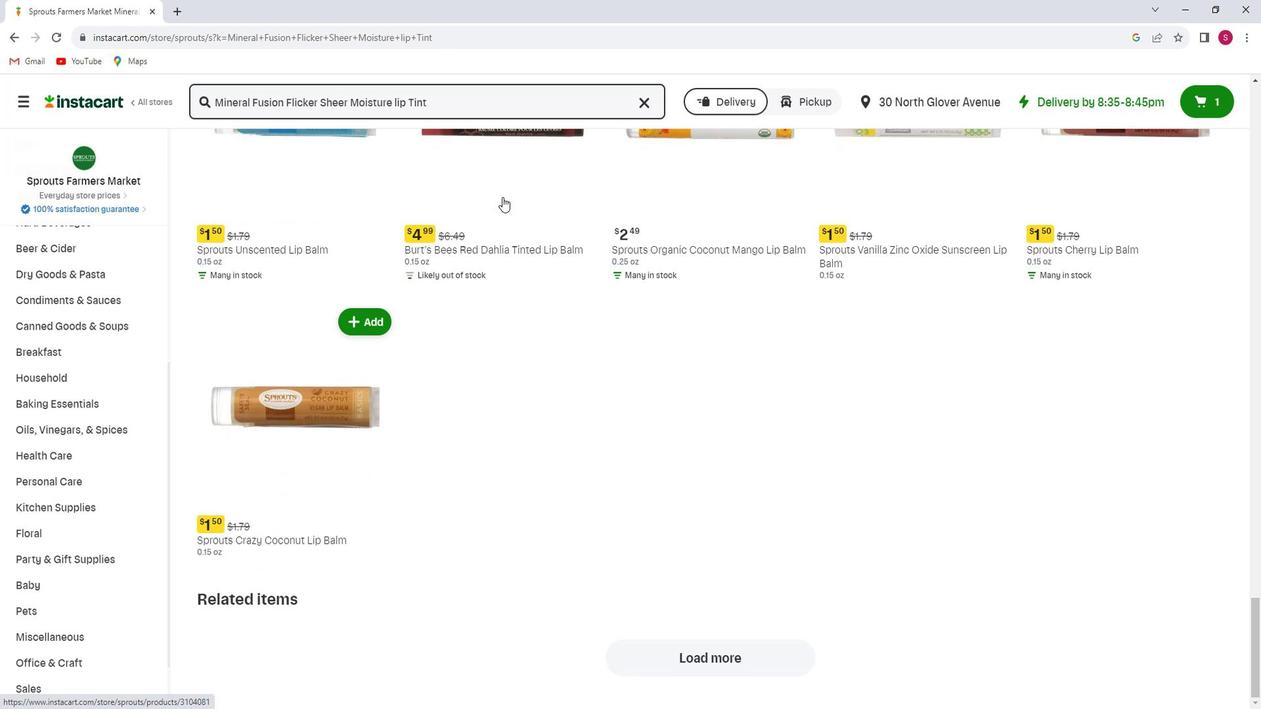 
Action: Mouse scrolled (513, 200) with delta (0, 0)
Screenshot: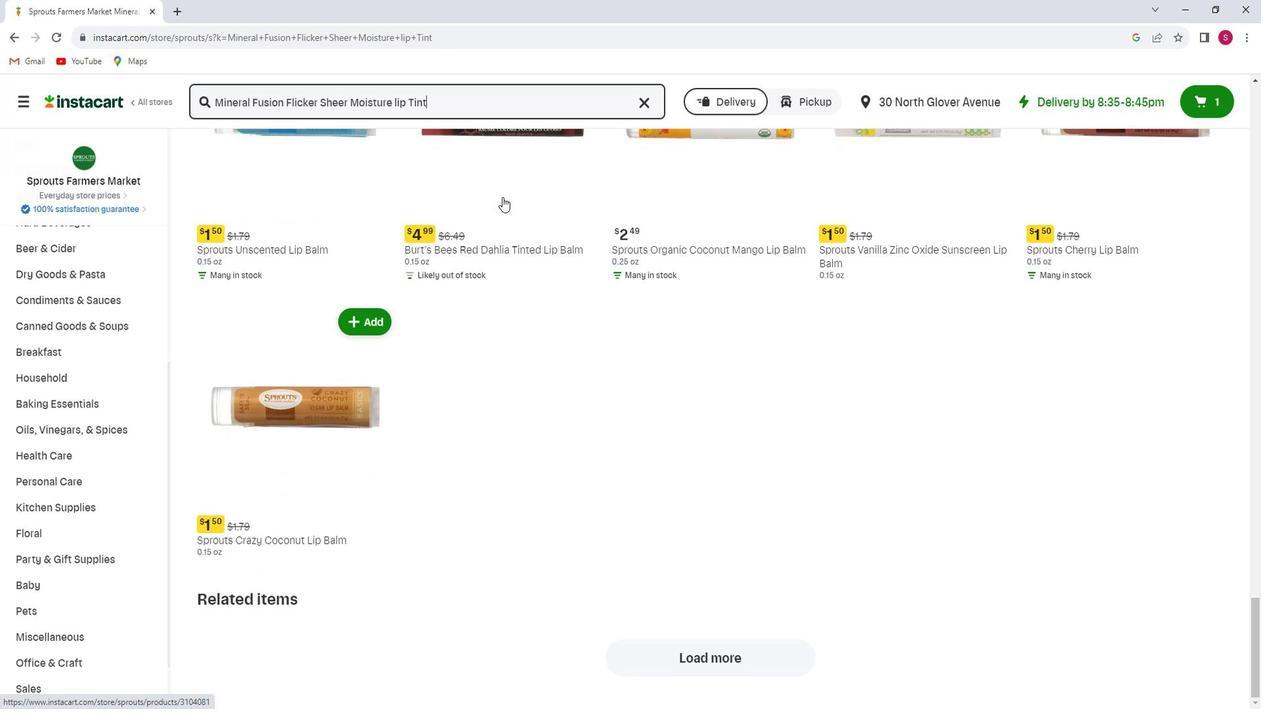 
Action: Mouse scrolled (513, 200) with delta (0, 0)
Screenshot: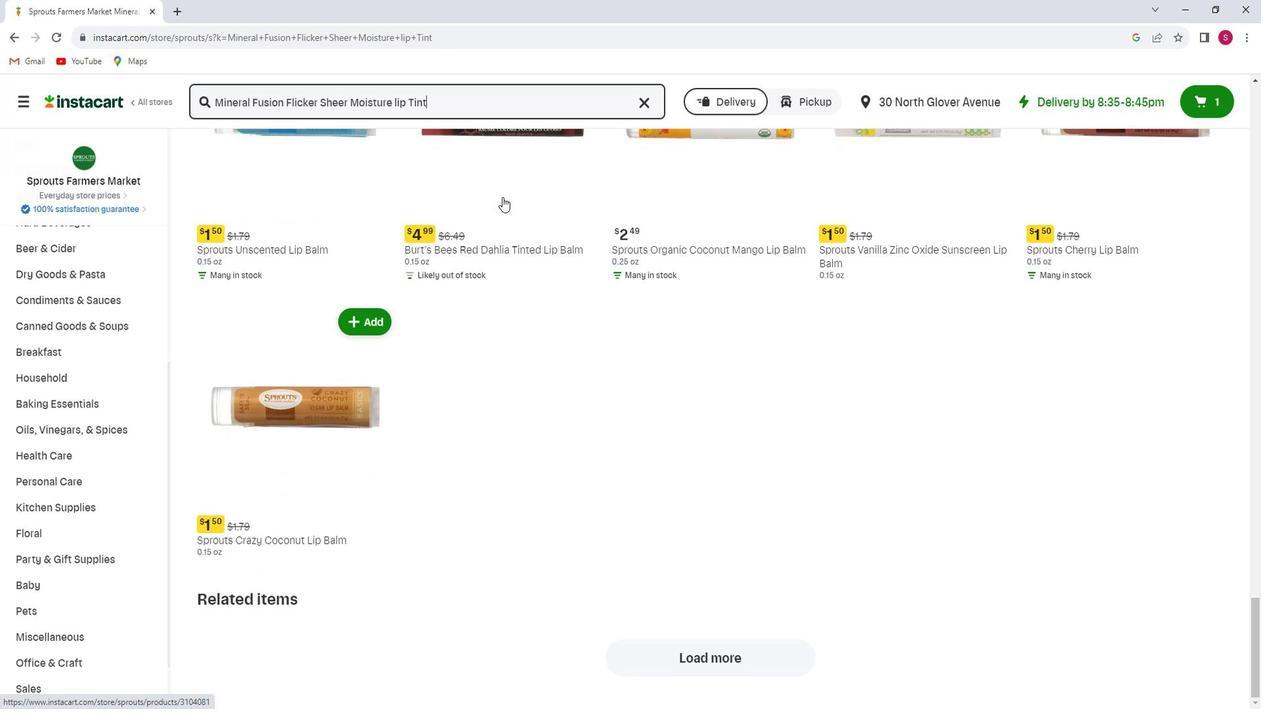
Action: Mouse scrolled (513, 200) with delta (0, 0)
Screenshot: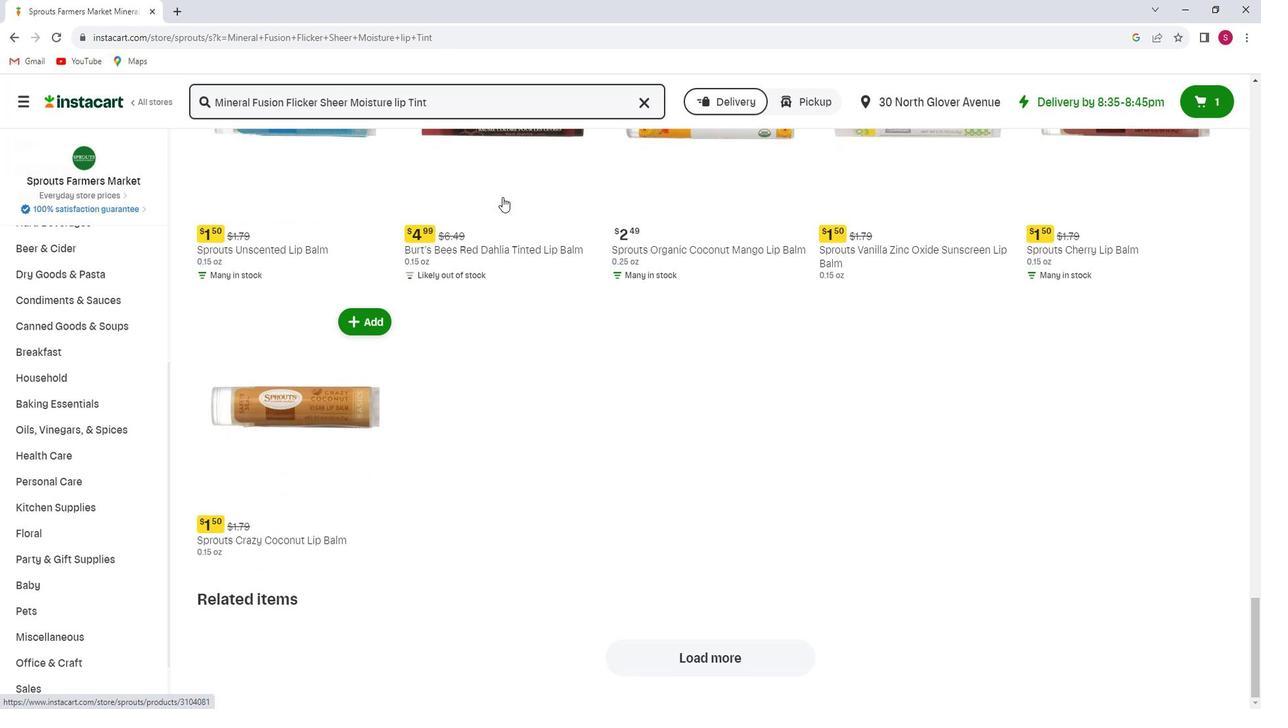 
